 Task: Create a due date automation trigger when advanced on, on the tuesday of the week a card is due add fields without custom field "Resume" set to a date between 1 and 7 working days ago at 11:00 AM.
Action: Mouse moved to (1044, 331)
Screenshot: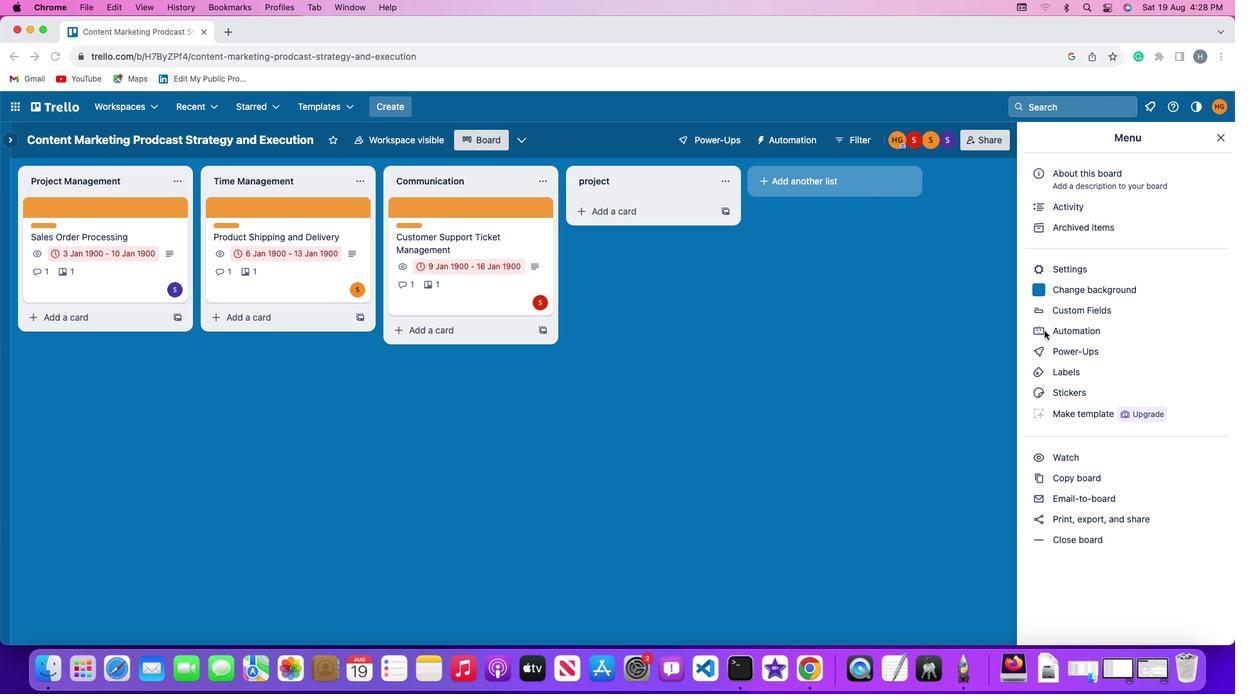
Action: Mouse pressed left at (1044, 331)
Screenshot: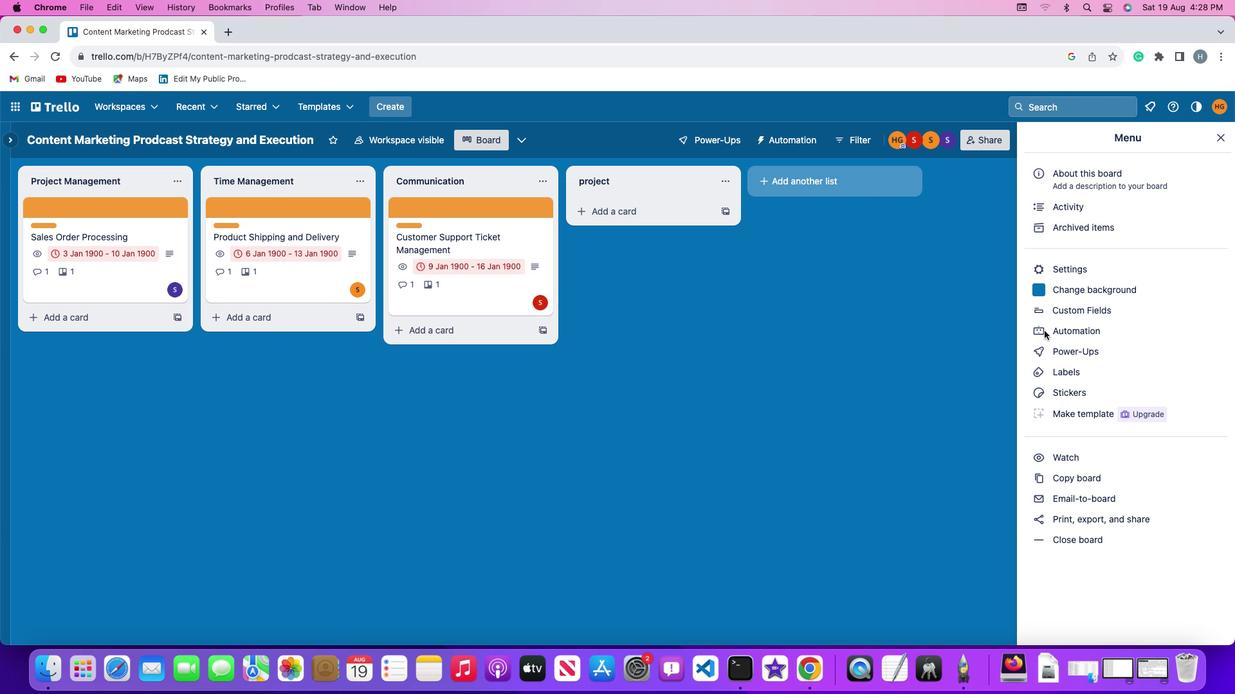 
Action: Mouse pressed left at (1044, 331)
Screenshot: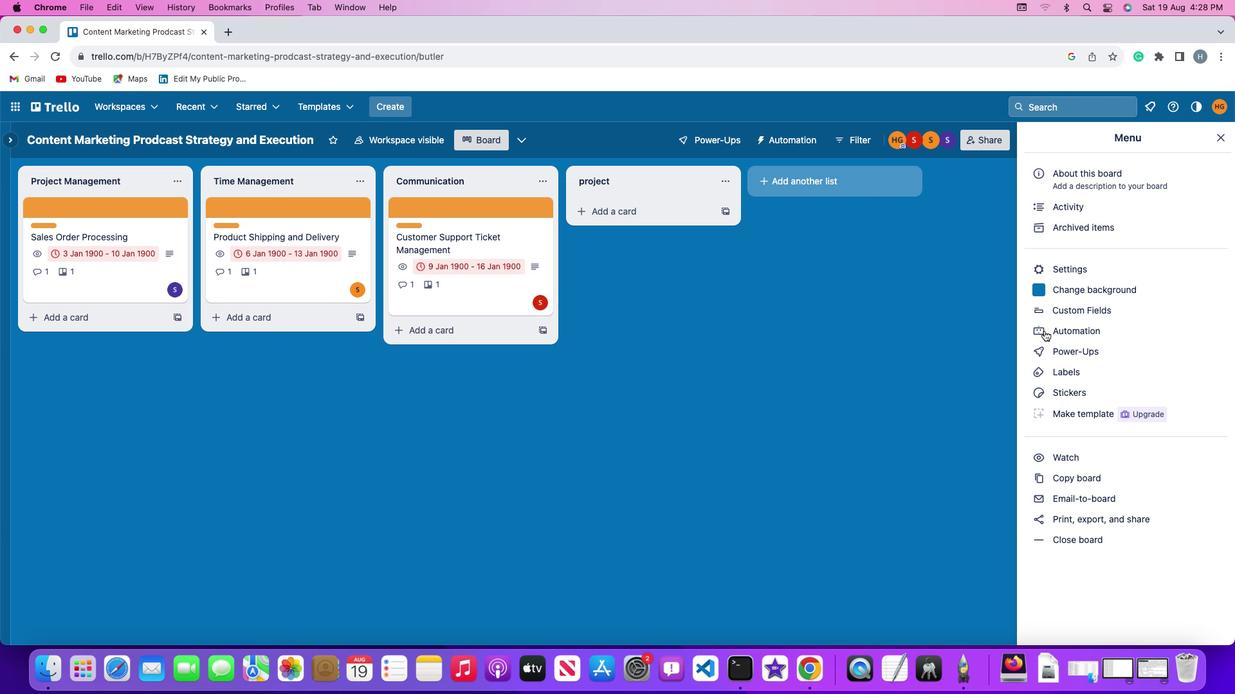 
Action: Mouse moved to (91, 299)
Screenshot: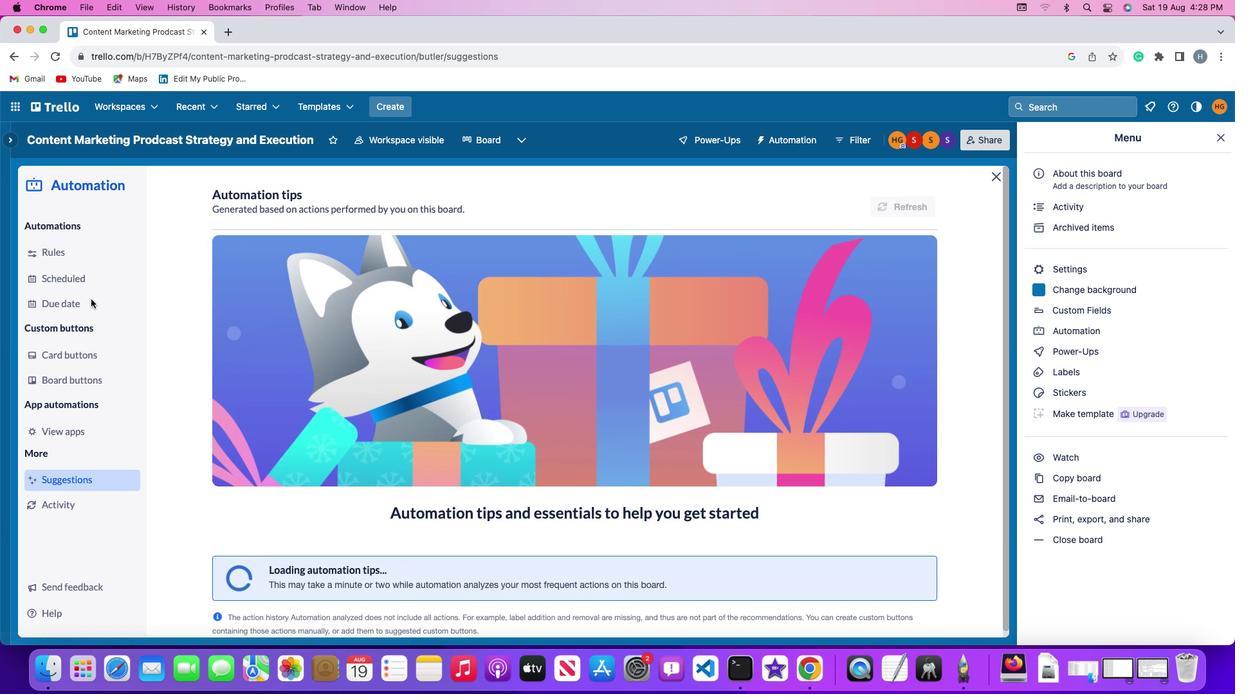 
Action: Mouse pressed left at (91, 299)
Screenshot: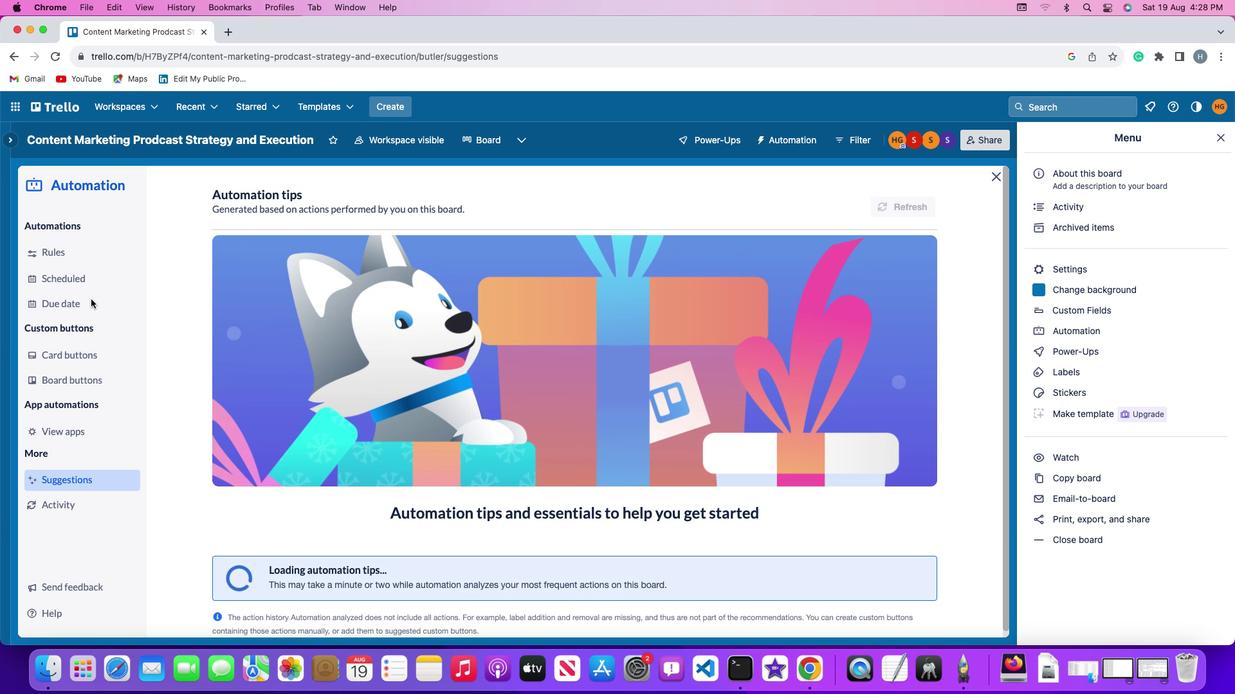 
Action: Mouse moved to (858, 197)
Screenshot: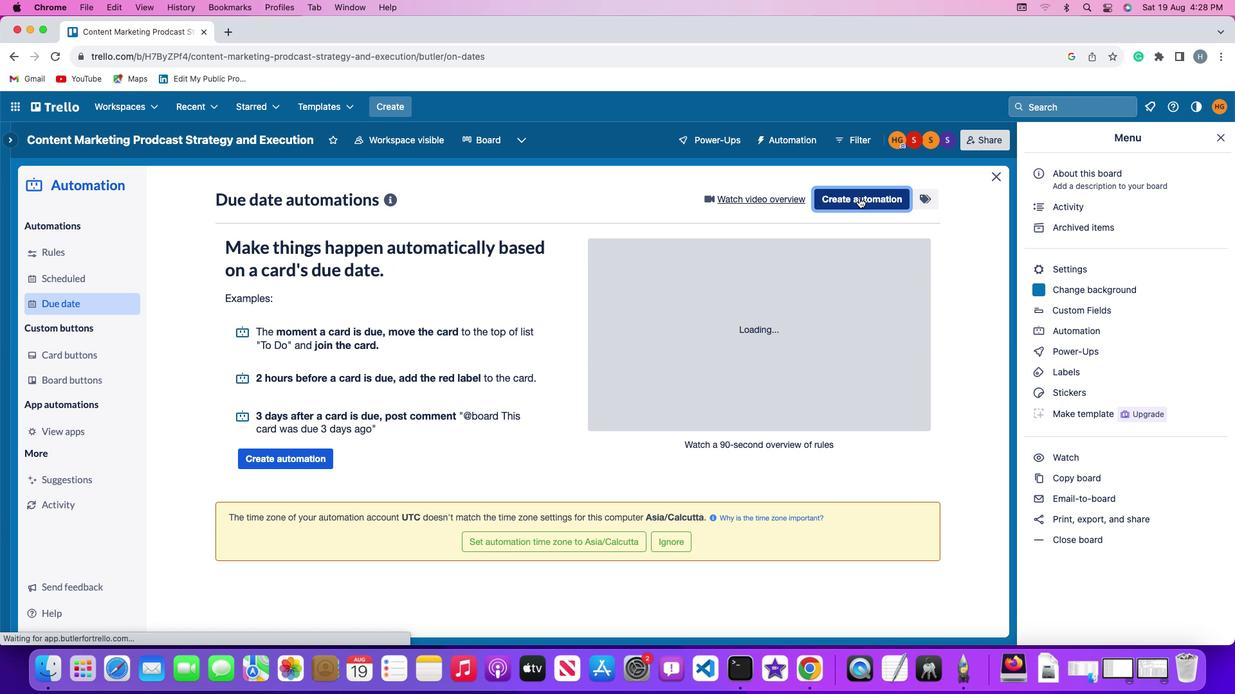 
Action: Mouse pressed left at (858, 197)
Screenshot: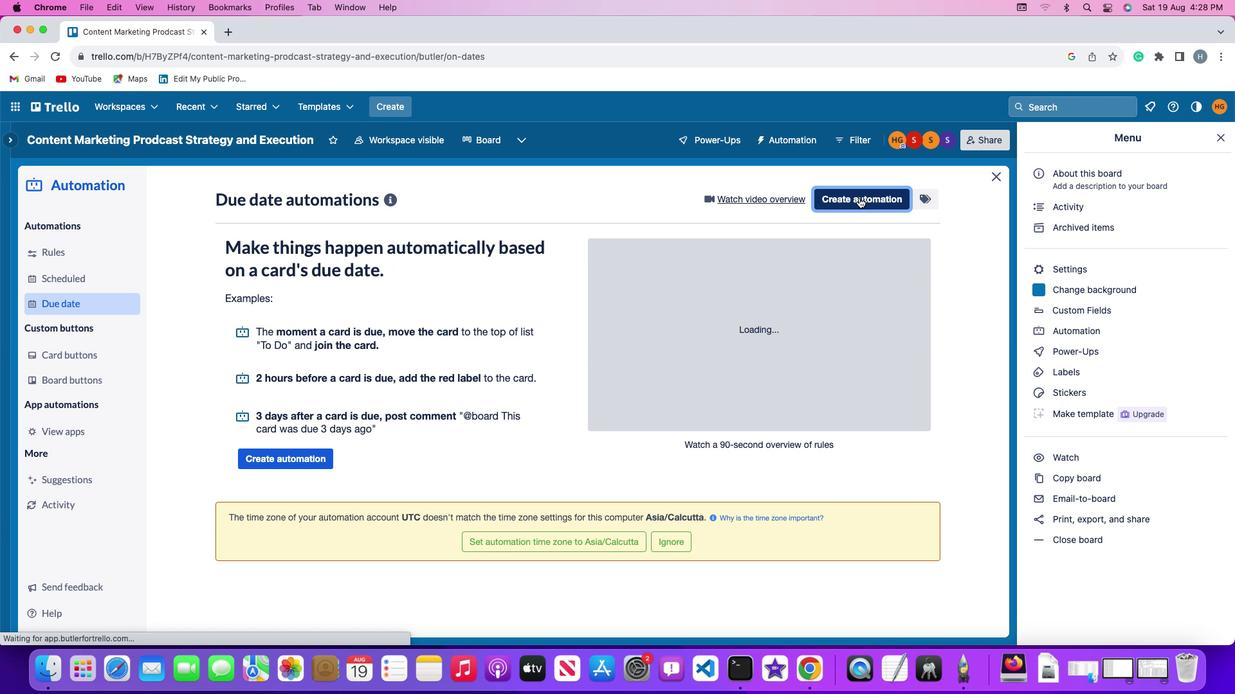 
Action: Mouse moved to (311, 322)
Screenshot: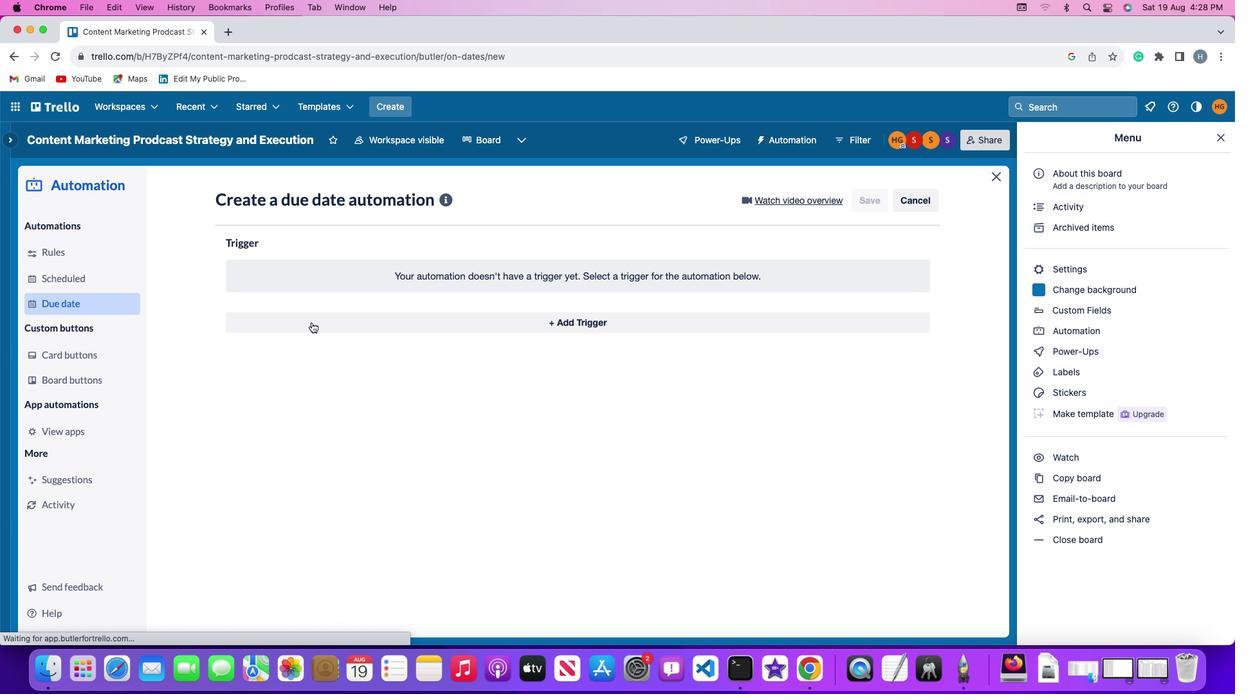 
Action: Mouse pressed left at (311, 322)
Screenshot: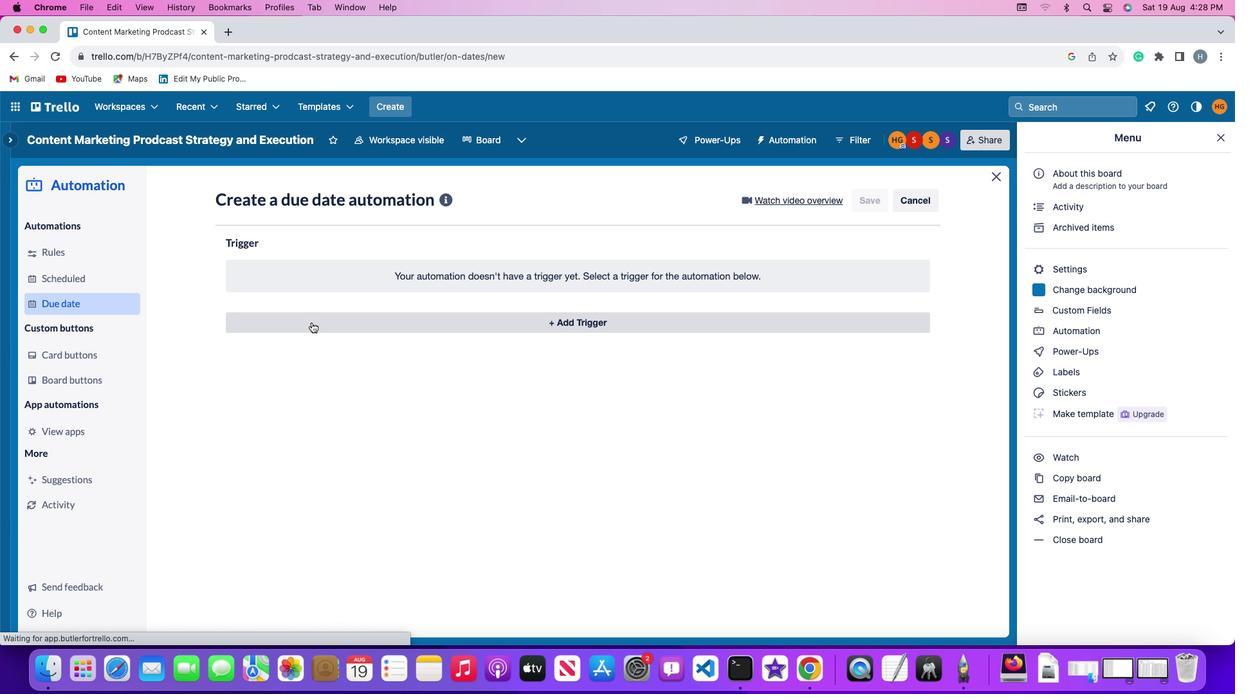 
Action: Mouse moved to (317, 413)
Screenshot: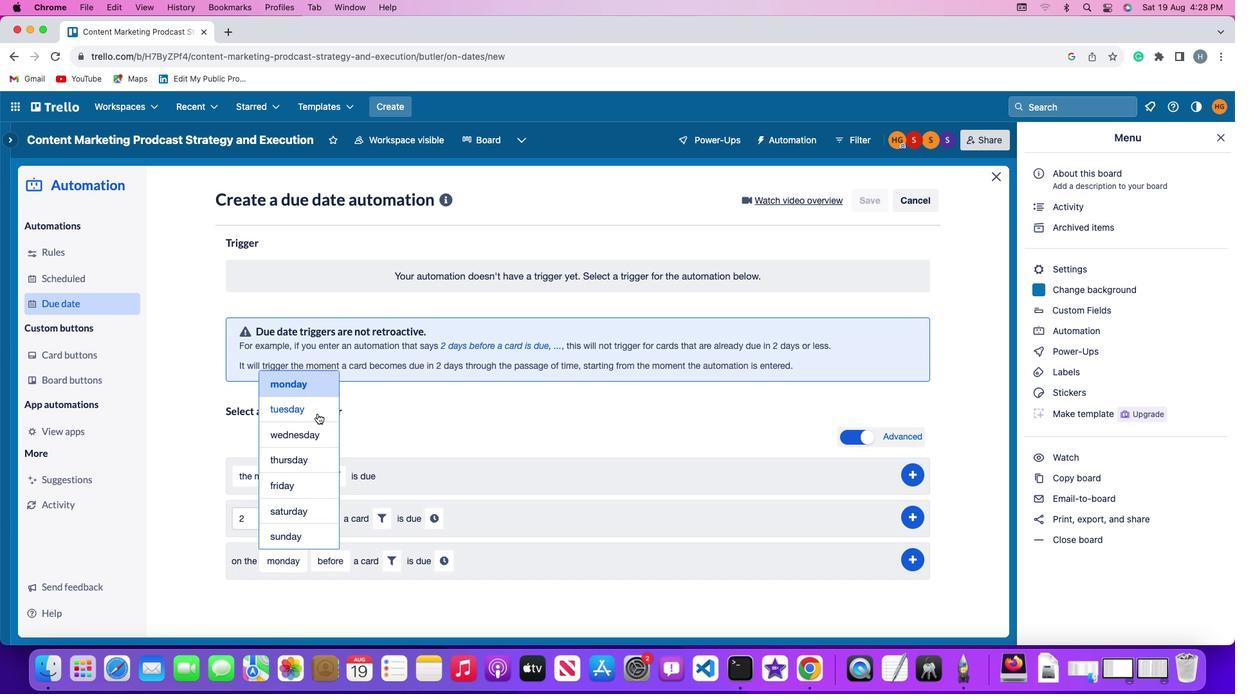 
Action: Mouse pressed left at (317, 413)
Screenshot: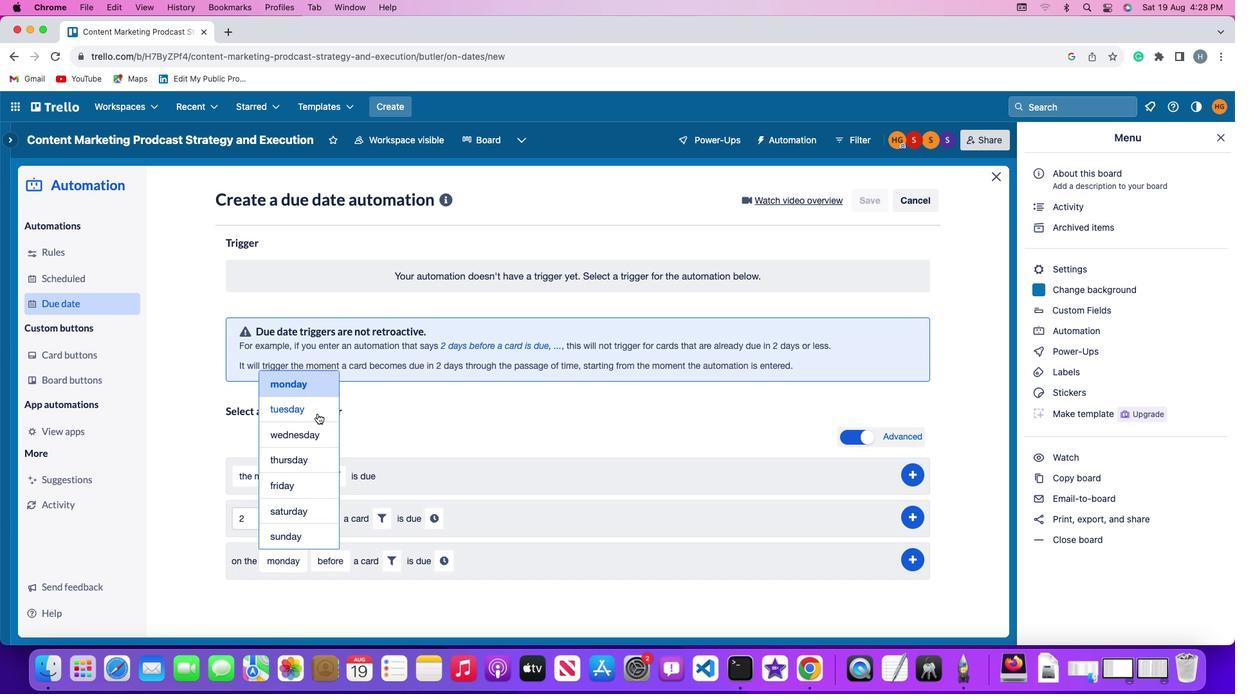 
Action: Mouse moved to (331, 560)
Screenshot: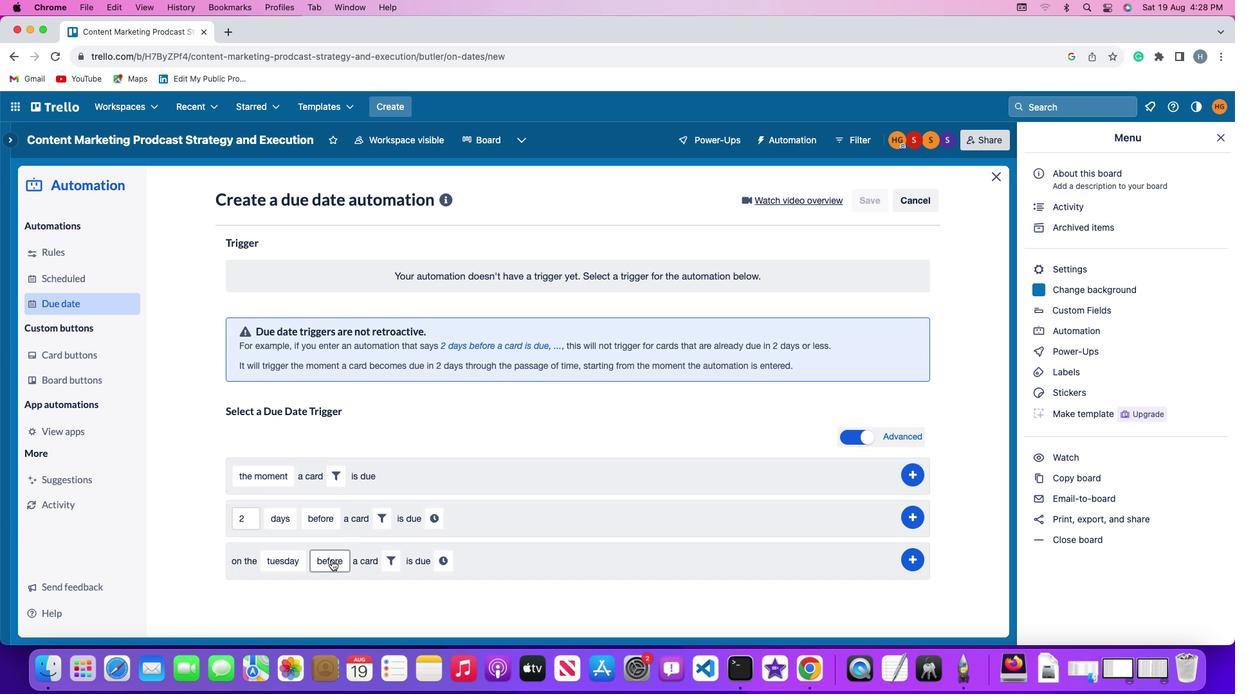 
Action: Mouse pressed left at (331, 560)
Screenshot: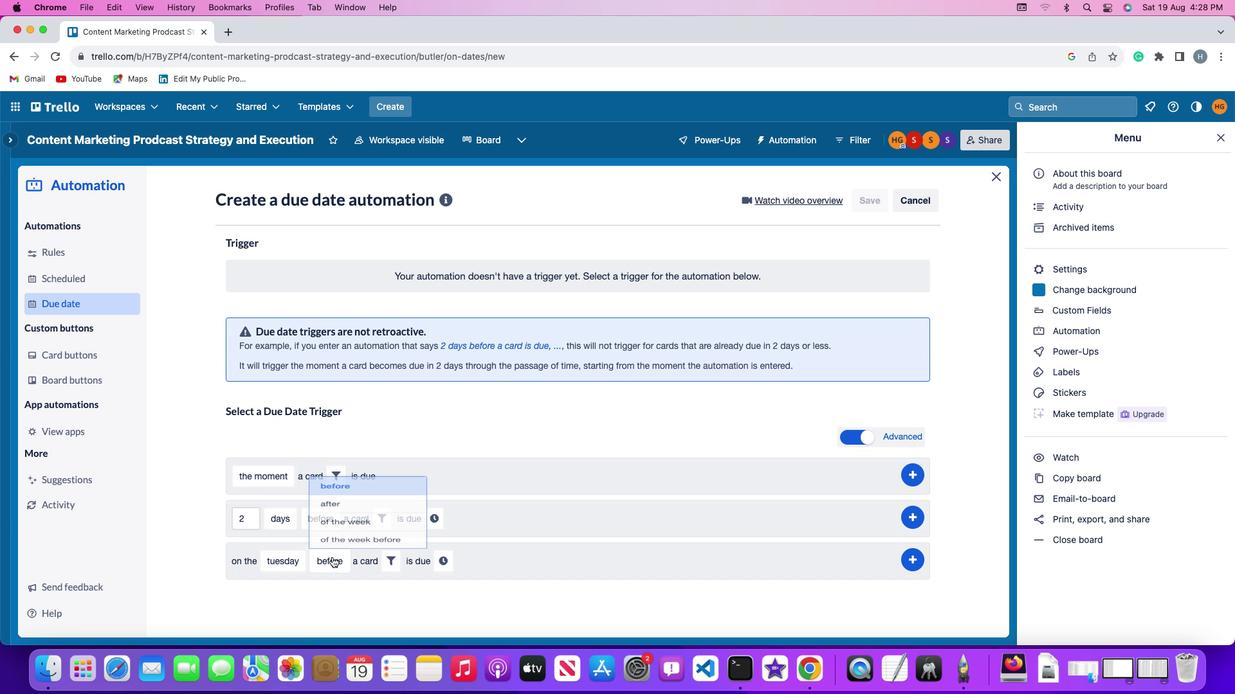 
Action: Mouse moved to (346, 512)
Screenshot: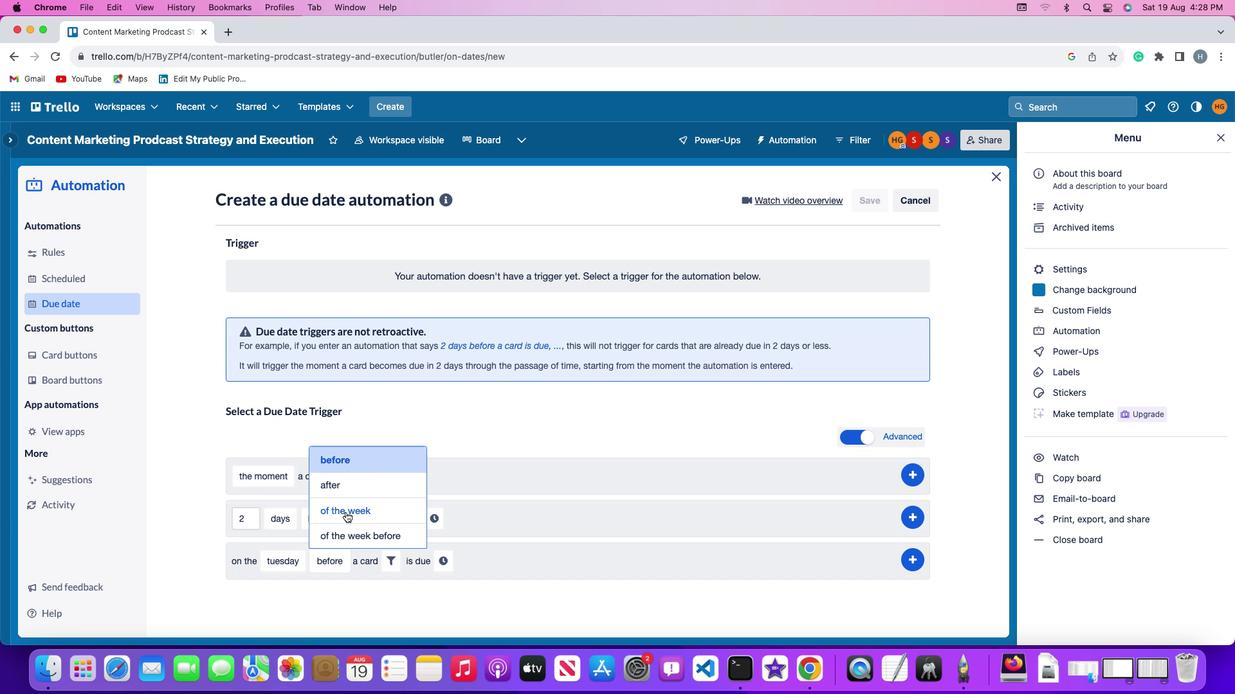 
Action: Mouse pressed left at (346, 512)
Screenshot: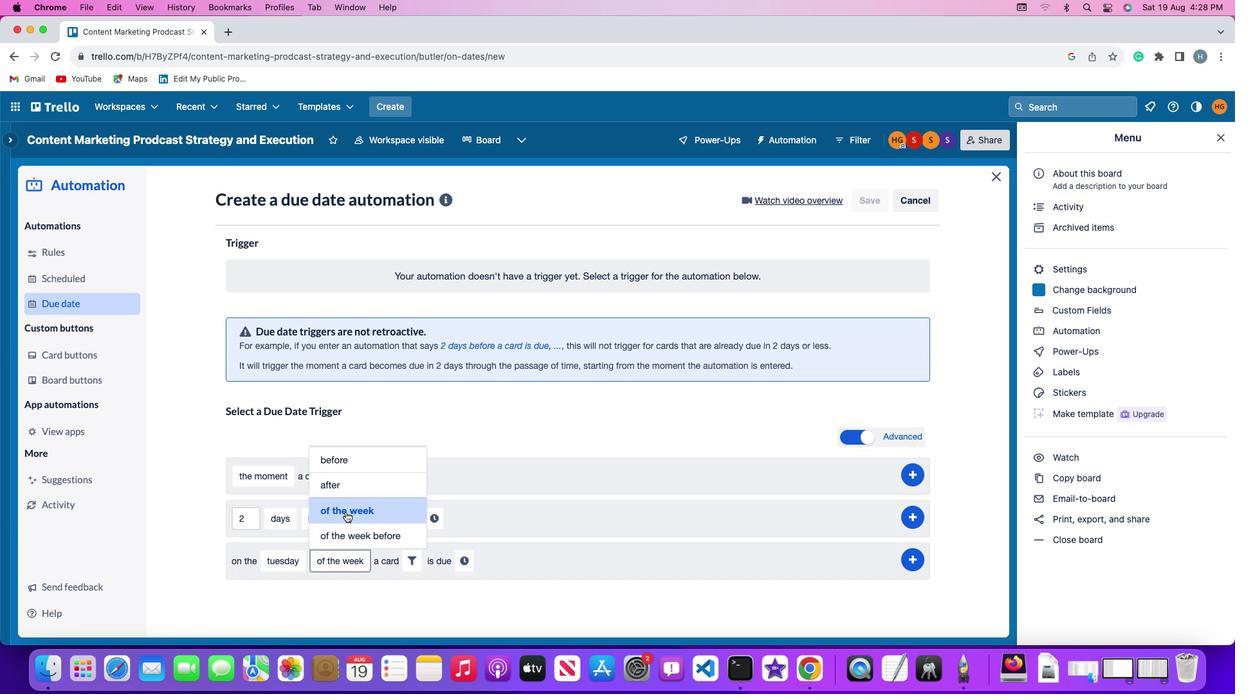 
Action: Mouse moved to (413, 558)
Screenshot: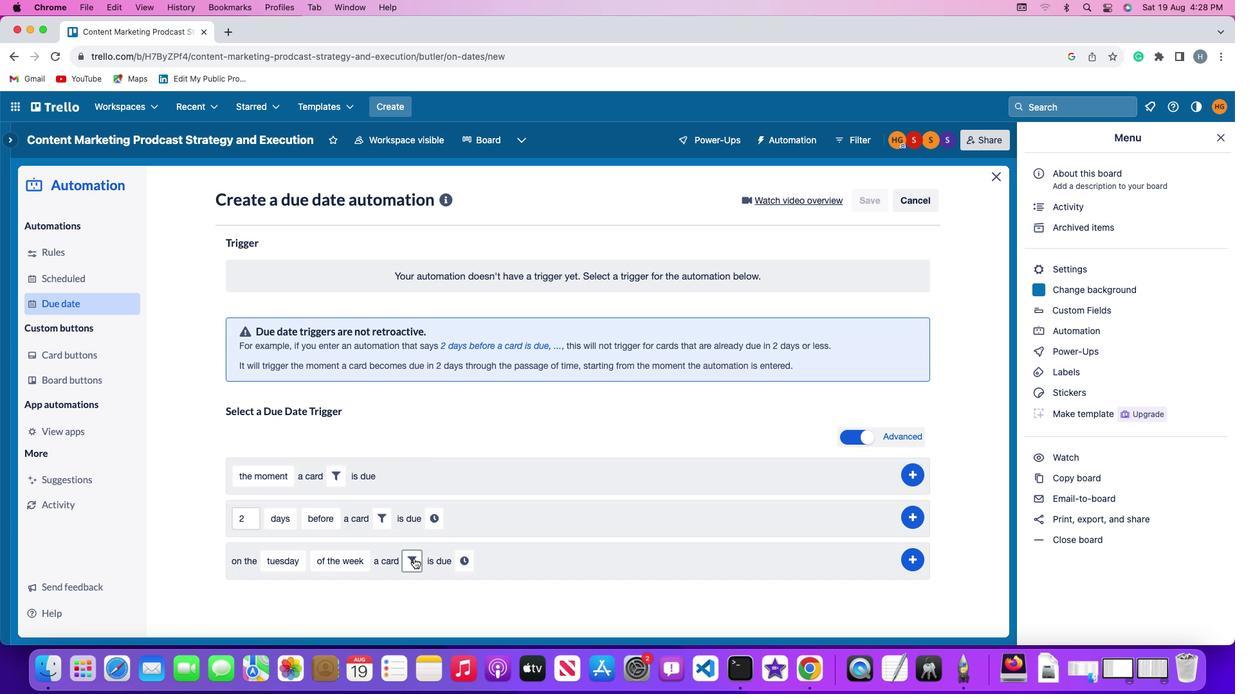 
Action: Mouse pressed left at (413, 558)
Screenshot: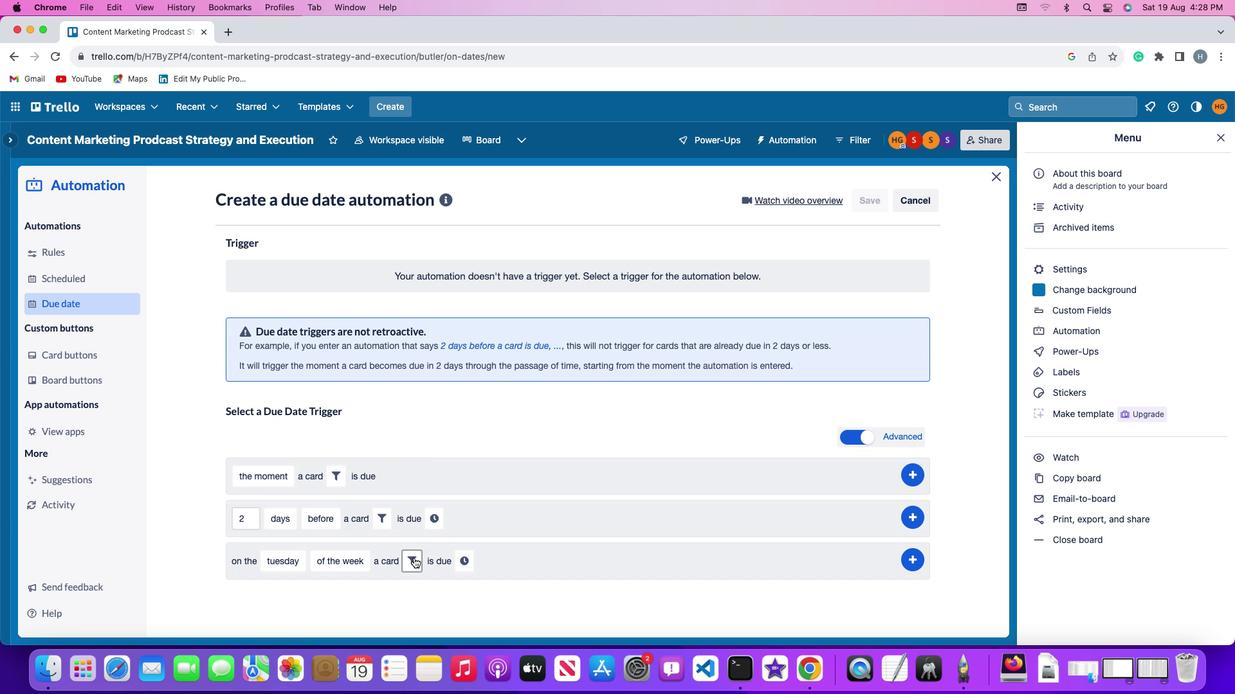 
Action: Mouse moved to (626, 596)
Screenshot: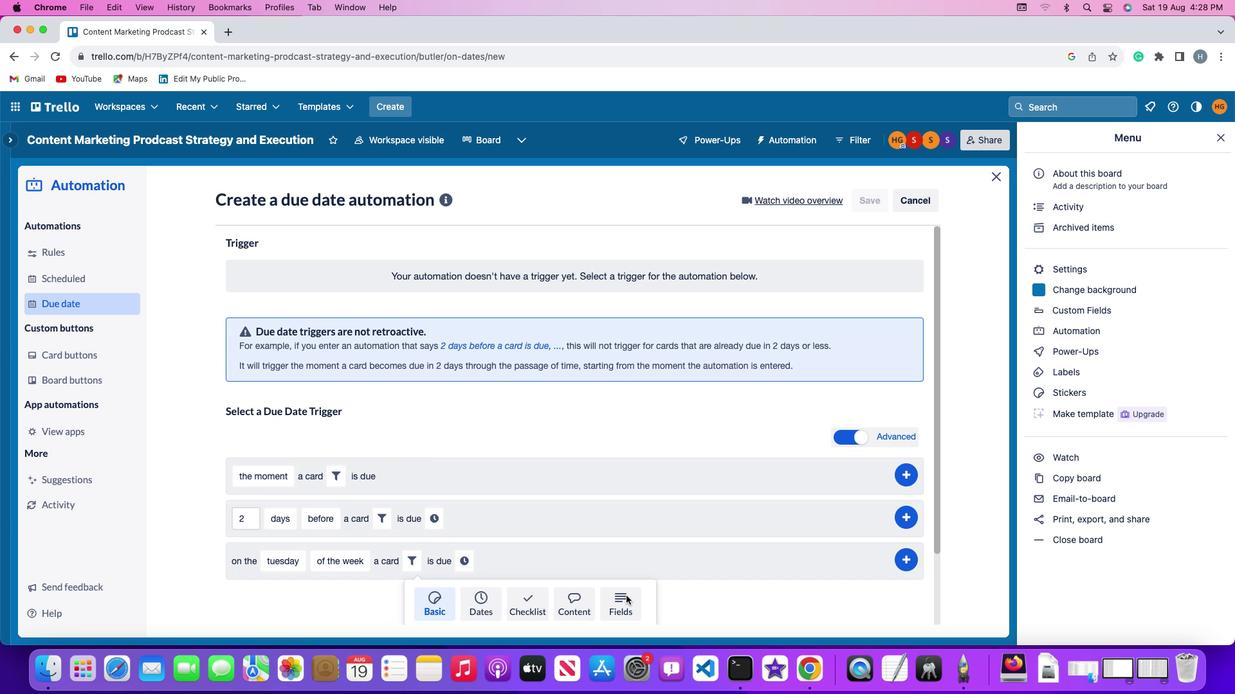 
Action: Mouse pressed left at (626, 596)
Screenshot: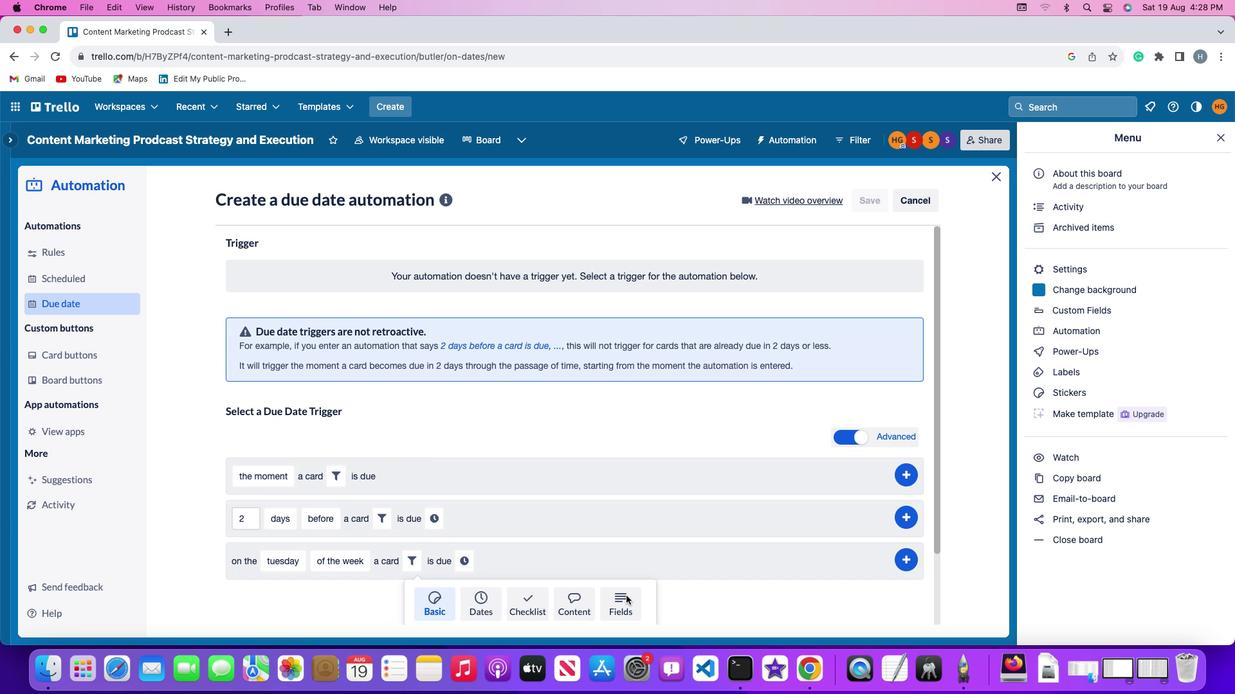 
Action: Mouse moved to (353, 596)
Screenshot: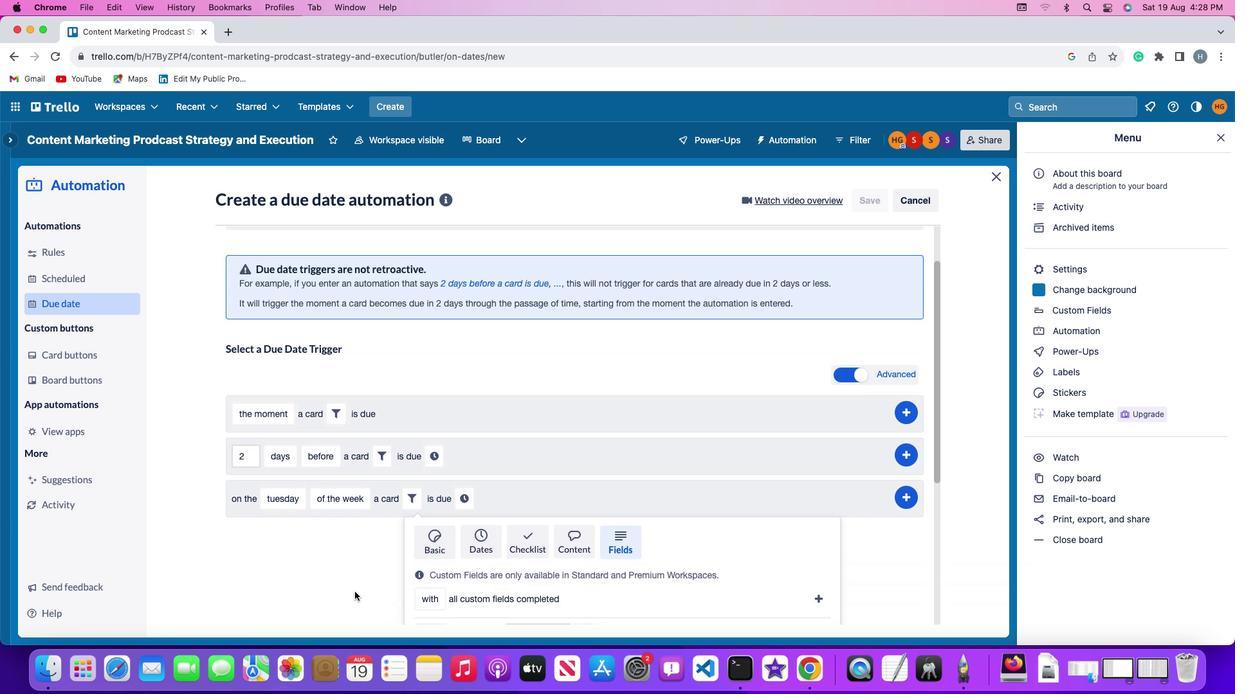 
Action: Mouse scrolled (353, 596) with delta (0, 0)
Screenshot: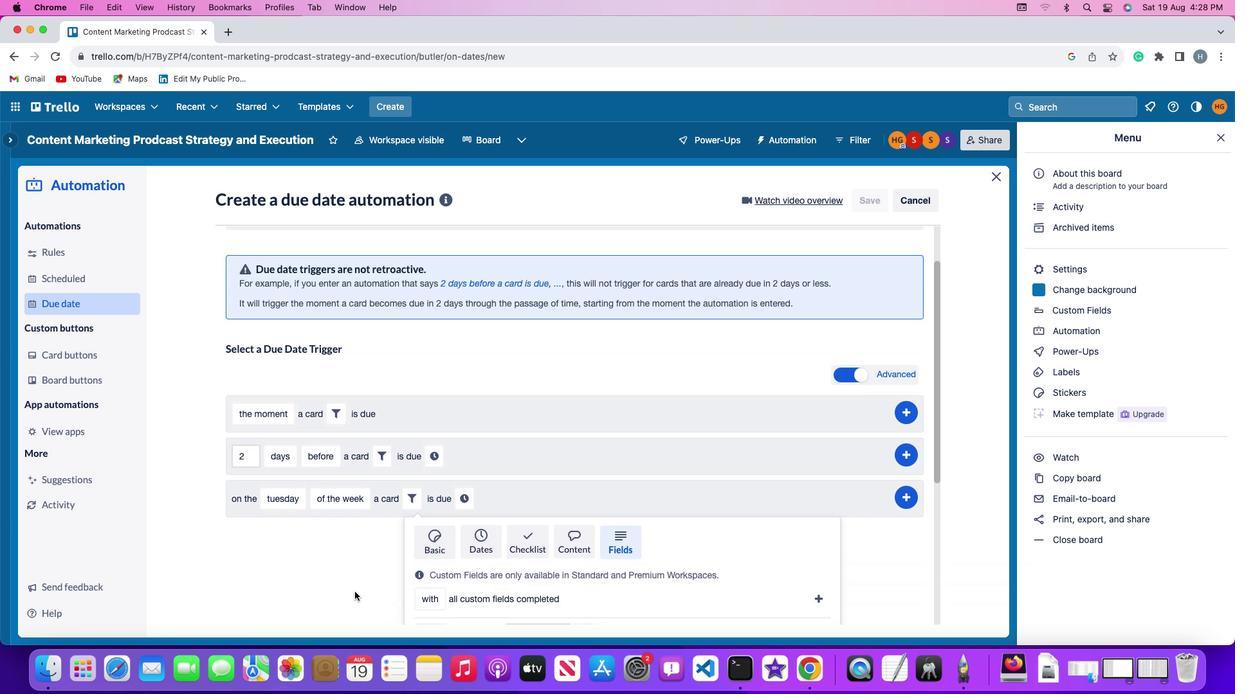 
Action: Mouse scrolled (353, 596) with delta (0, 0)
Screenshot: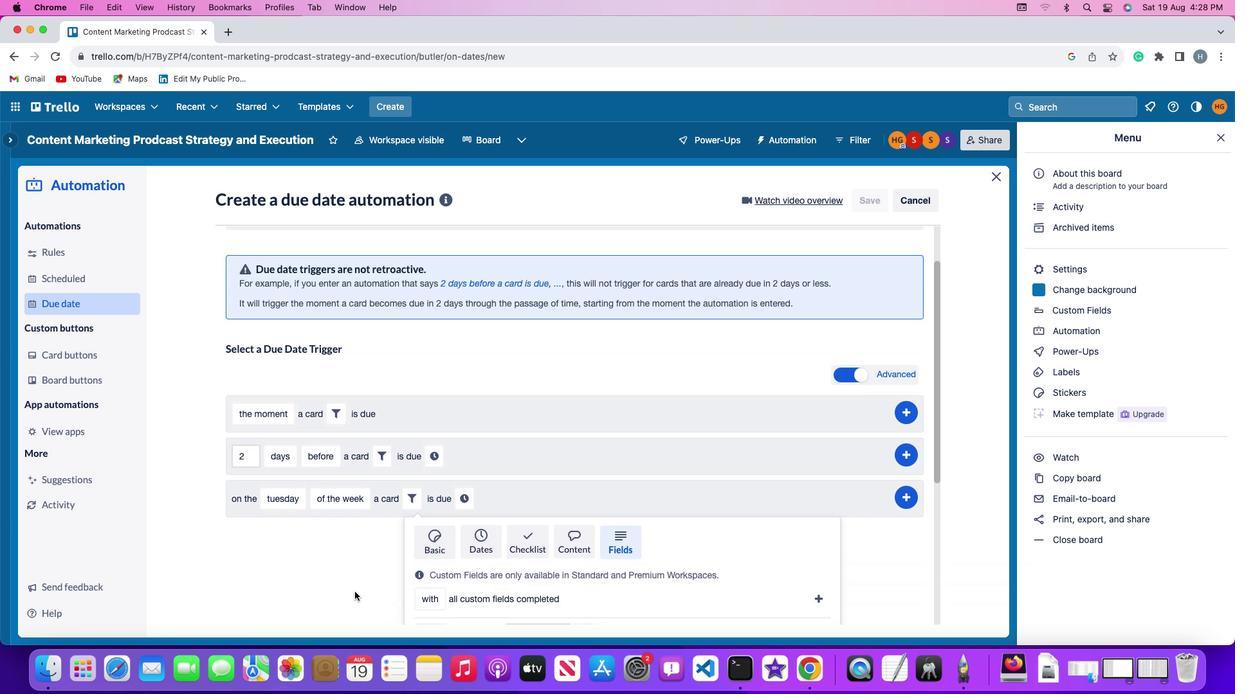 
Action: Mouse scrolled (353, 596) with delta (0, -2)
Screenshot: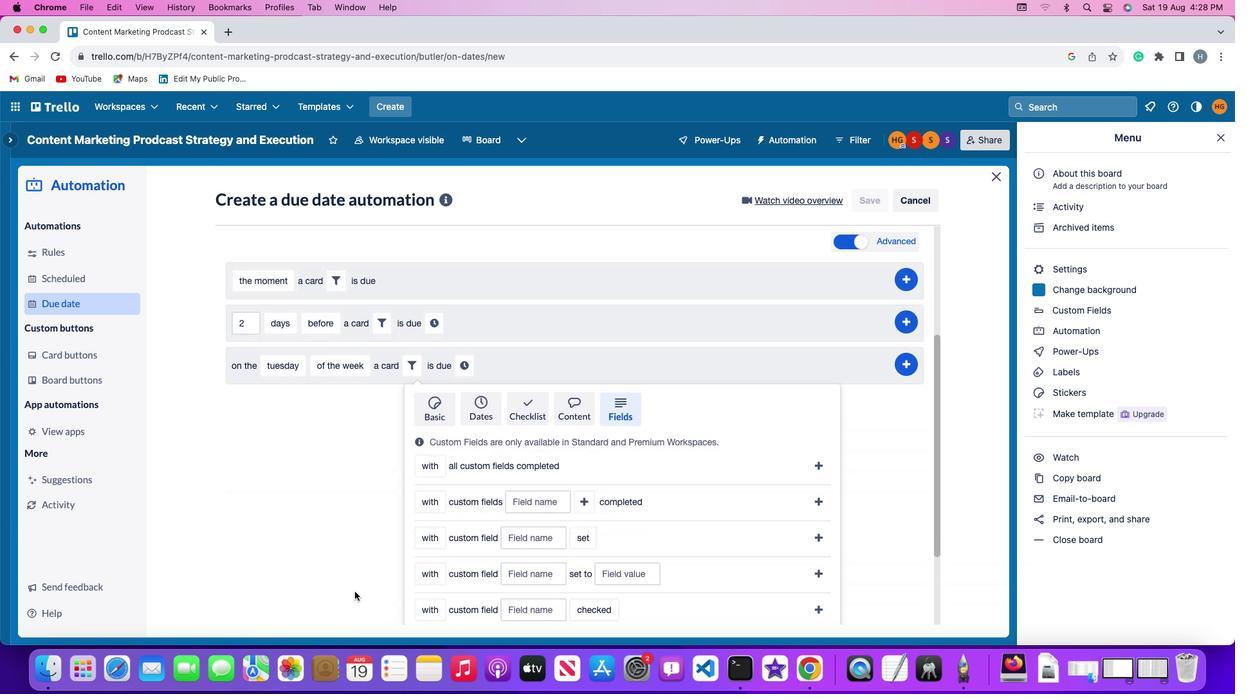 
Action: Mouse moved to (353, 595)
Screenshot: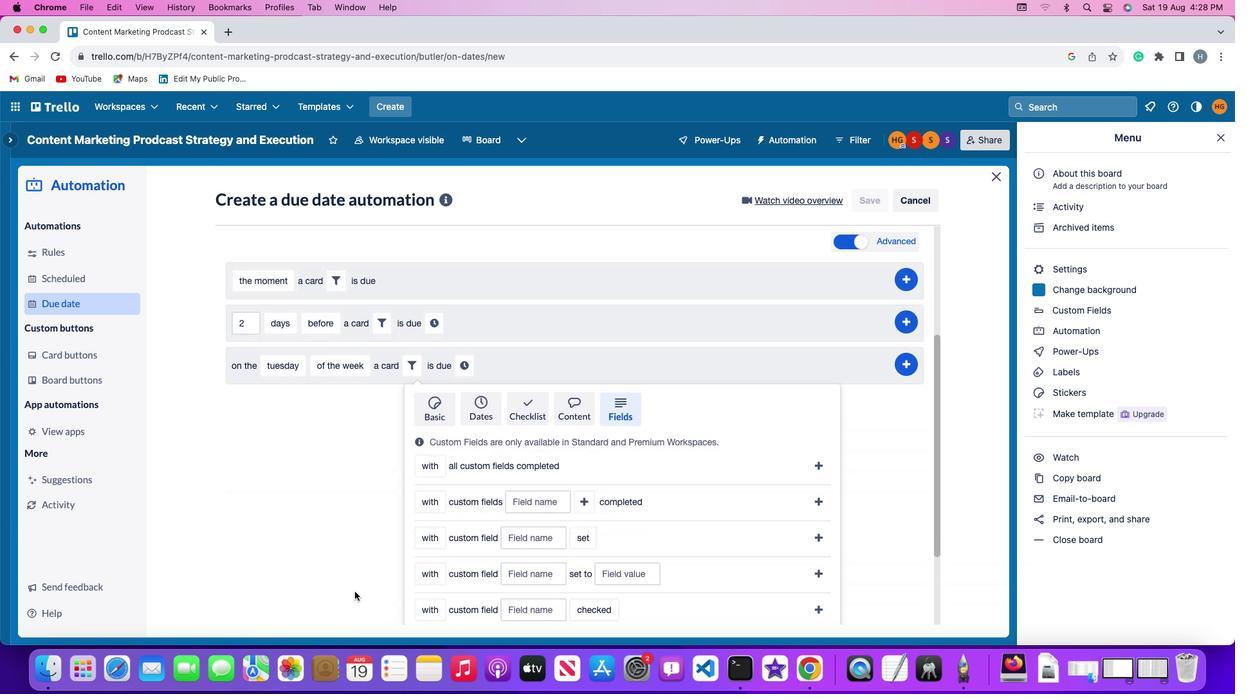 
Action: Mouse scrolled (353, 595) with delta (0, -3)
Screenshot: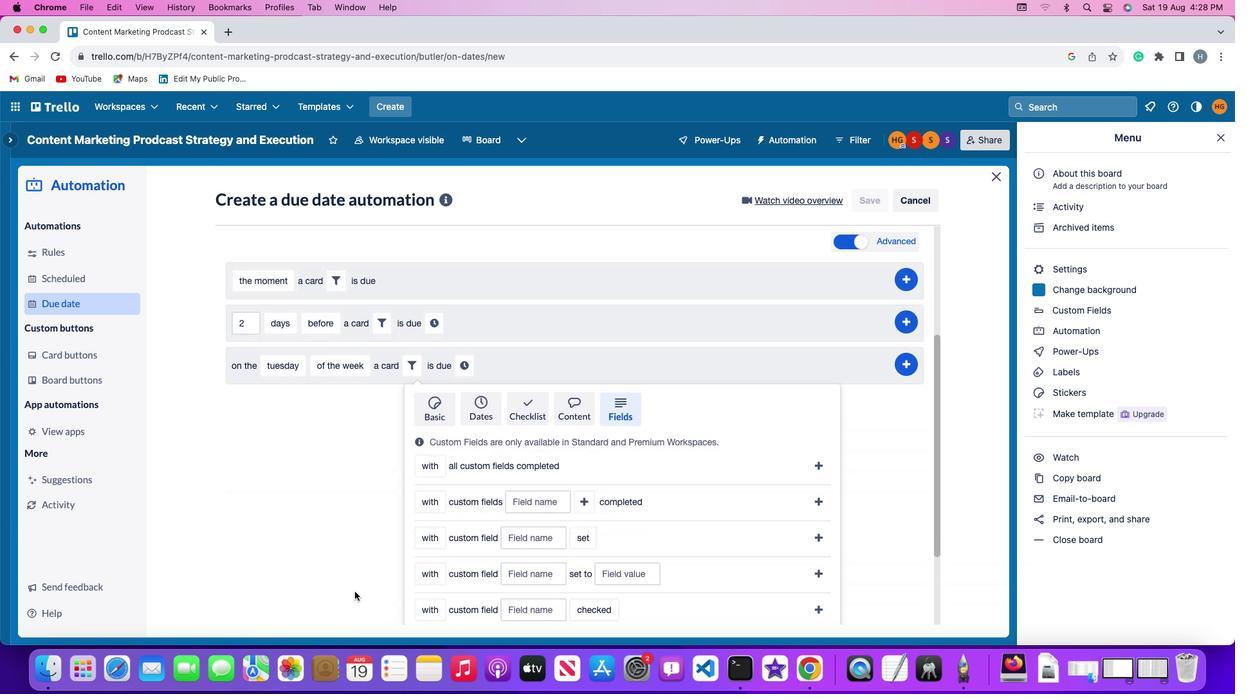 
Action: Mouse moved to (357, 591)
Screenshot: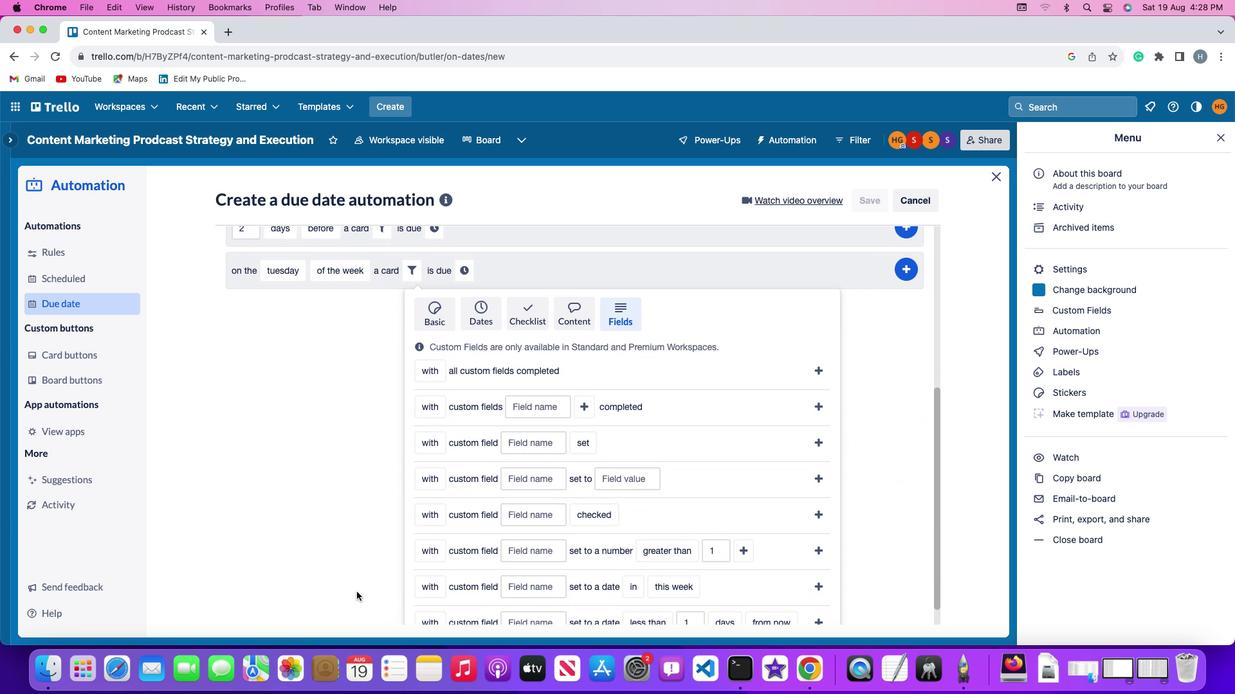 
Action: Mouse scrolled (357, 591) with delta (0, 0)
Screenshot: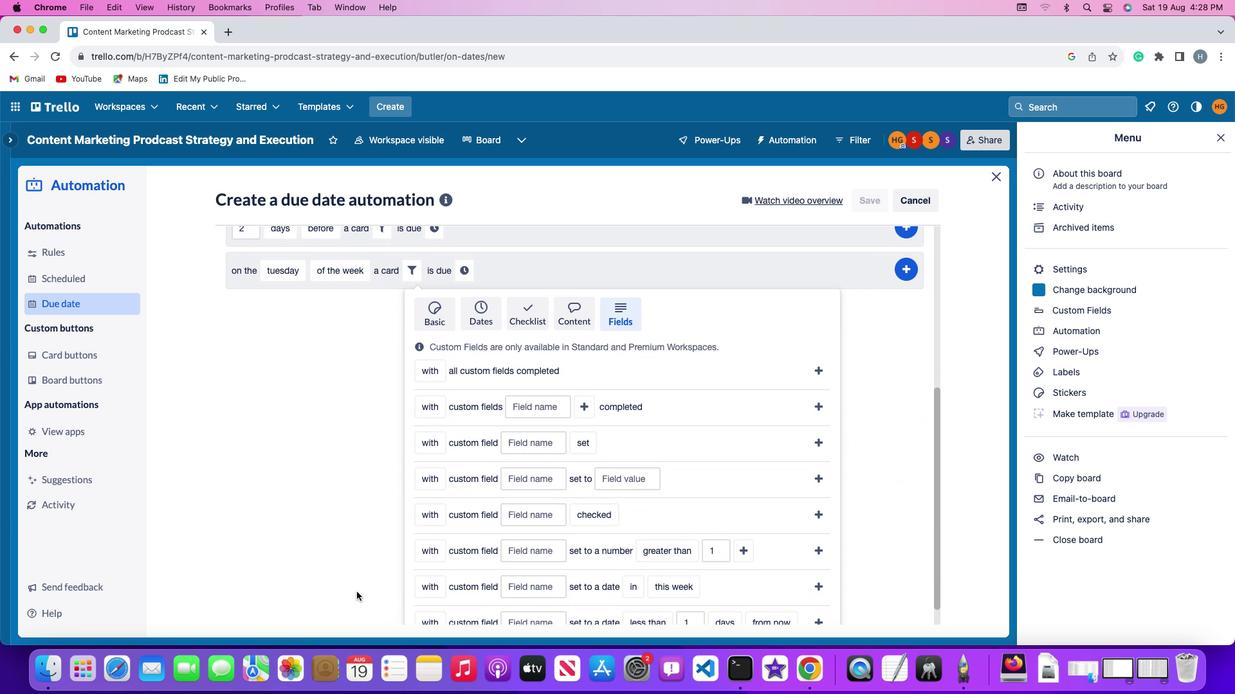 
Action: Mouse scrolled (357, 591) with delta (0, 0)
Screenshot: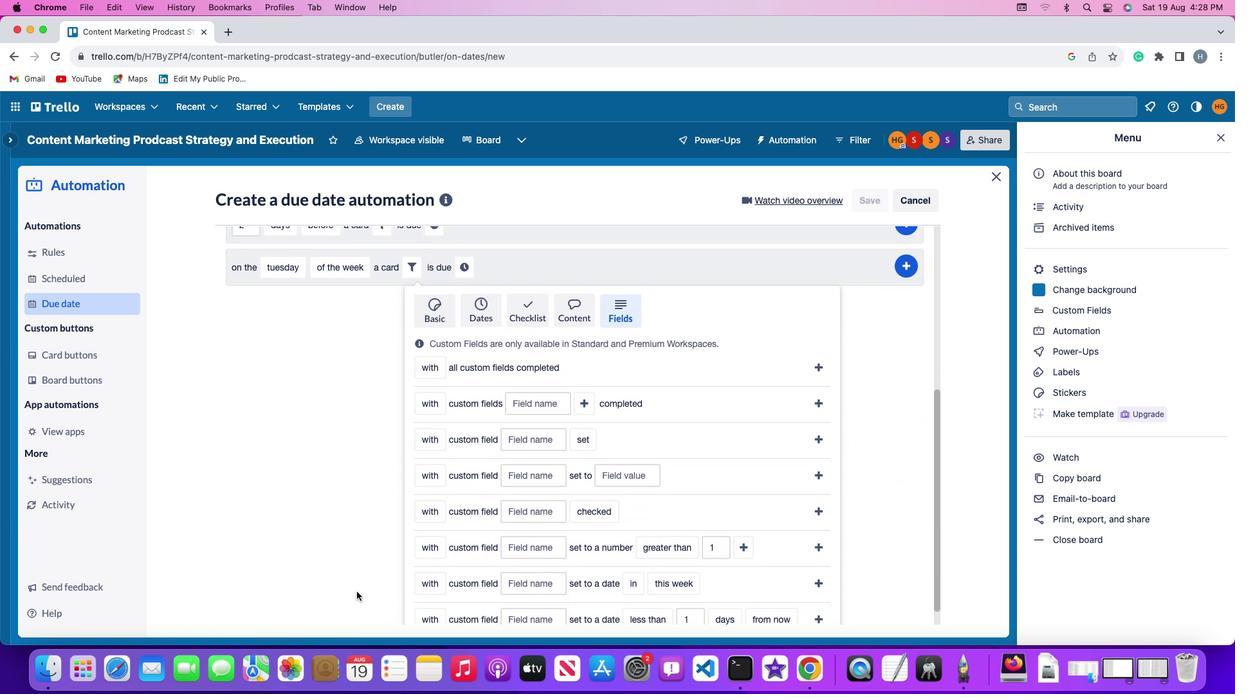 
Action: Mouse scrolled (357, 591) with delta (0, -1)
Screenshot: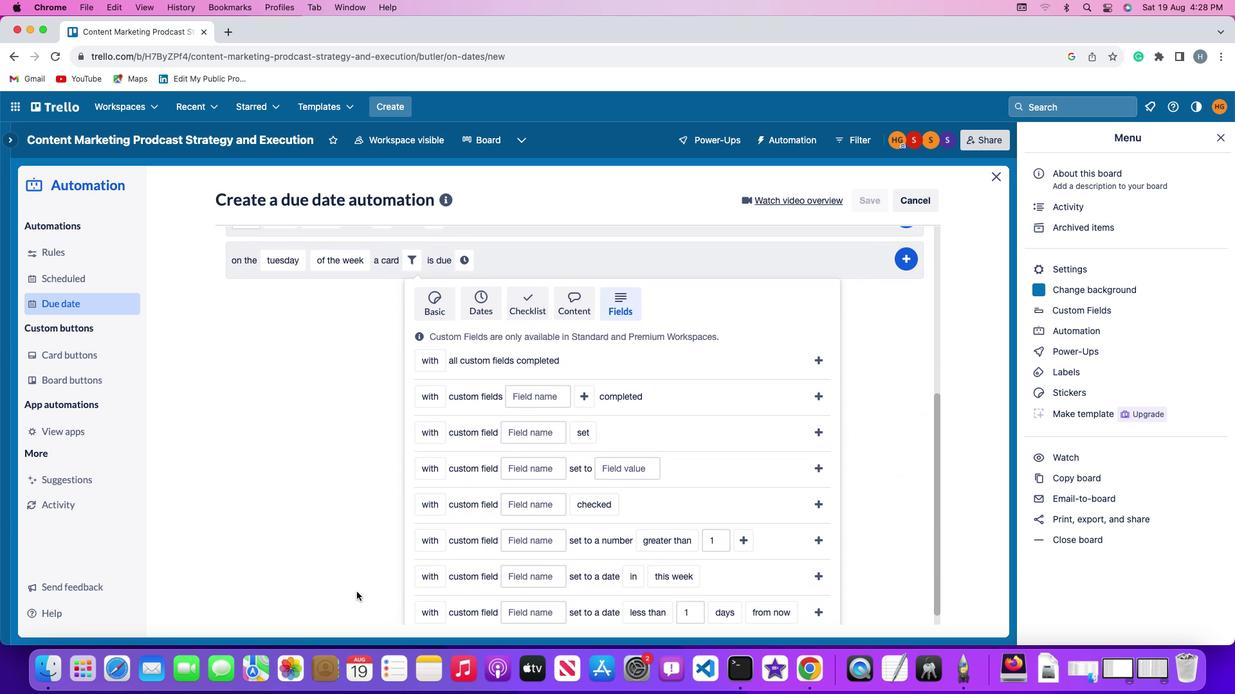 
Action: Mouse scrolled (357, 591) with delta (0, -3)
Screenshot: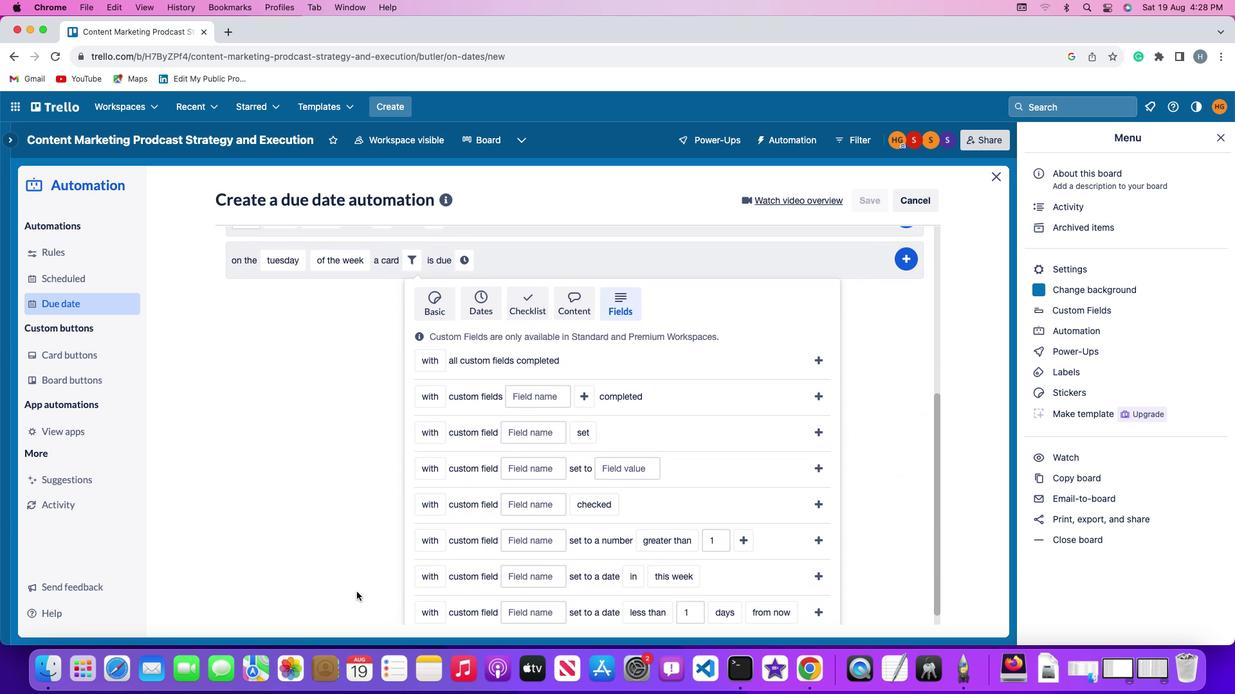 
Action: Mouse scrolled (357, 591) with delta (0, -3)
Screenshot: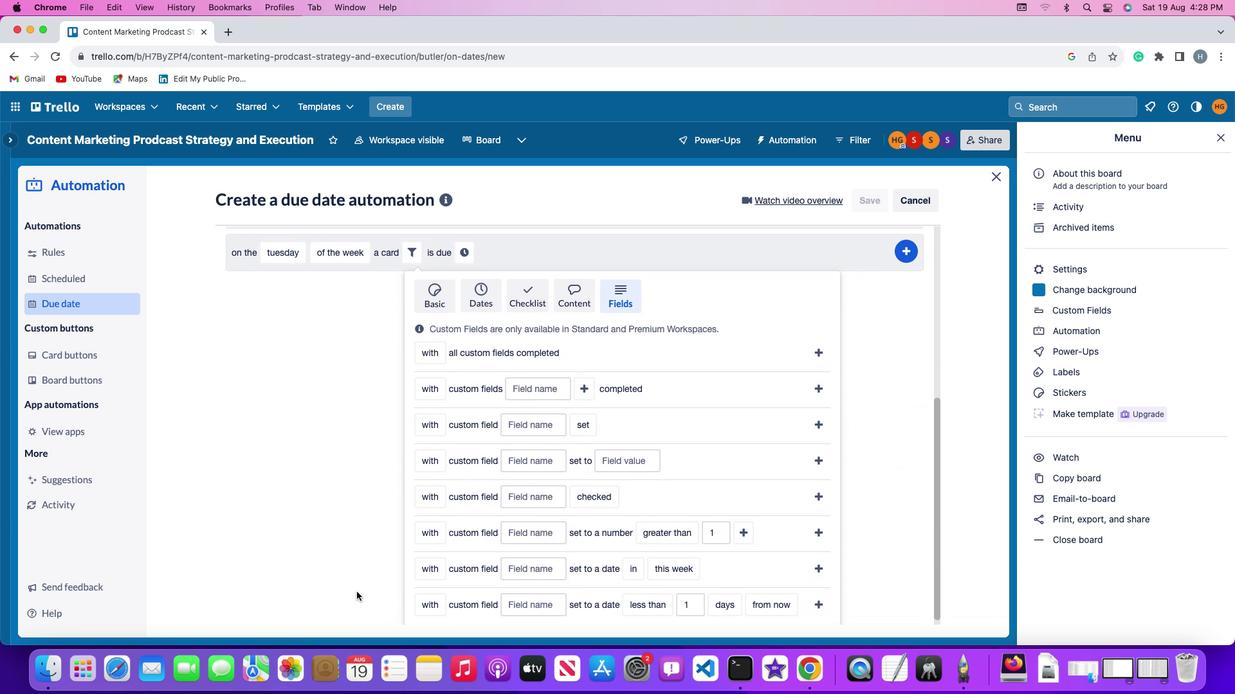 
Action: Mouse moved to (411, 601)
Screenshot: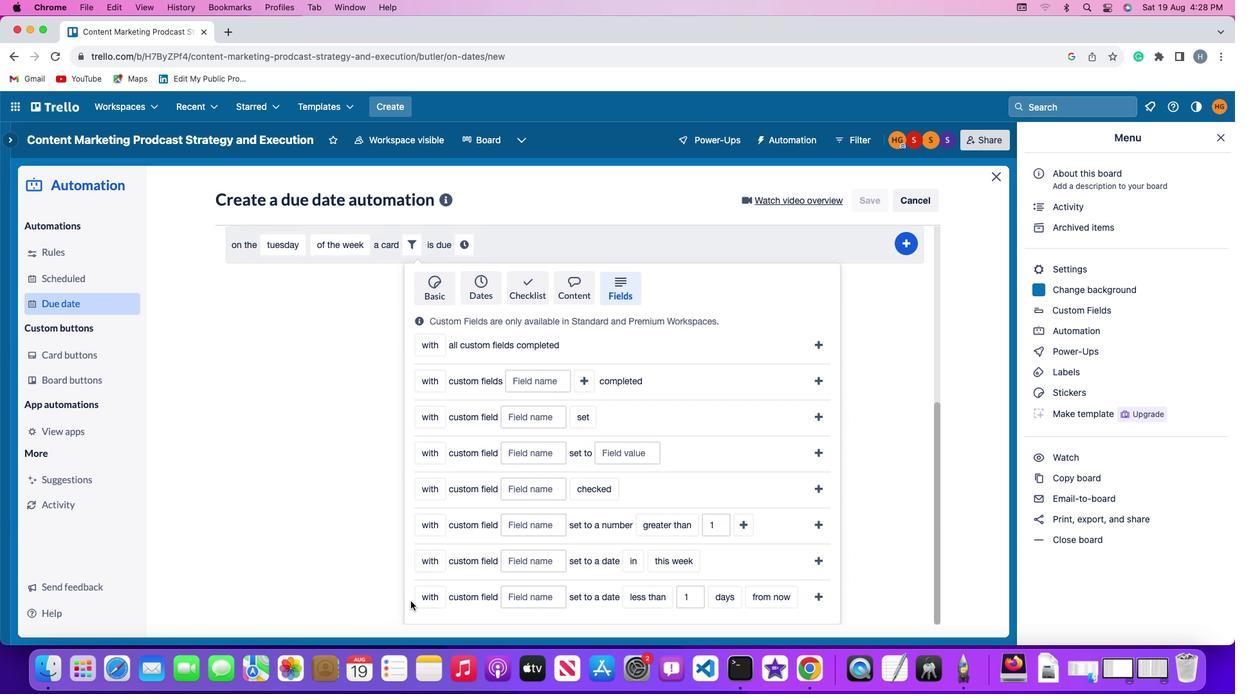 
Action: Mouse pressed left at (411, 601)
Screenshot: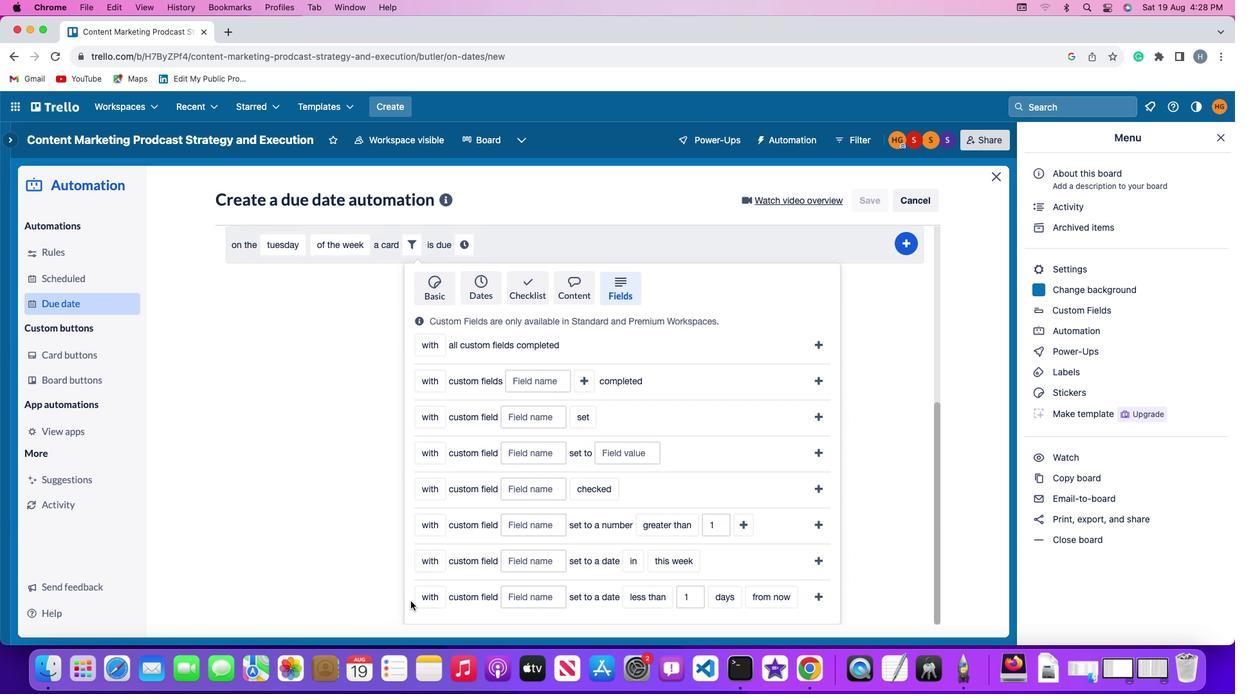 
Action: Mouse moved to (422, 595)
Screenshot: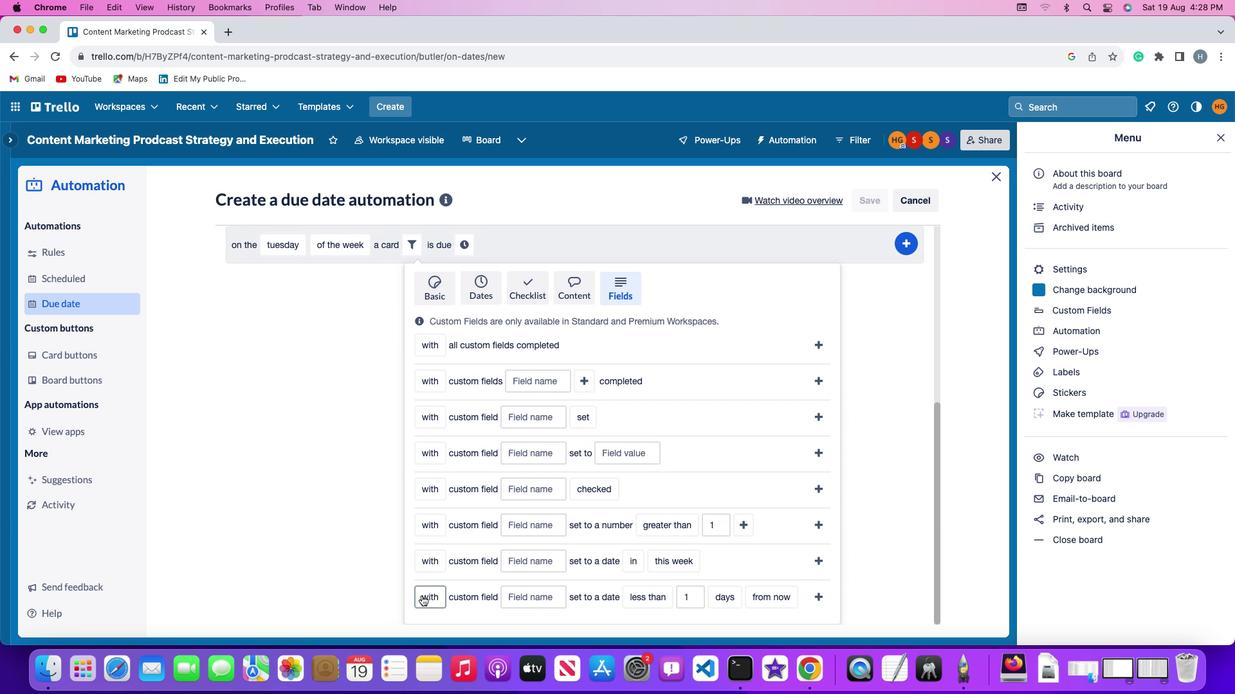 
Action: Mouse pressed left at (422, 595)
Screenshot: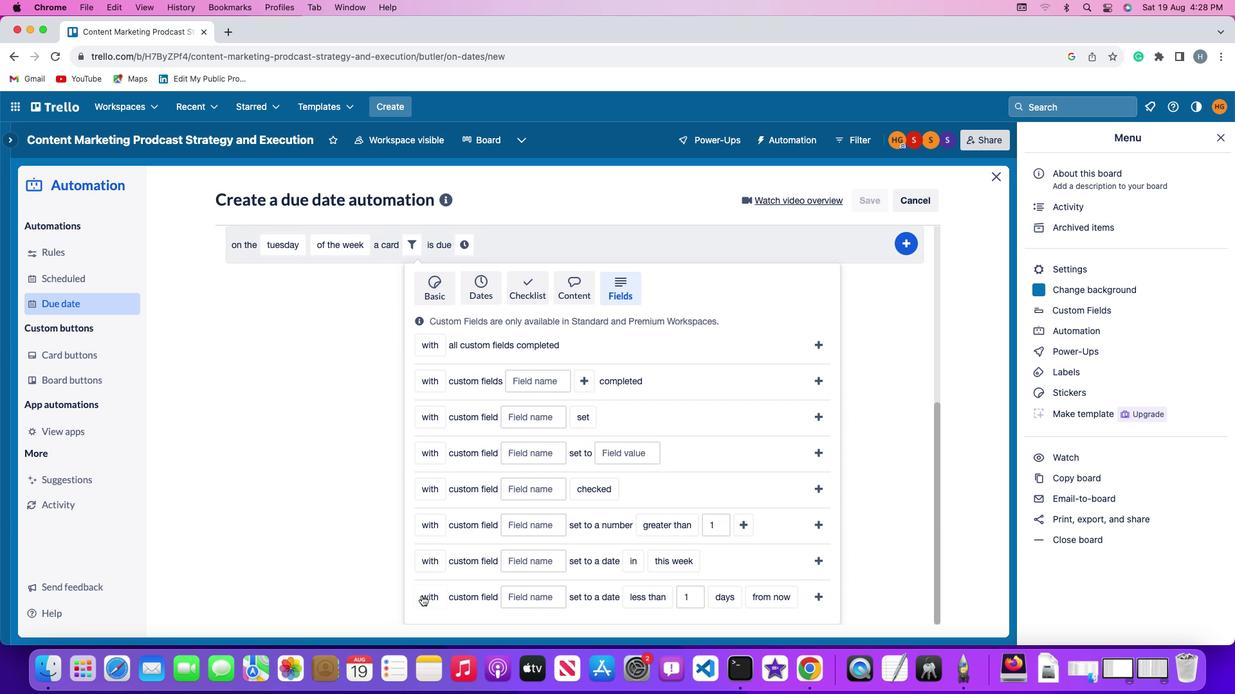 
Action: Mouse moved to (432, 576)
Screenshot: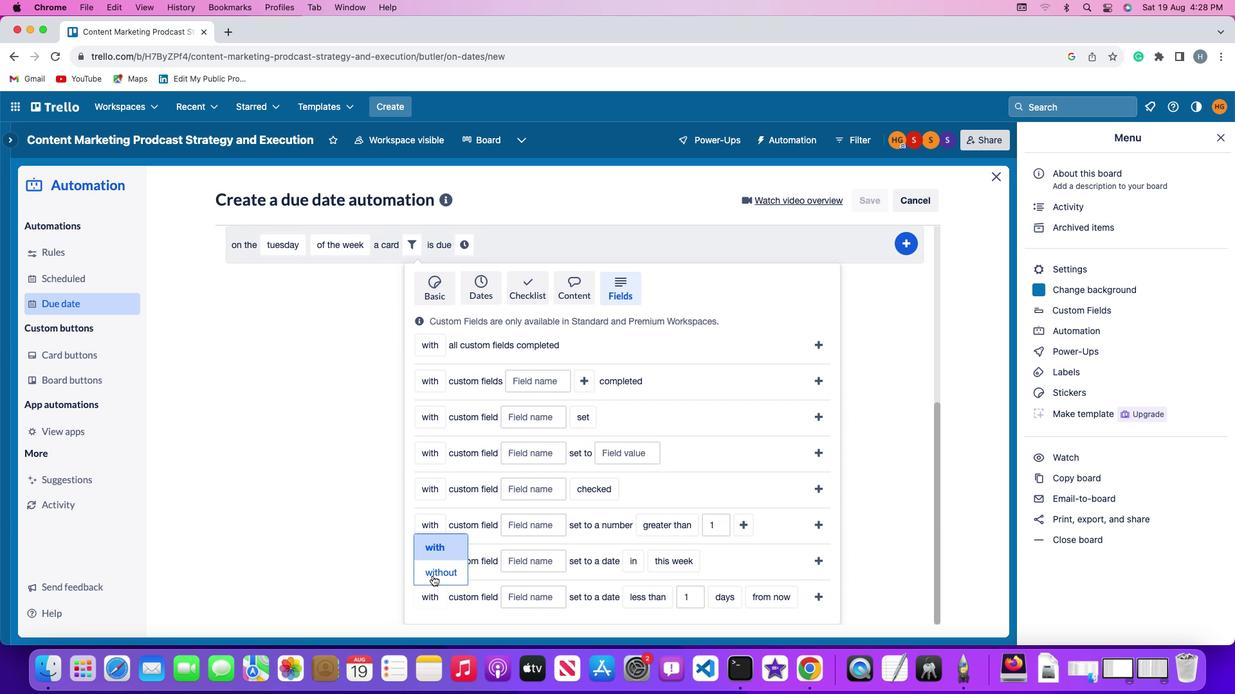 
Action: Mouse pressed left at (432, 576)
Screenshot: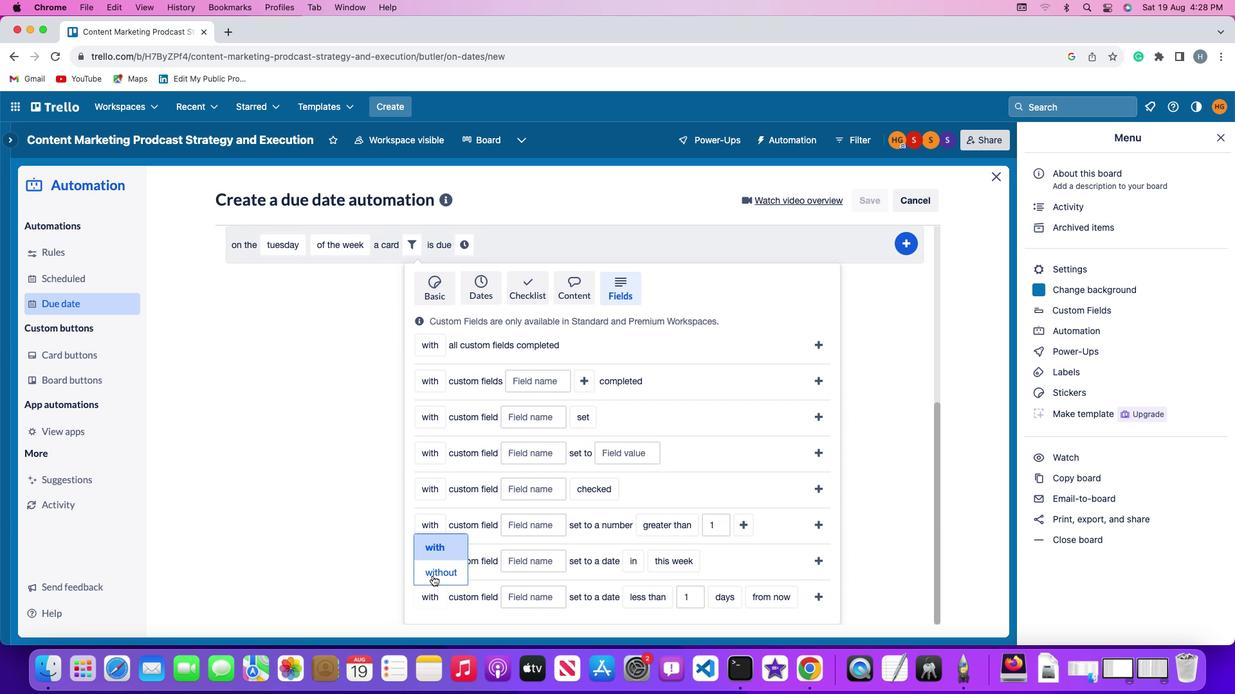 
Action: Mouse moved to (537, 598)
Screenshot: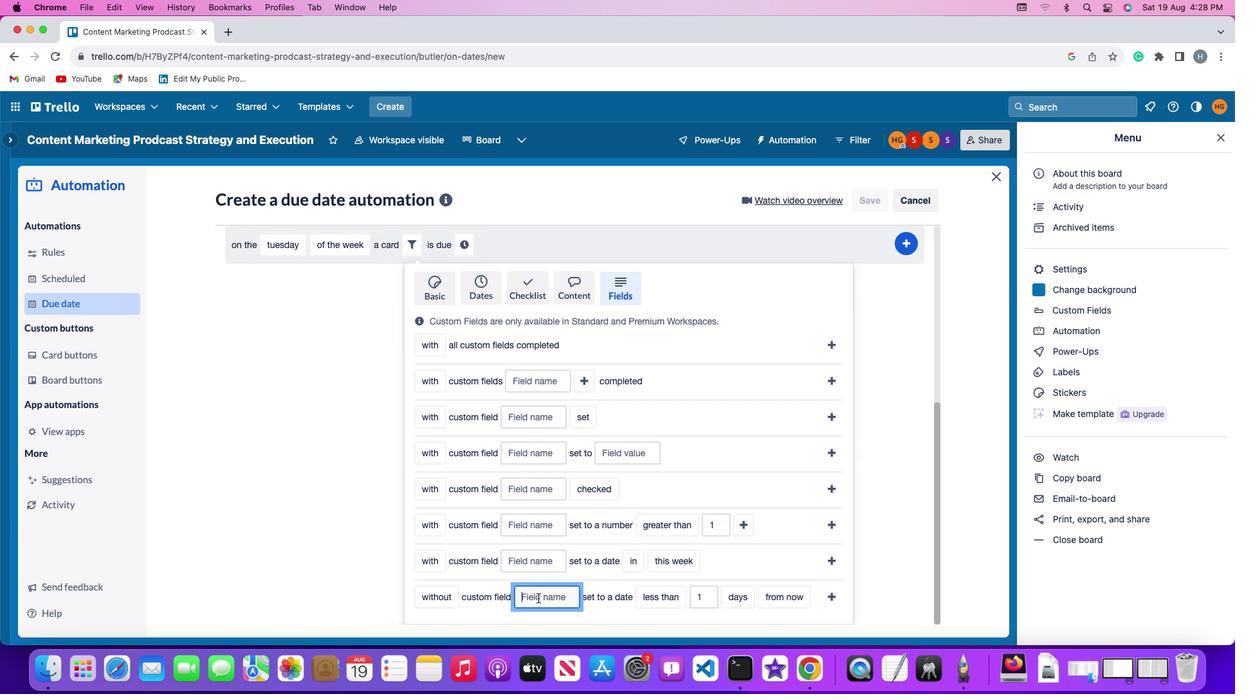 
Action: Mouse pressed left at (537, 598)
Screenshot: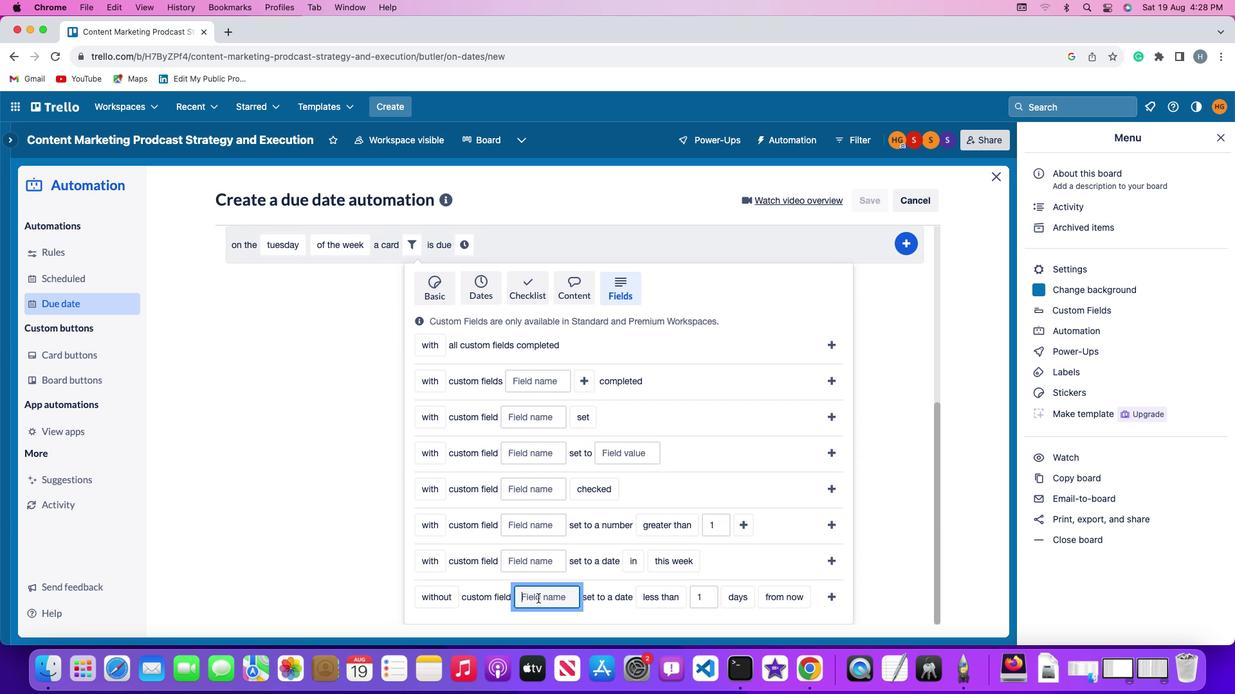 
Action: Mouse moved to (539, 598)
Screenshot: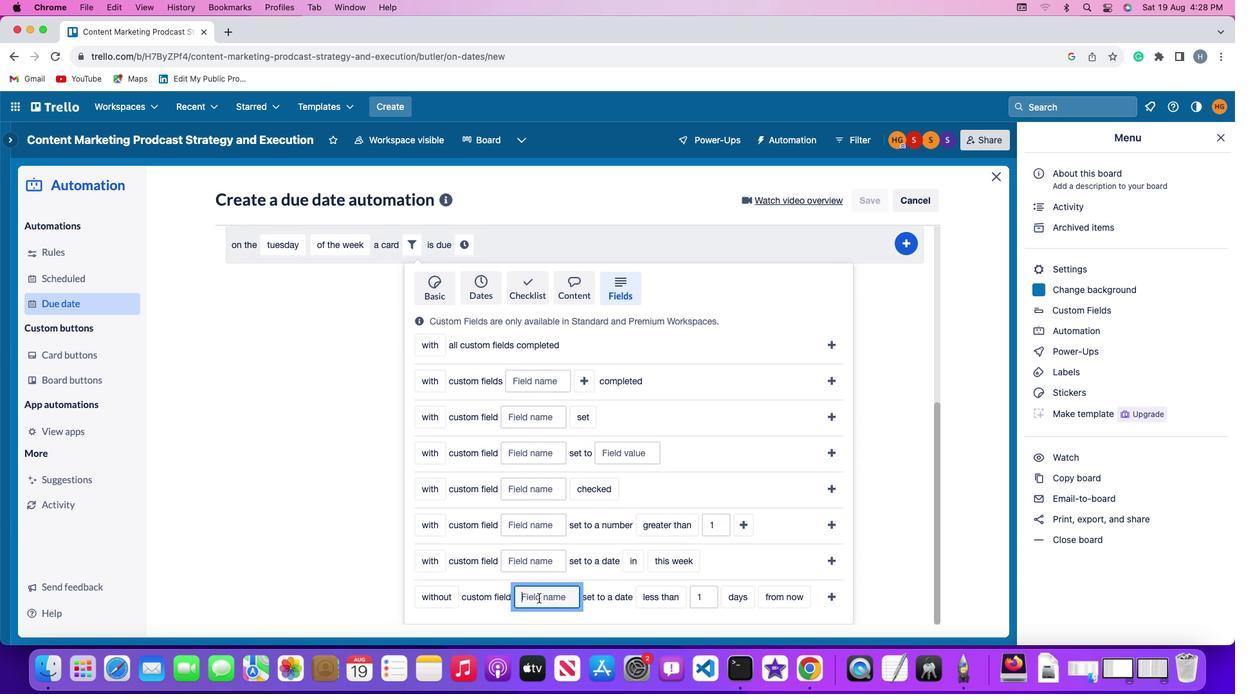 
Action: Key pressed Key.shift'R''e''s''u''m''e'
Screenshot: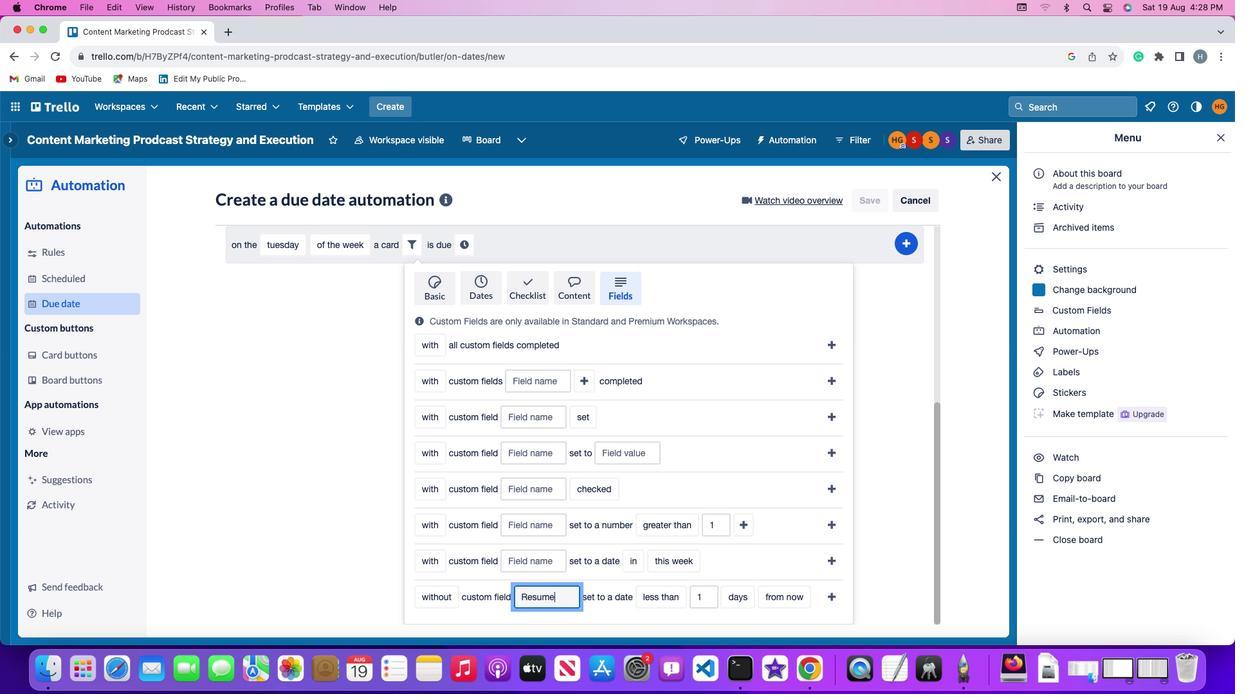 
Action: Mouse moved to (666, 599)
Screenshot: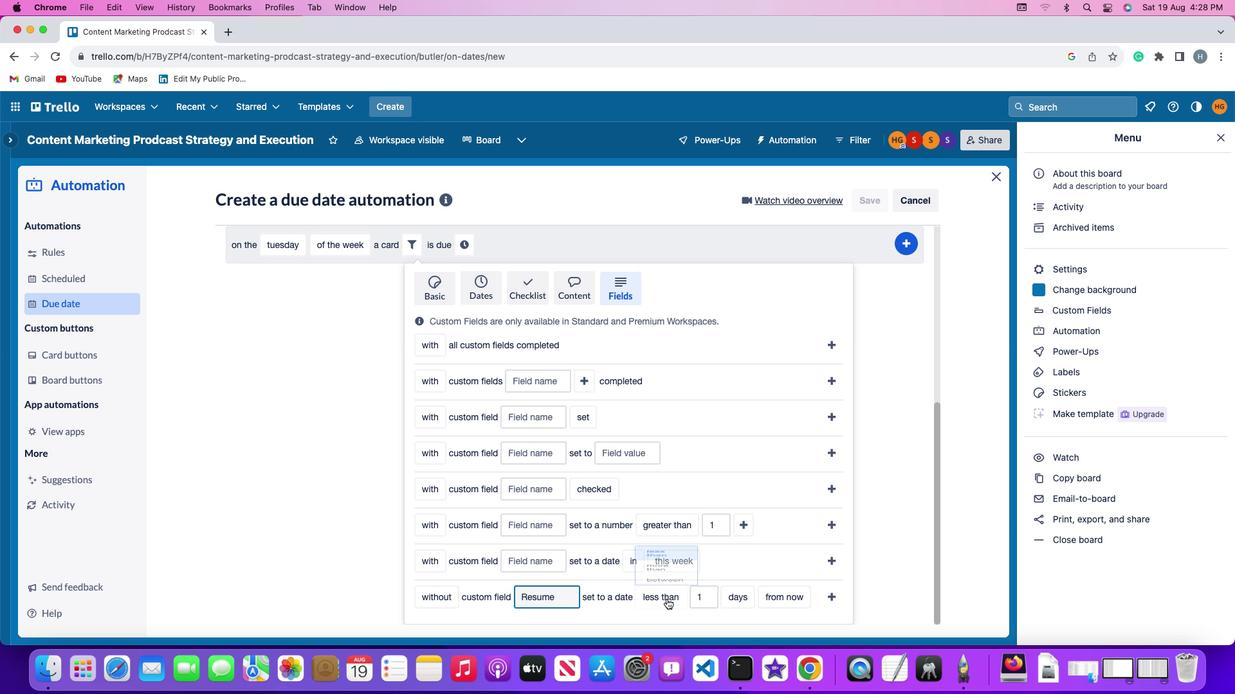 
Action: Mouse pressed left at (666, 599)
Screenshot: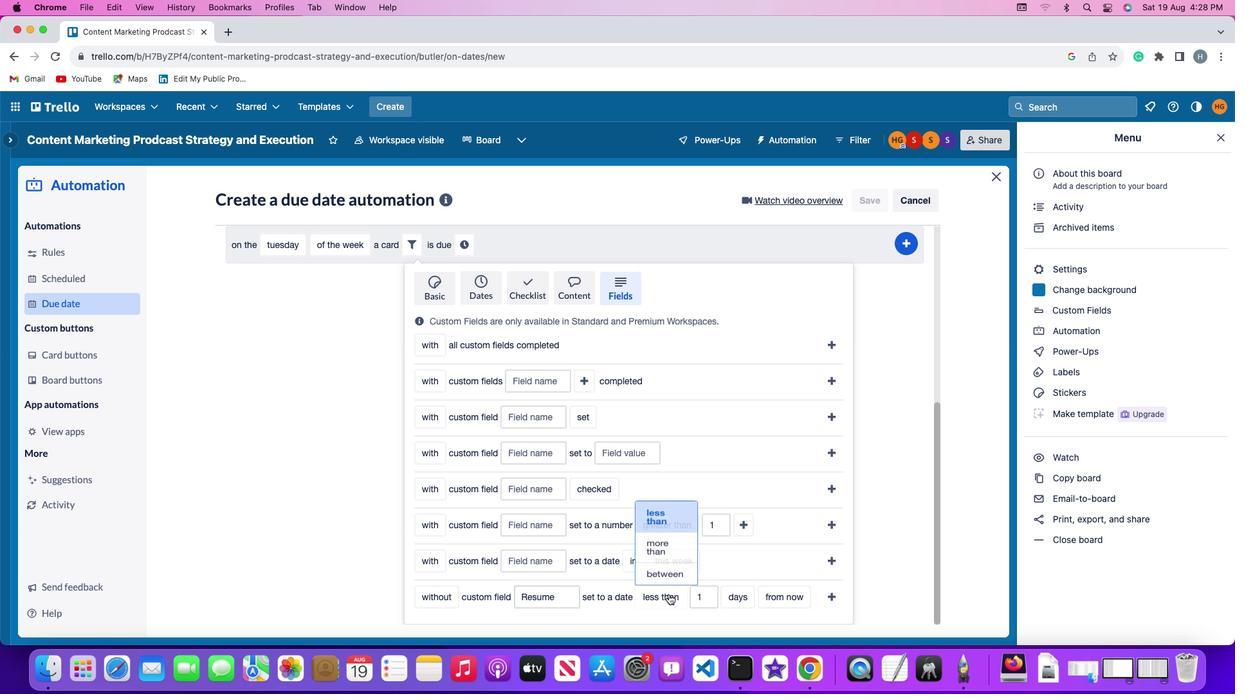 
Action: Mouse moved to (663, 569)
Screenshot: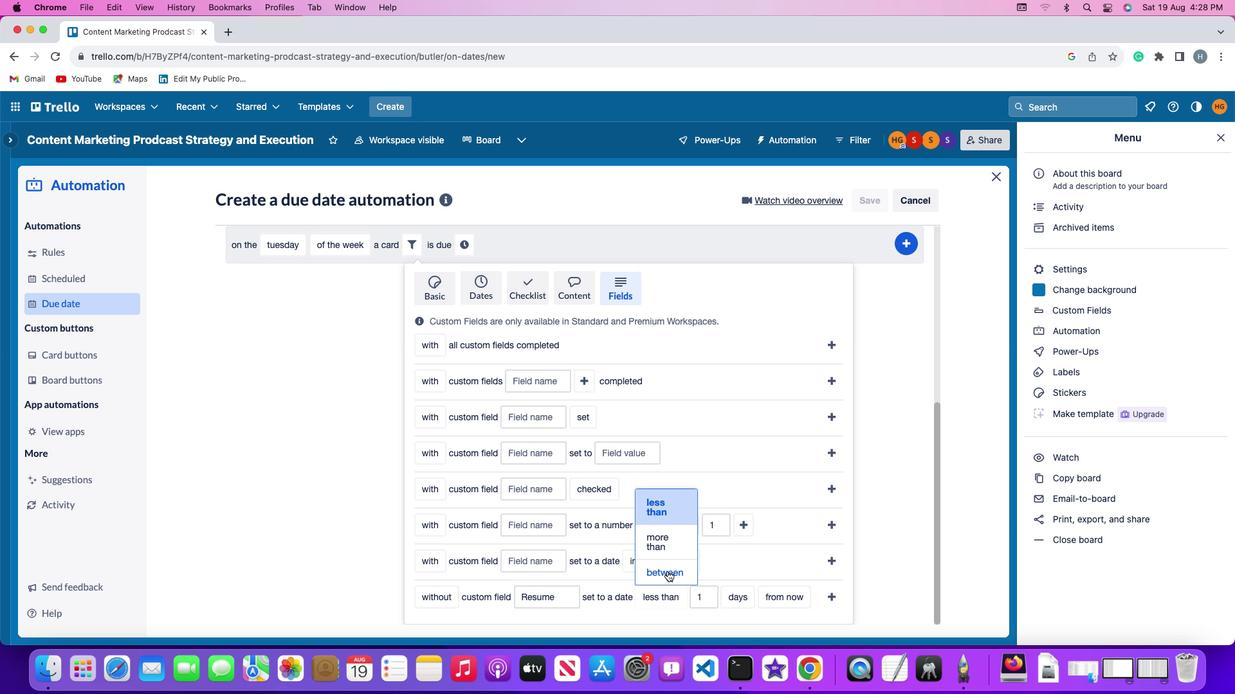 
Action: Mouse pressed left at (663, 569)
Screenshot: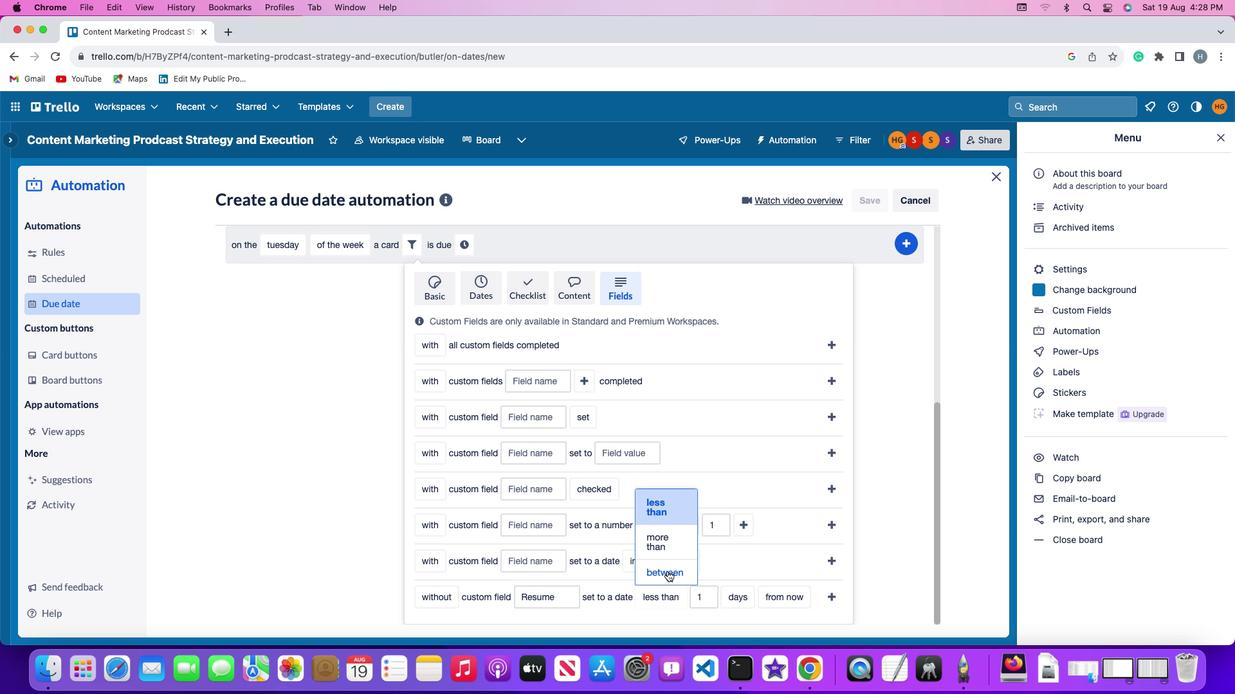 
Action: Mouse moved to (710, 595)
Screenshot: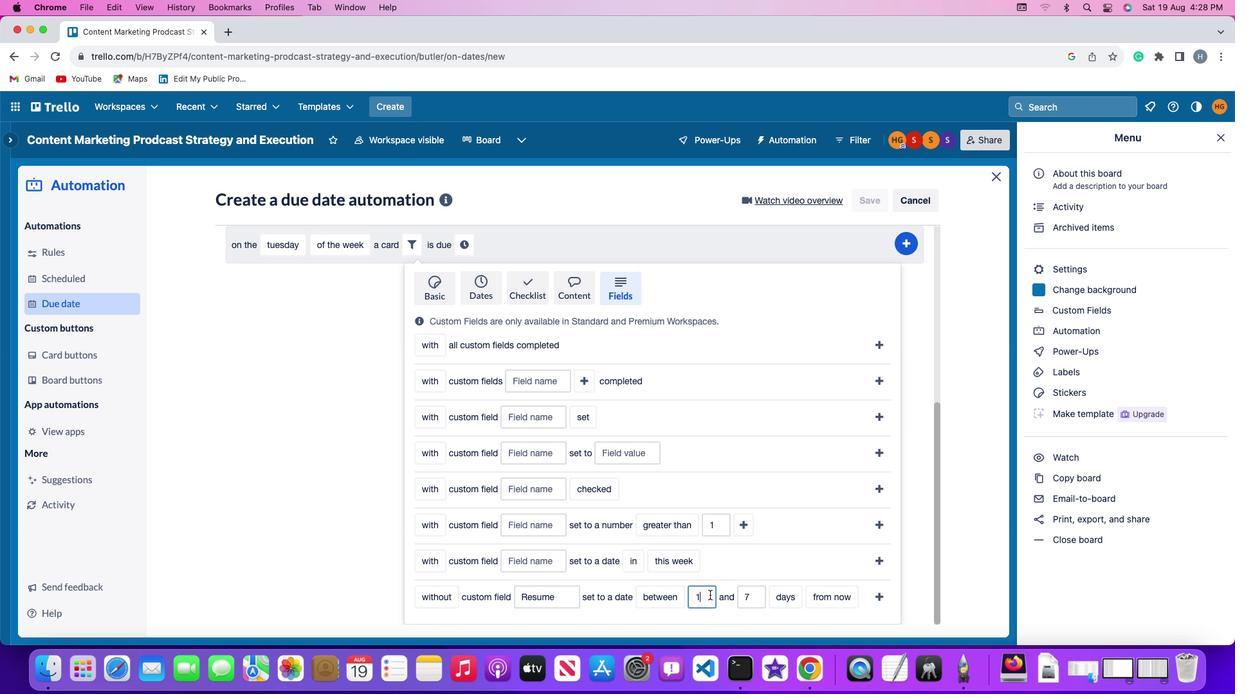 
Action: Mouse pressed left at (710, 595)
Screenshot: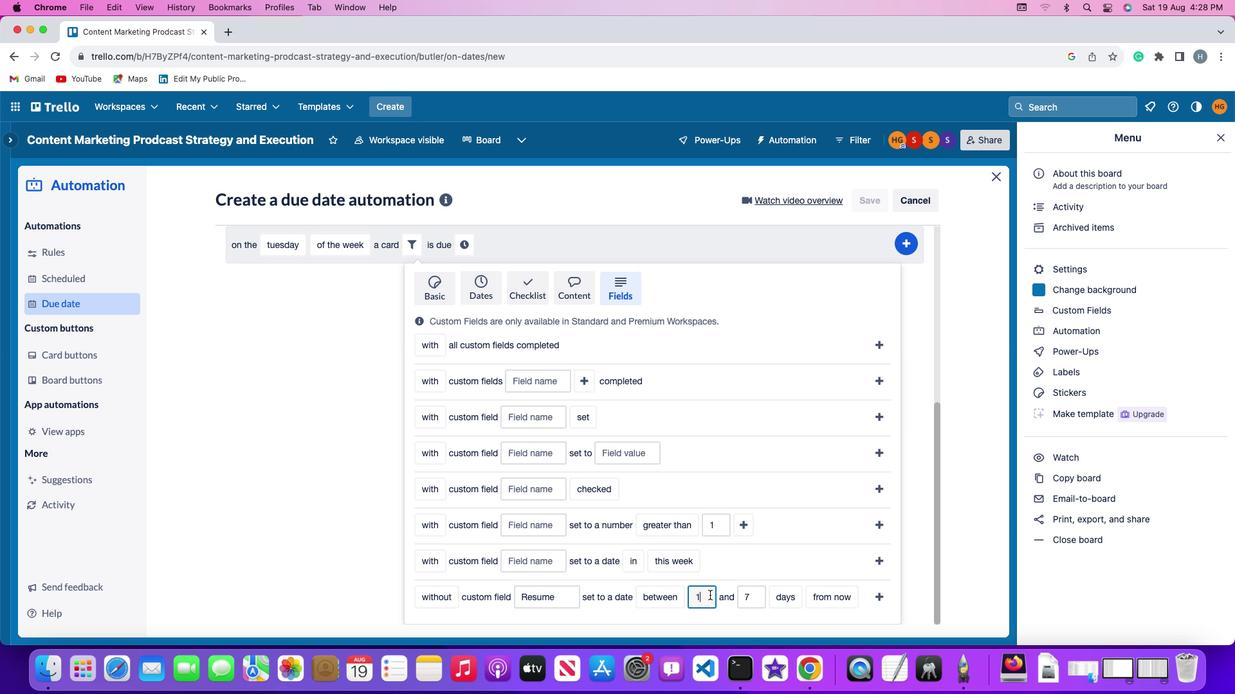 
Action: Mouse moved to (709, 595)
Screenshot: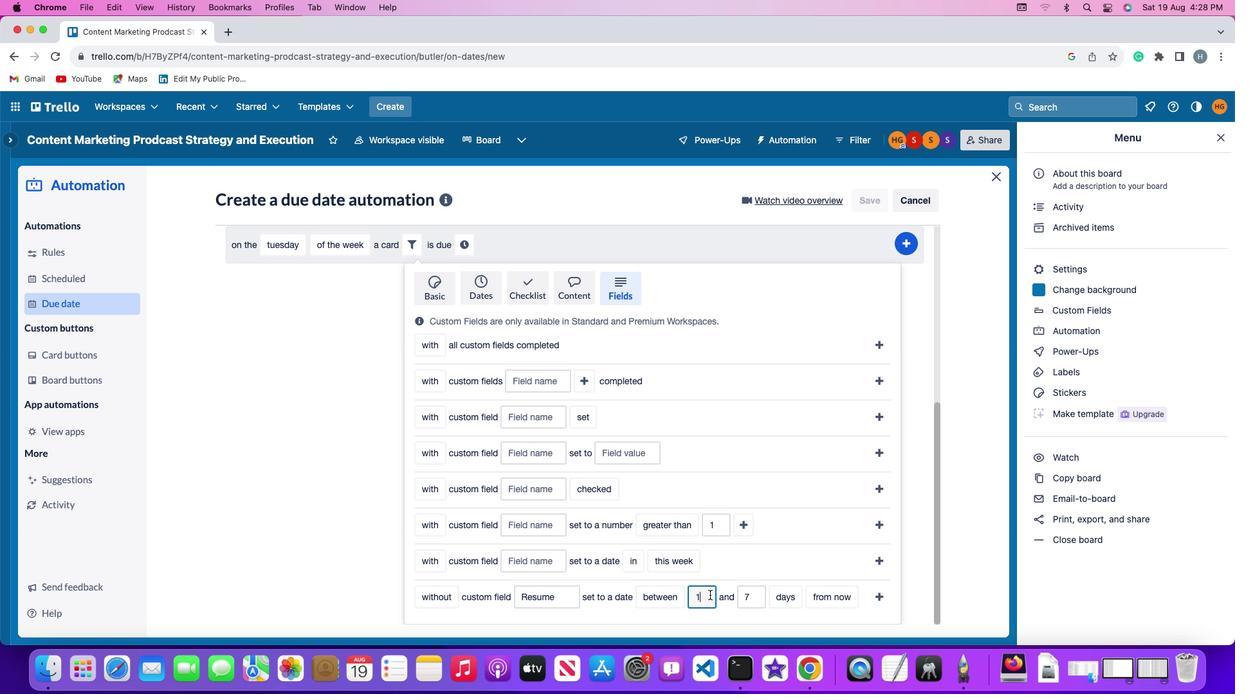 
Action: Key pressed Key.backspace
Screenshot: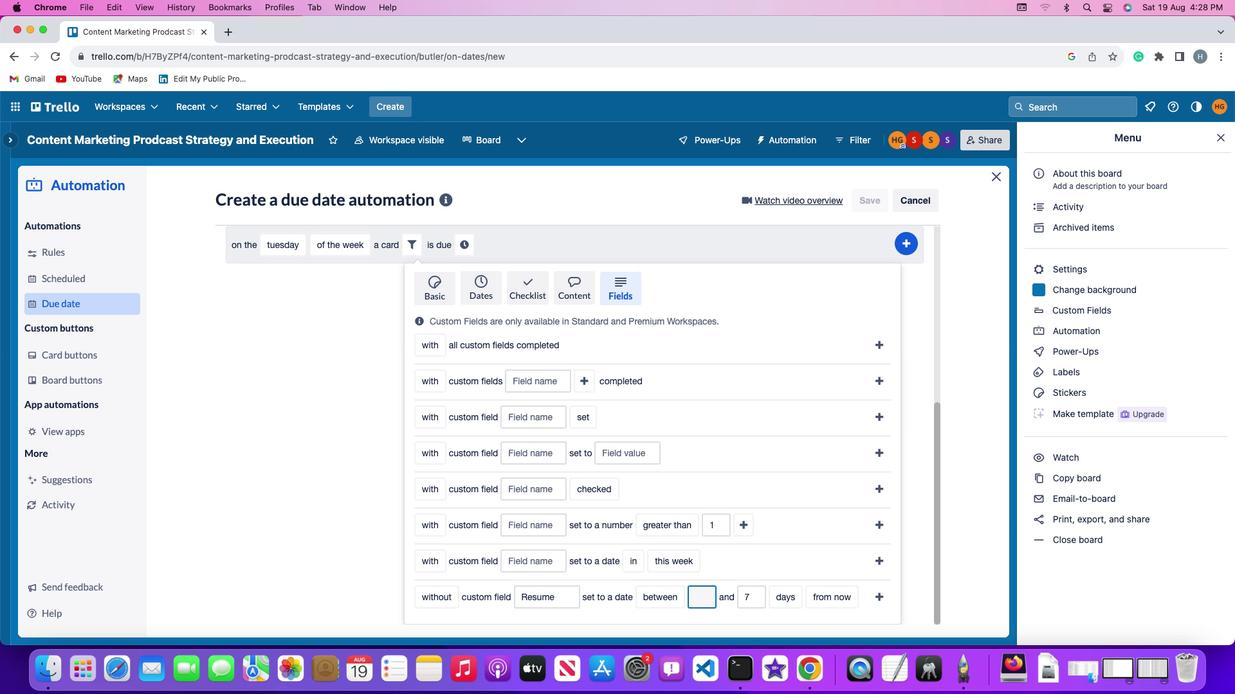 
Action: Mouse moved to (709, 595)
Screenshot: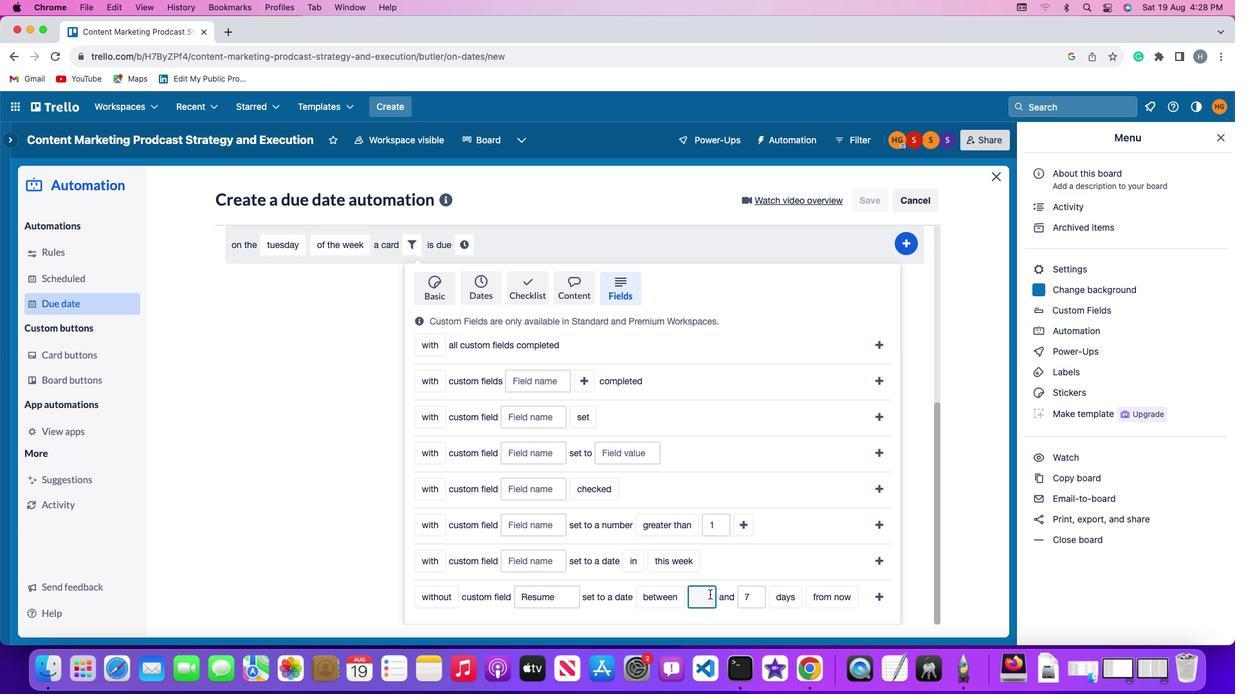 
Action: Key pressed '1'
Screenshot: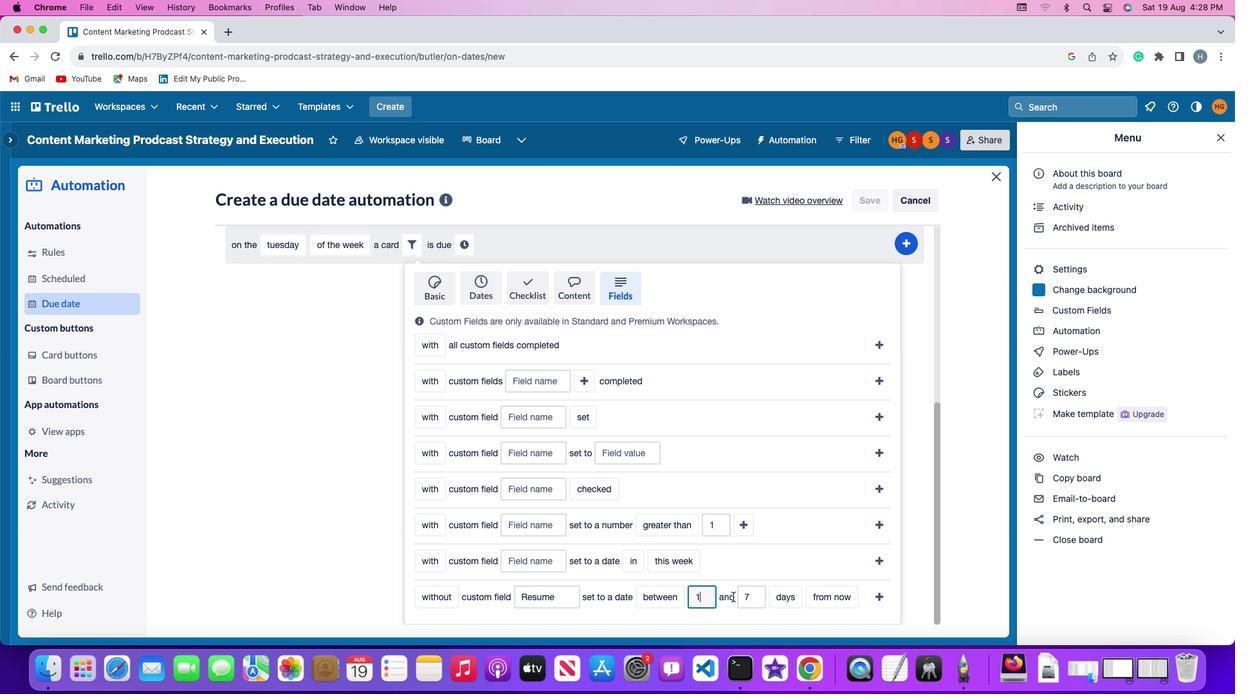 
Action: Mouse moved to (757, 595)
Screenshot: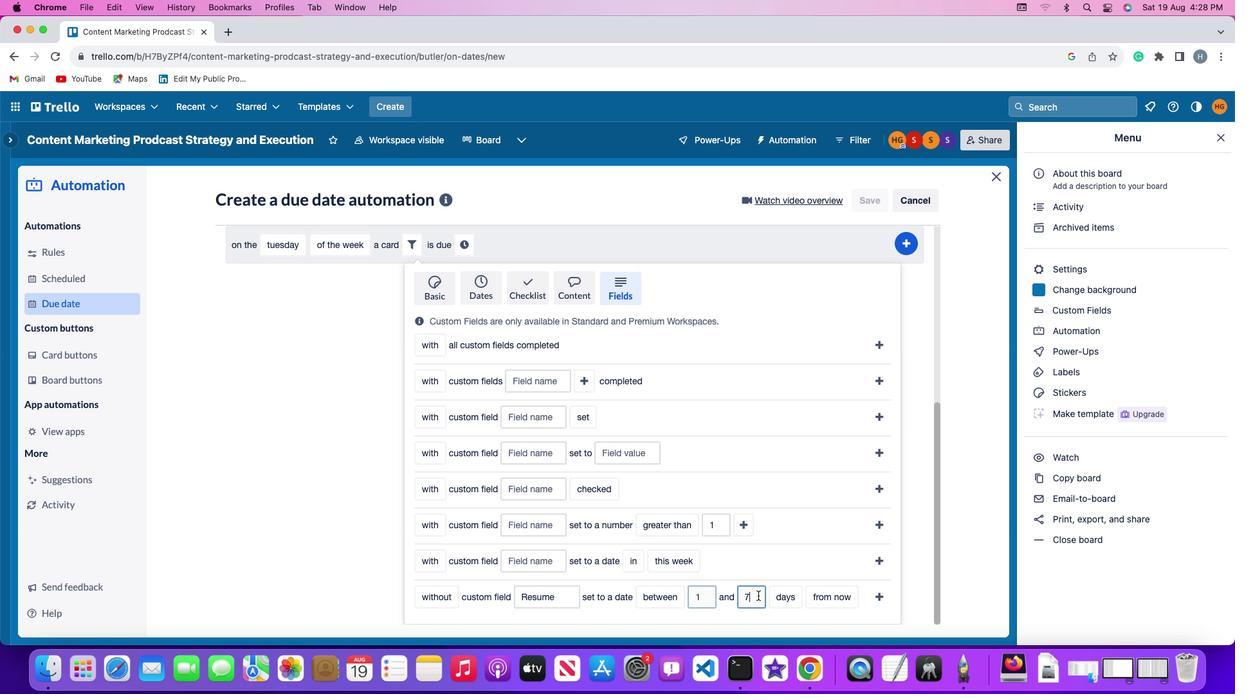 
Action: Mouse pressed left at (757, 595)
Screenshot: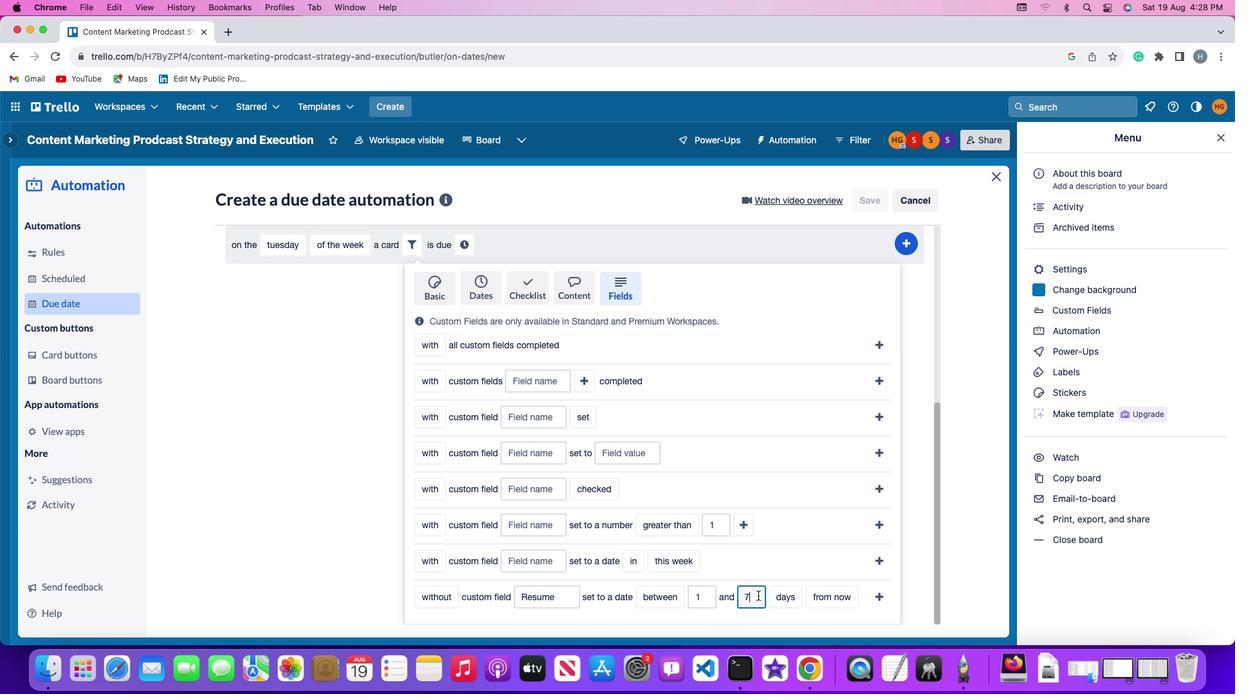 
Action: Key pressed Key.backspace'7'
Screenshot: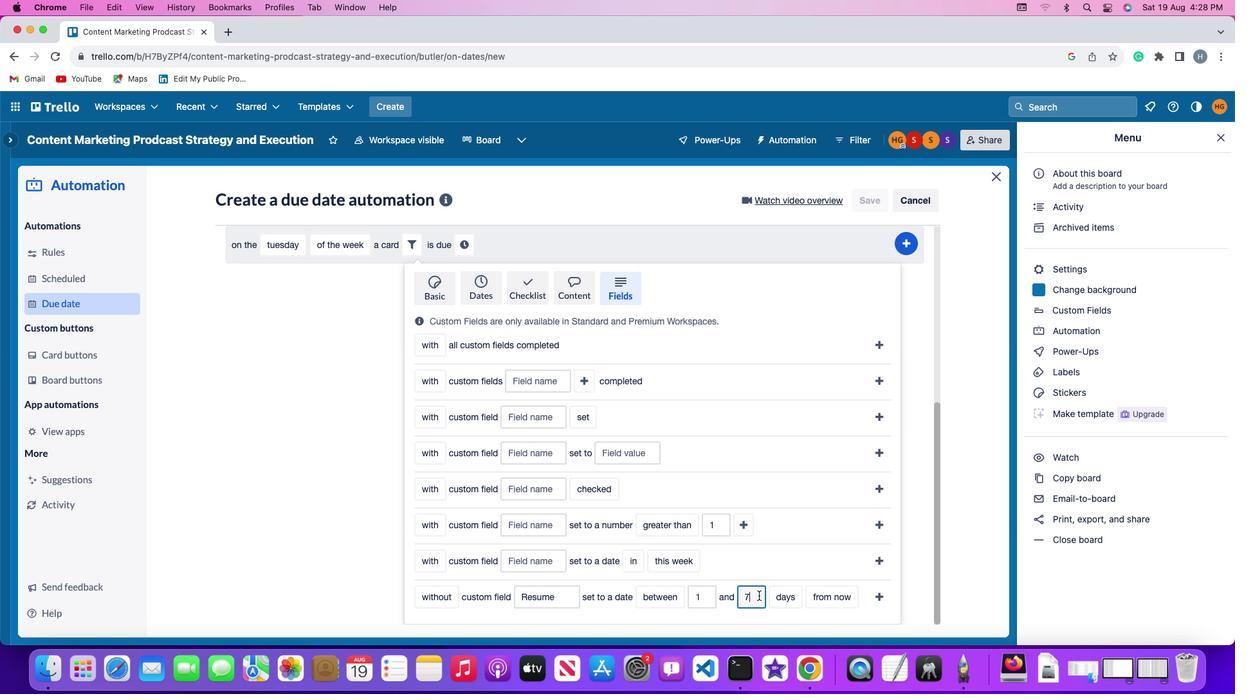 
Action: Mouse moved to (785, 595)
Screenshot: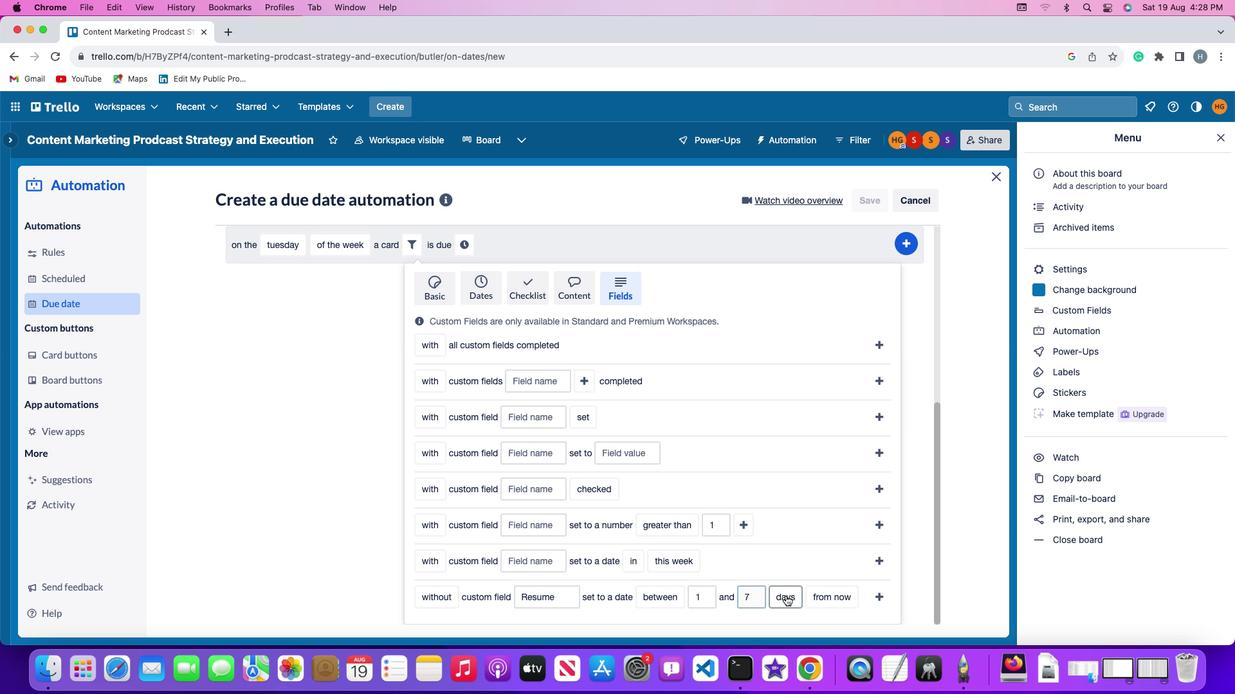 
Action: Mouse pressed left at (785, 595)
Screenshot: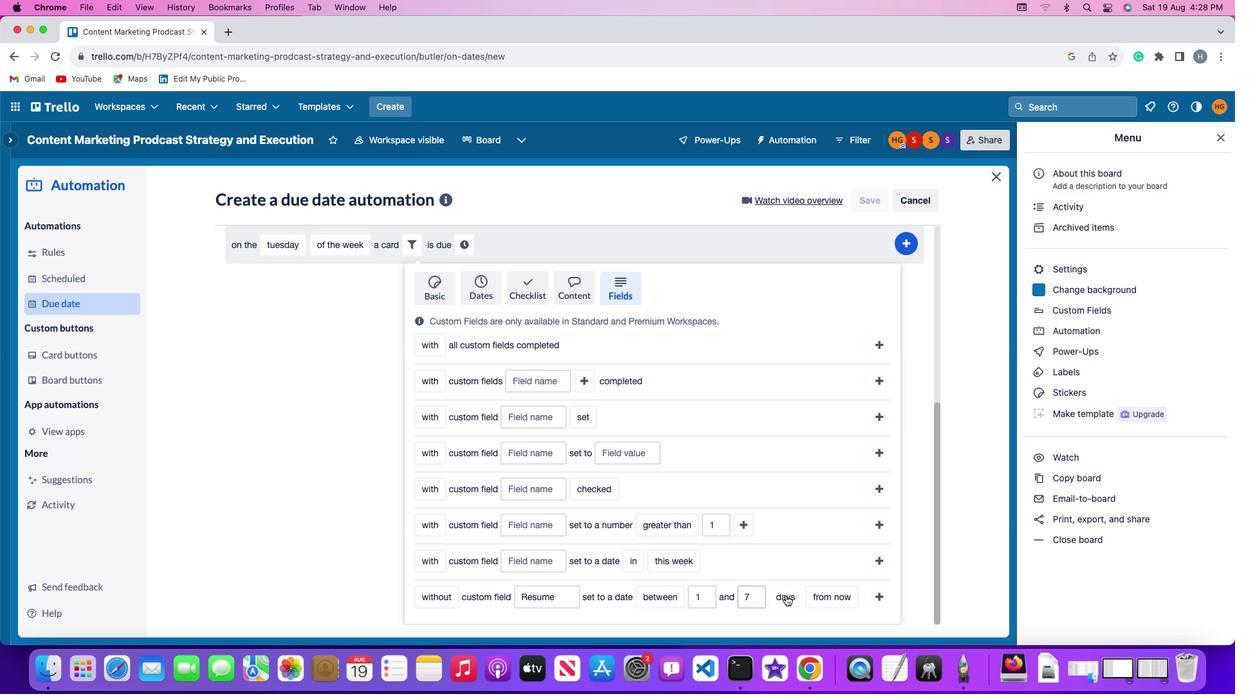 
Action: Mouse moved to (788, 576)
Screenshot: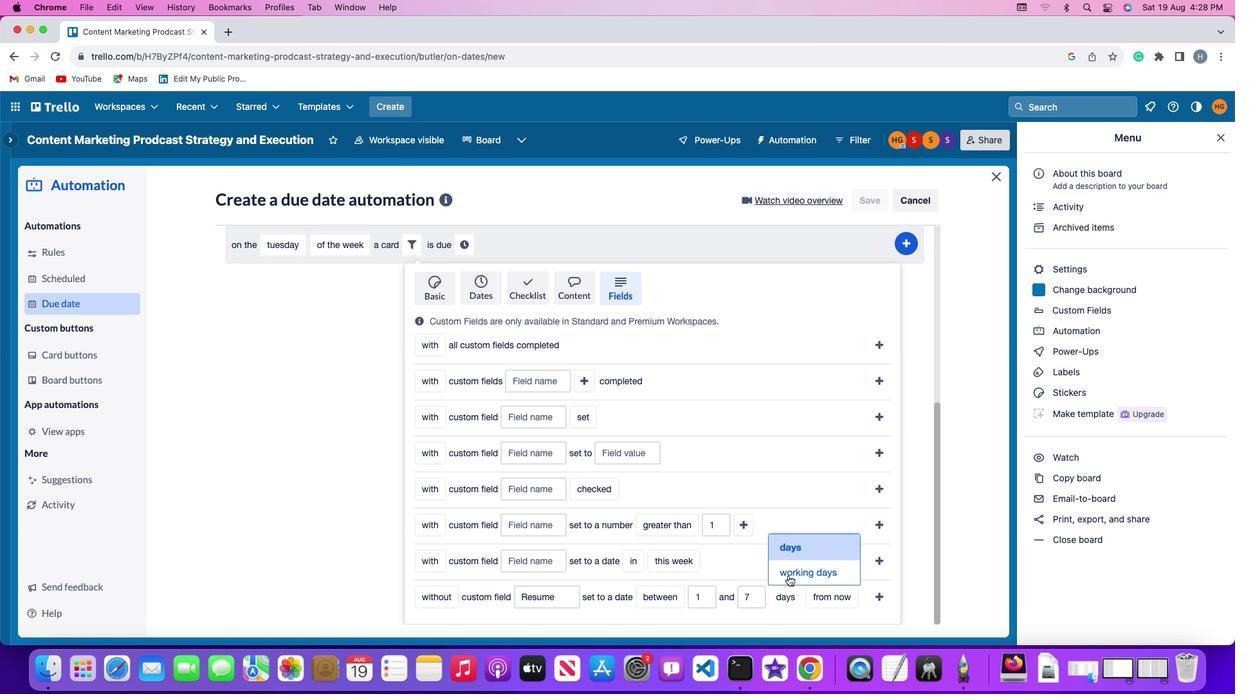 
Action: Mouse pressed left at (788, 576)
Screenshot: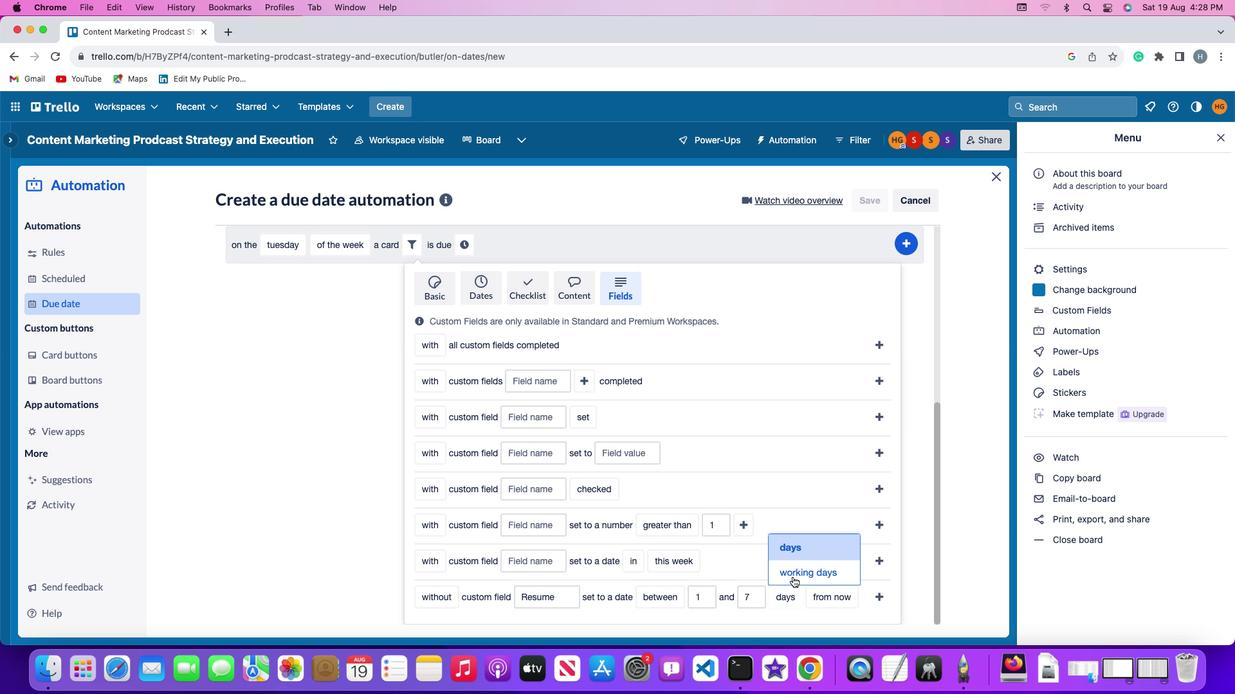 
Action: Mouse moved to (840, 593)
Screenshot: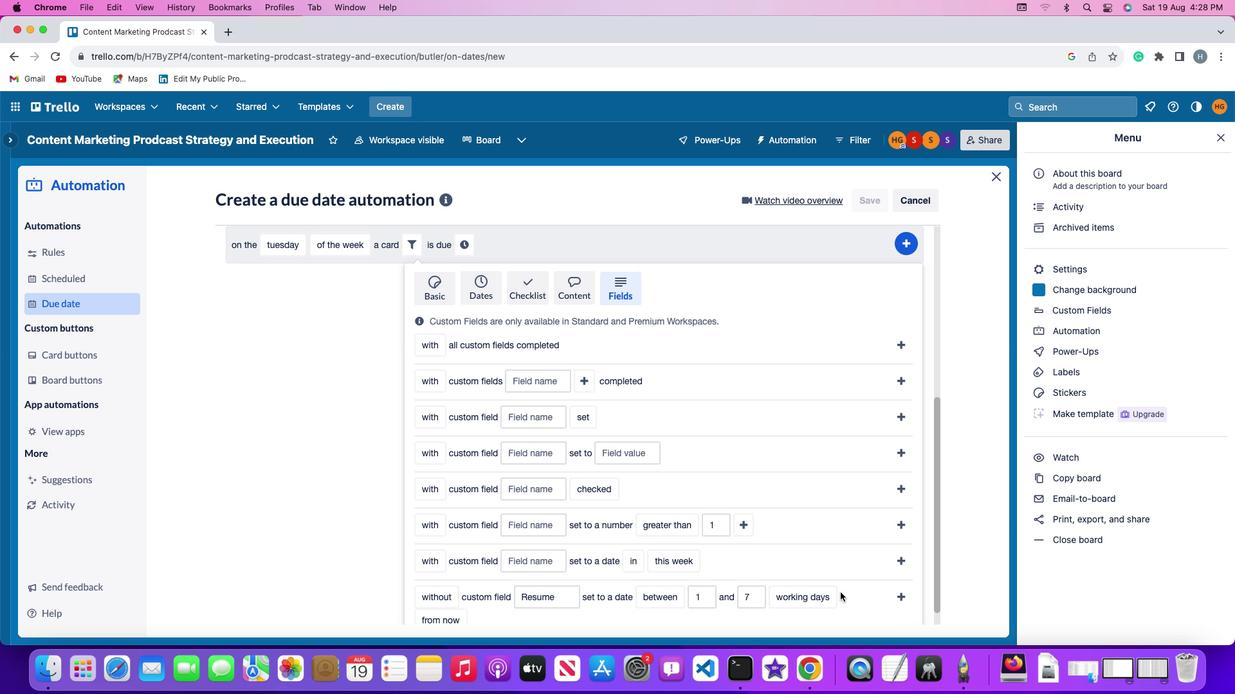 
Action: Mouse pressed left at (840, 593)
Screenshot: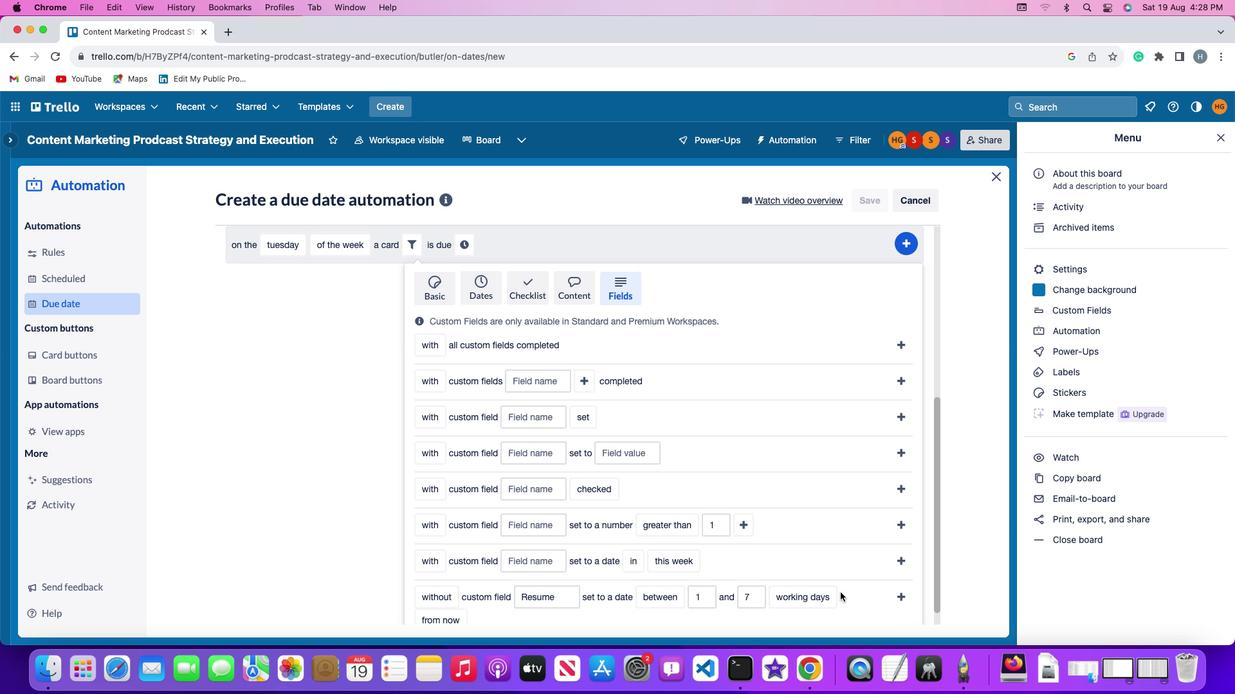 
Action: Mouse moved to (445, 616)
Screenshot: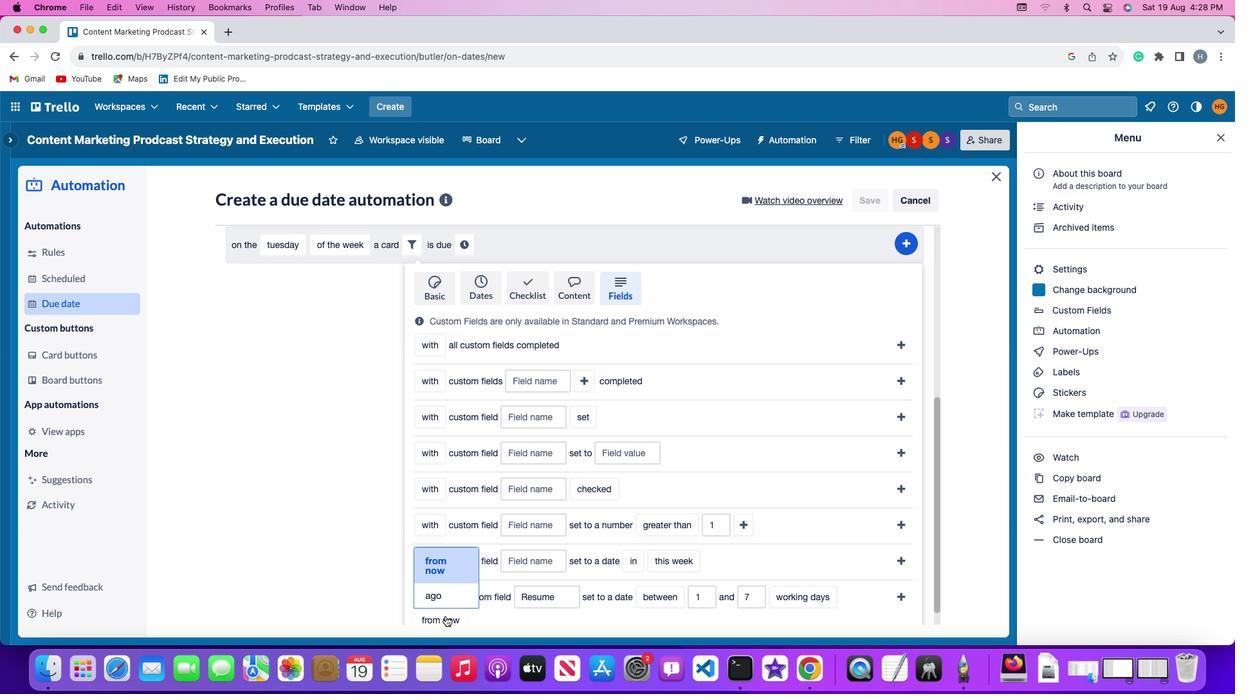 
Action: Mouse pressed left at (445, 616)
Screenshot: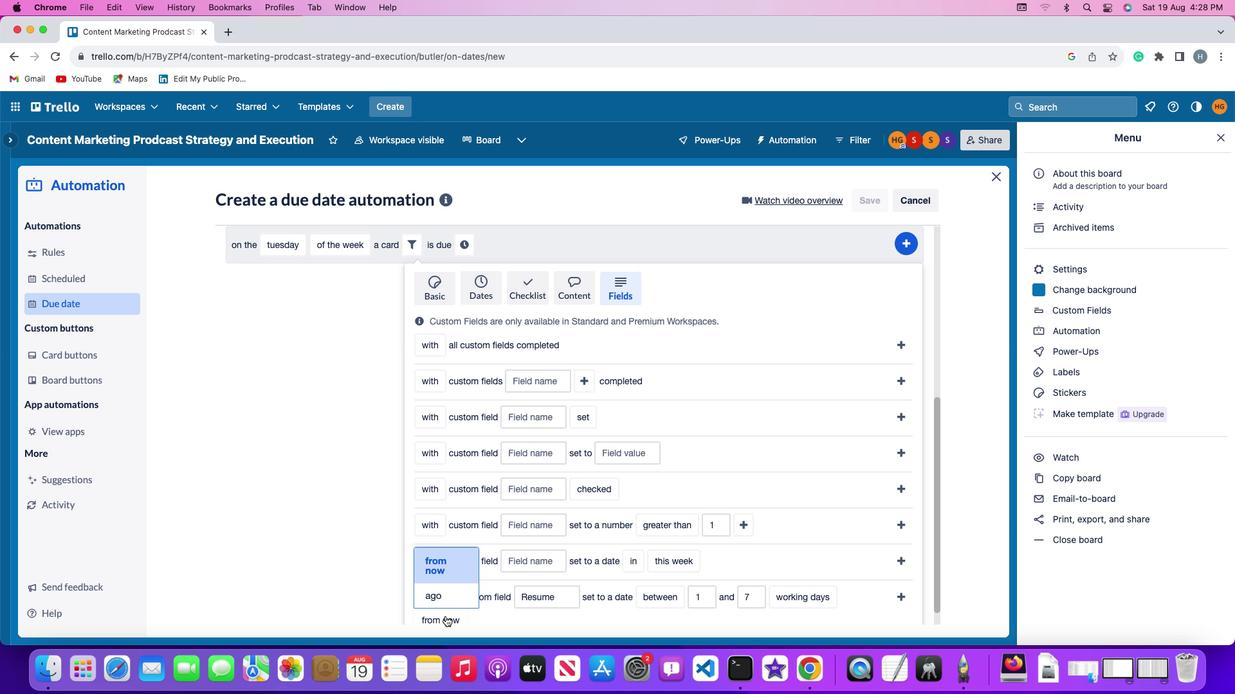 
Action: Mouse moved to (453, 590)
Screenshot: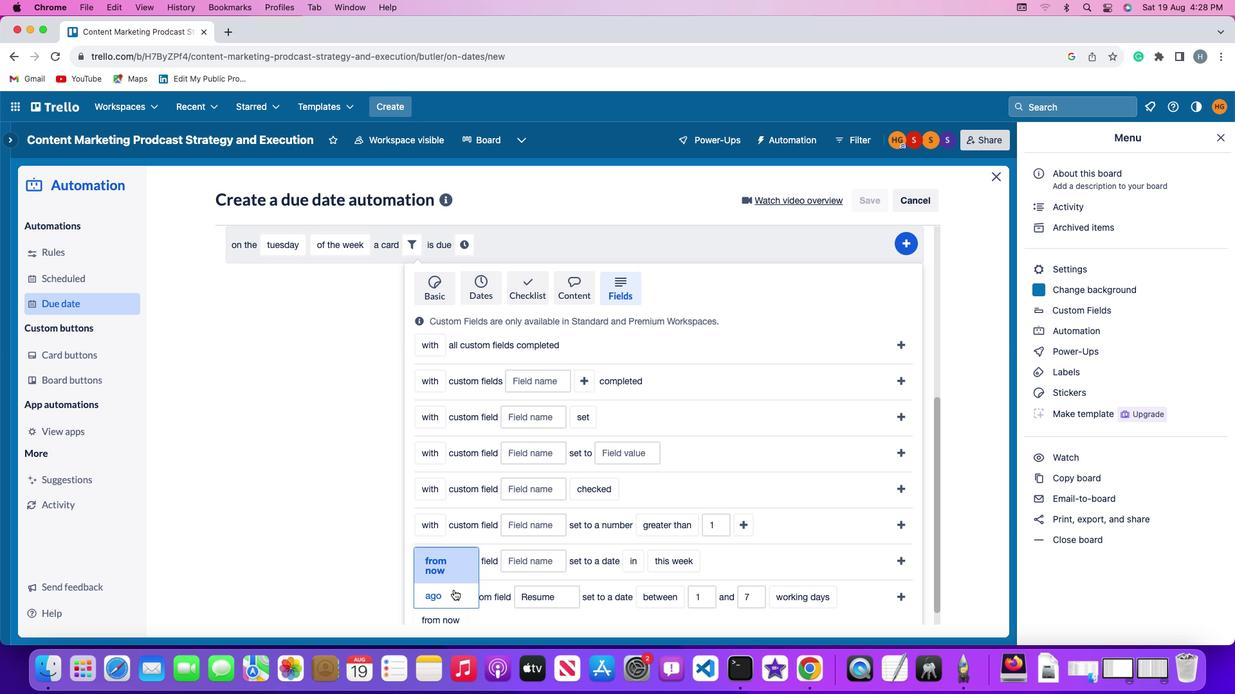 
Action: Mouse pressed left at (453, 590)
Screenshot: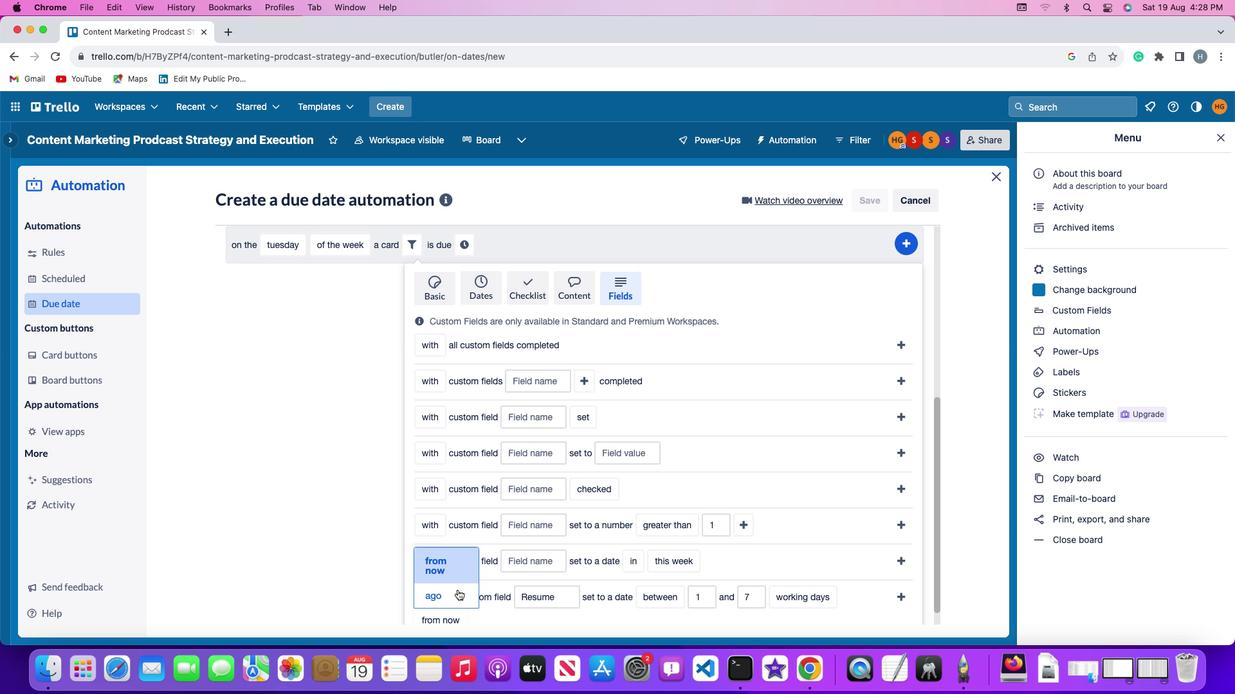 
Action: Mouse moved to (889, 593)
Screenshot: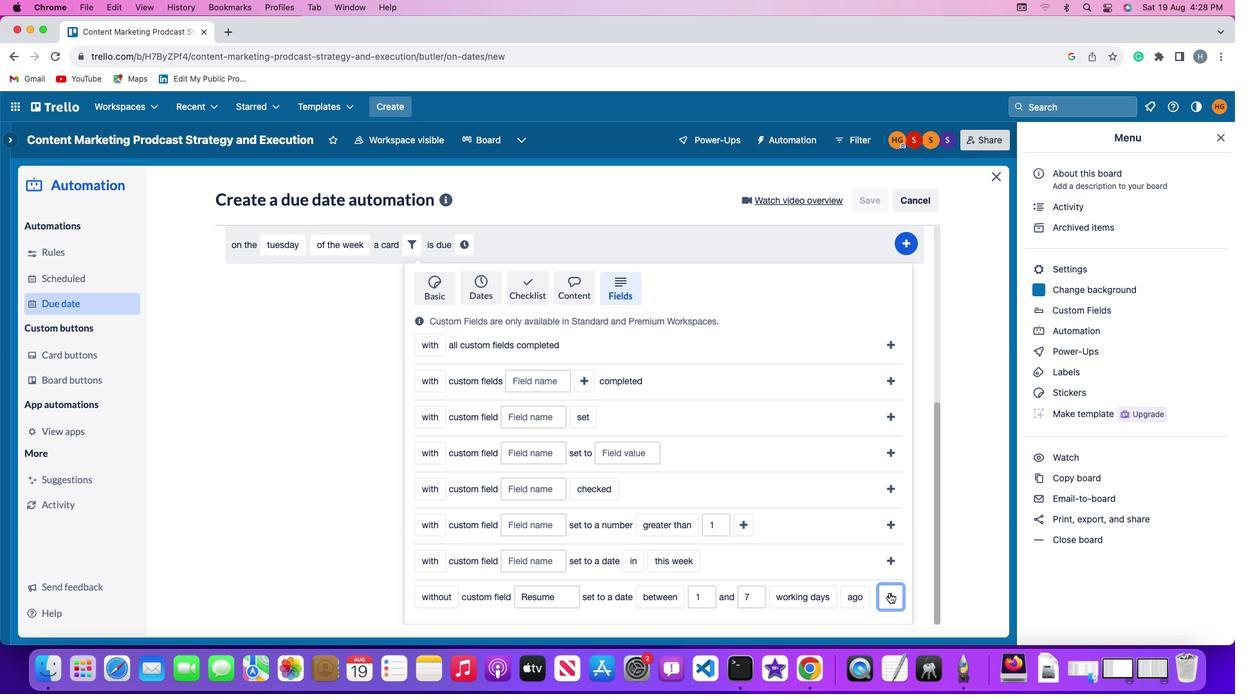 
Action: Mouse pressed left at (889, 593)
Screenshot: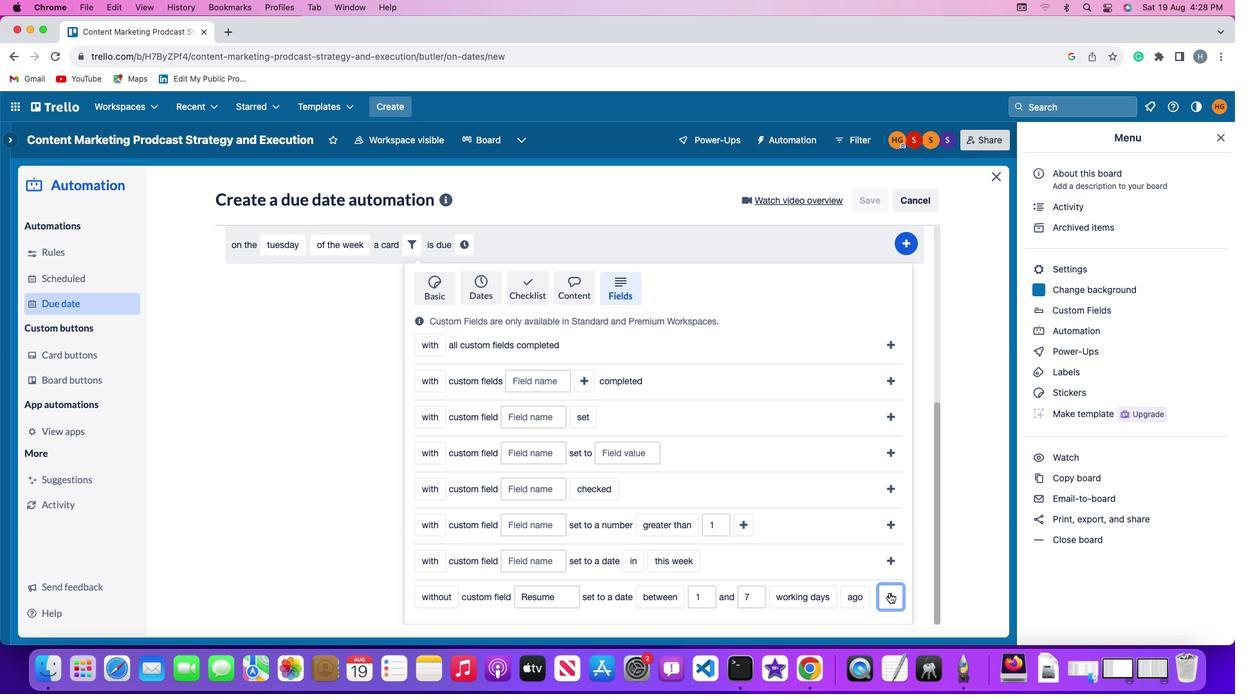 
Action: Mouse moved to (816, 559)
Screenshot: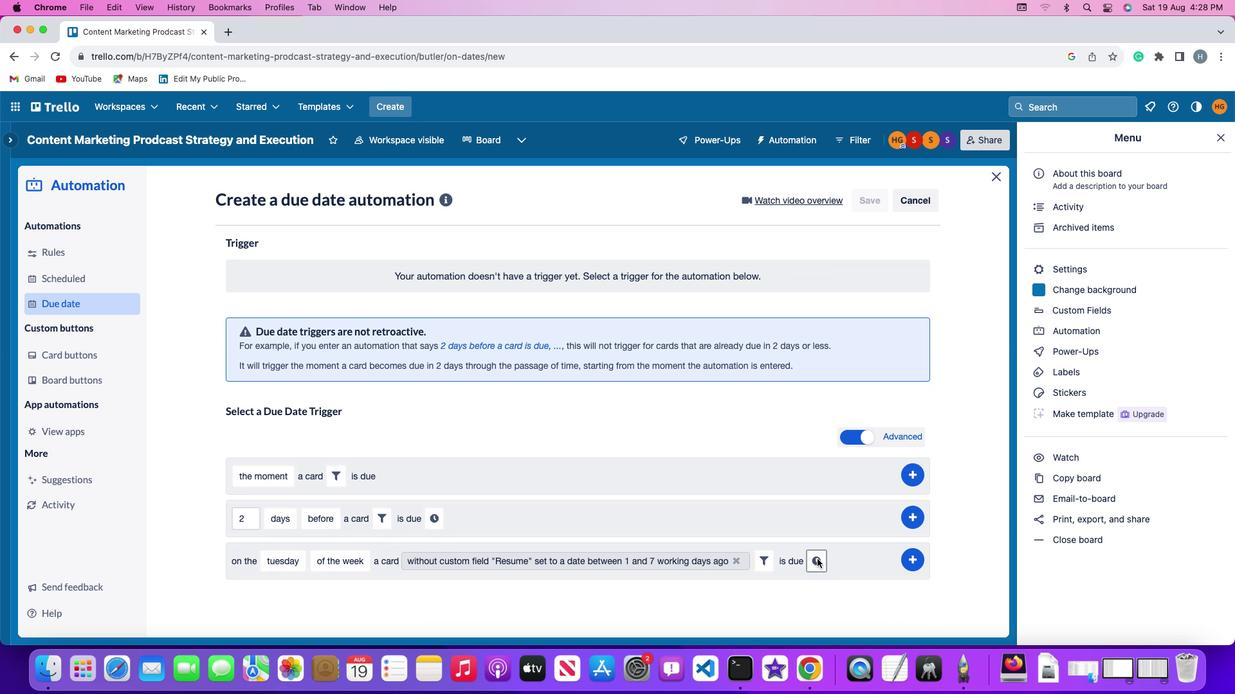 
Action: Mouse pressed left at (816, 559)
Screenshot: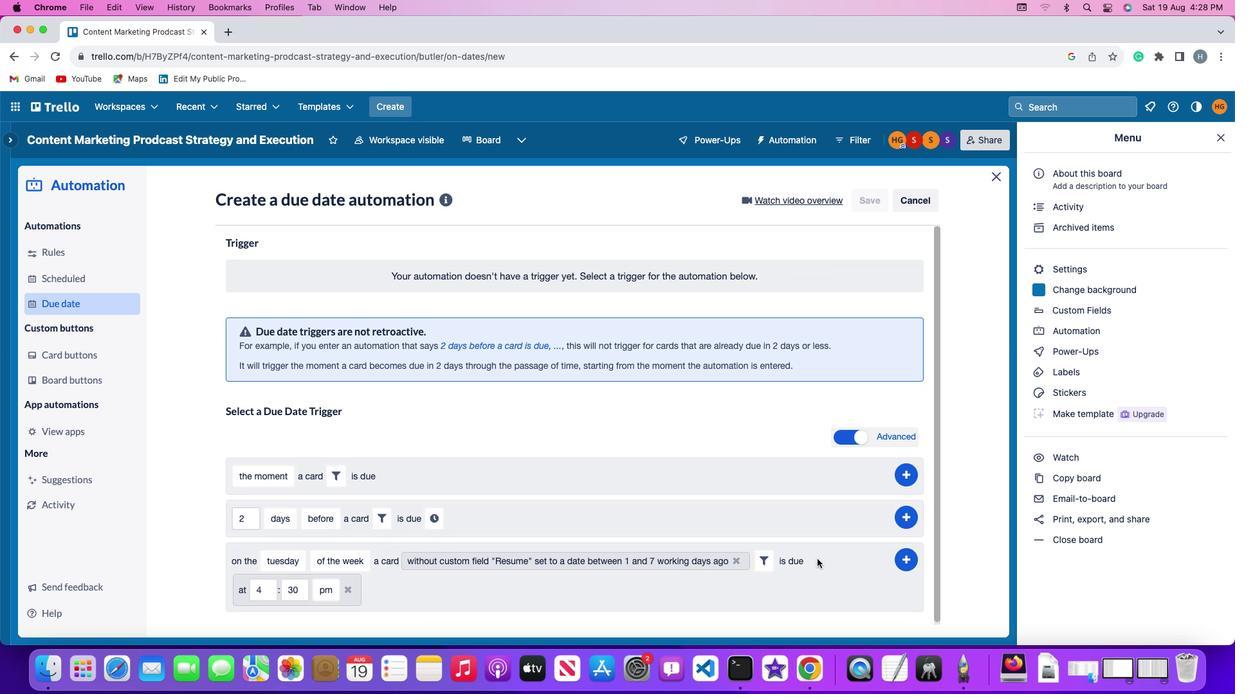 
Action: Mouse moved to (263, 591)
Screenshot: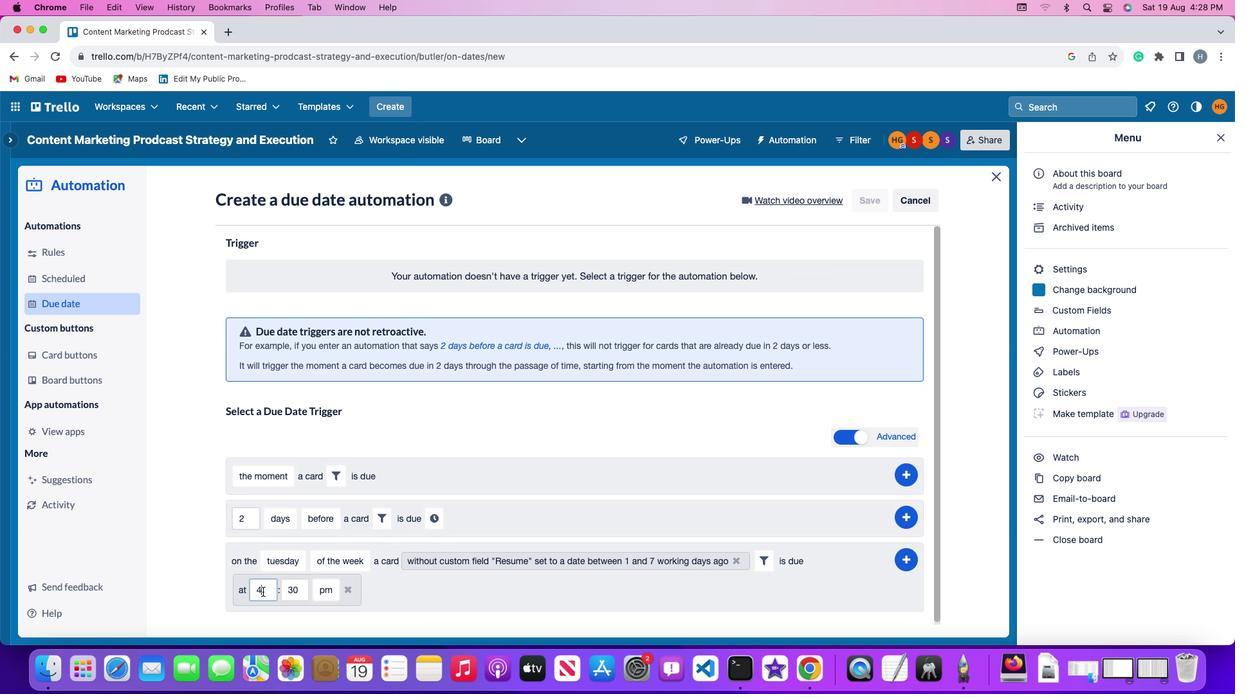 
Action: Mouse pressed left at (263, 591)
Screenshot: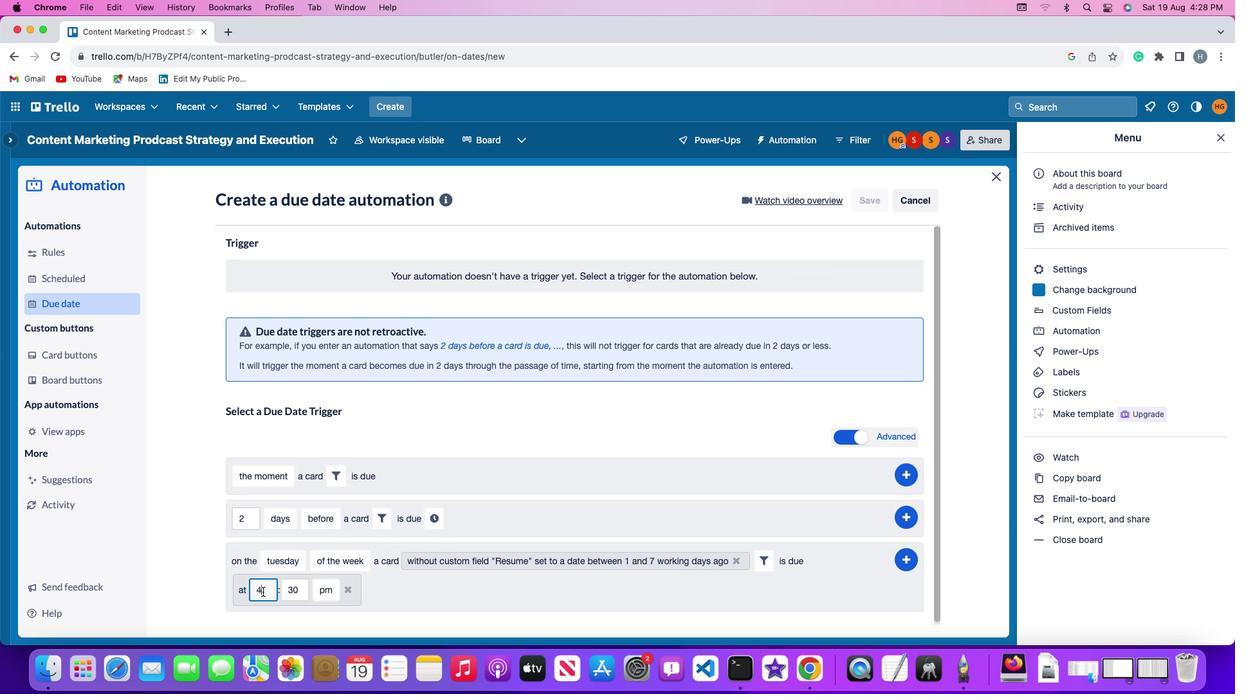 
Action: Key pressed Key.backspace'1''1'
Screenshot: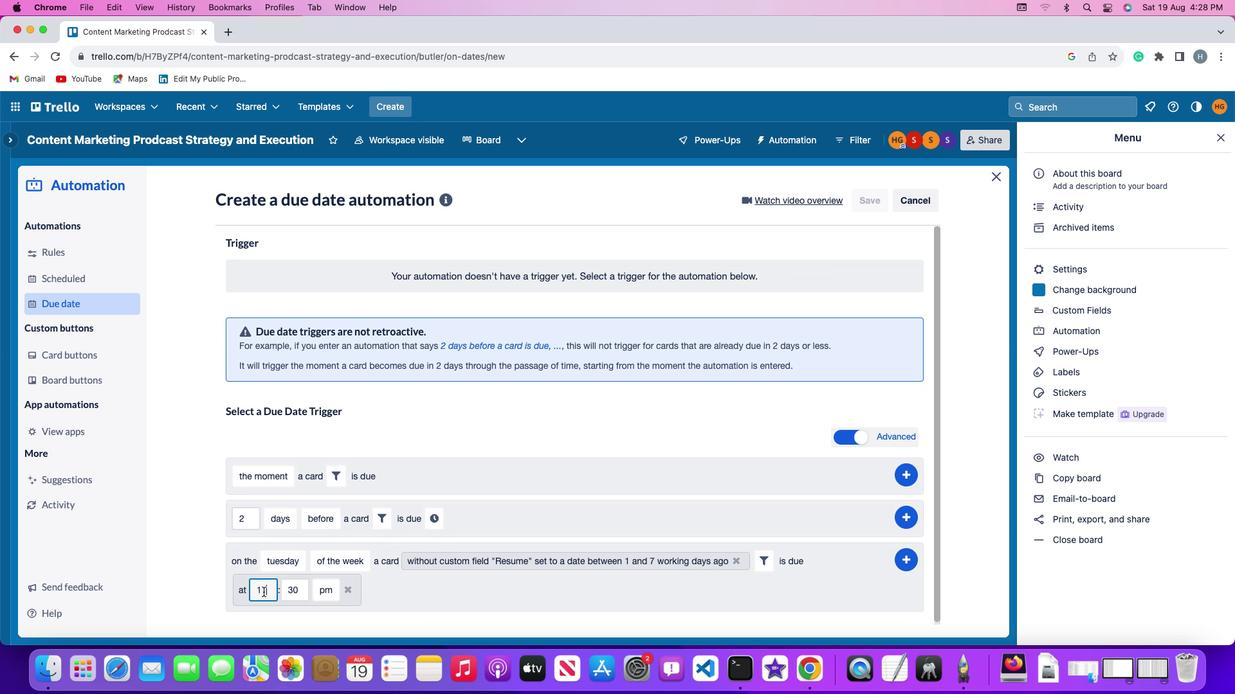 
Action: Mouse moved to (299, 589)
Screenshot: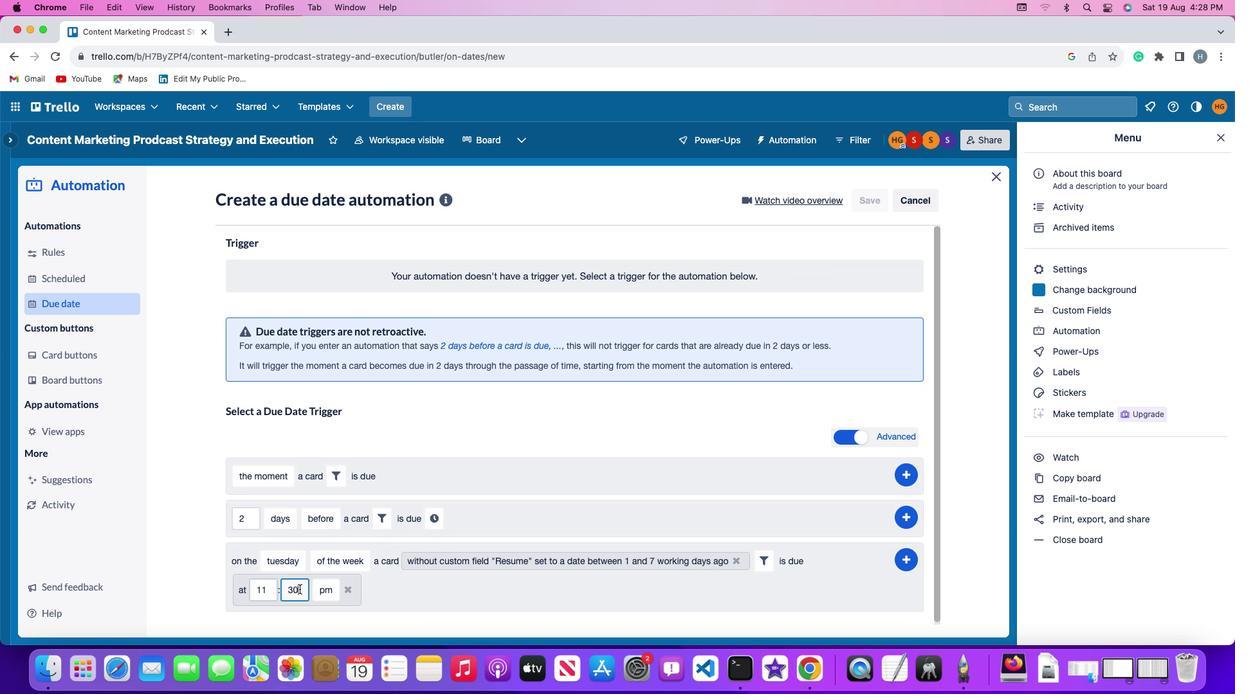 
Action: Mouse pressed left at (299, 589)
Screenshot: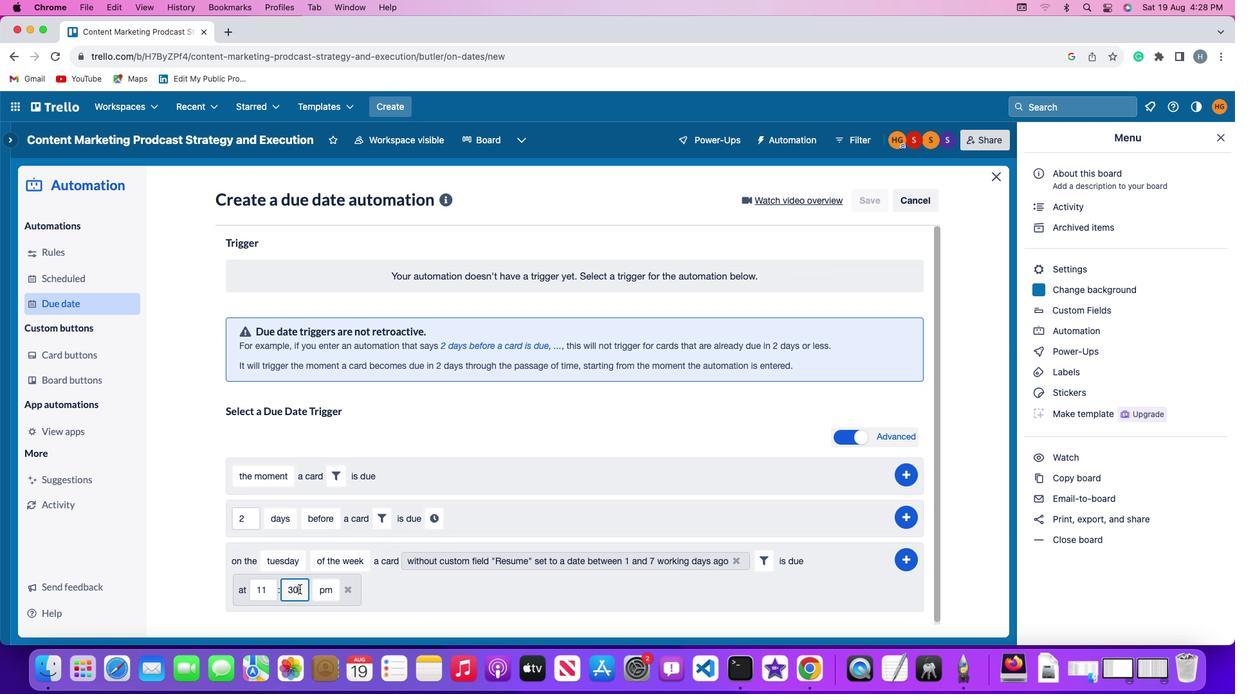 
Action: Key pressed Key.backspaceKey.backspace'0''0'
Screenshot: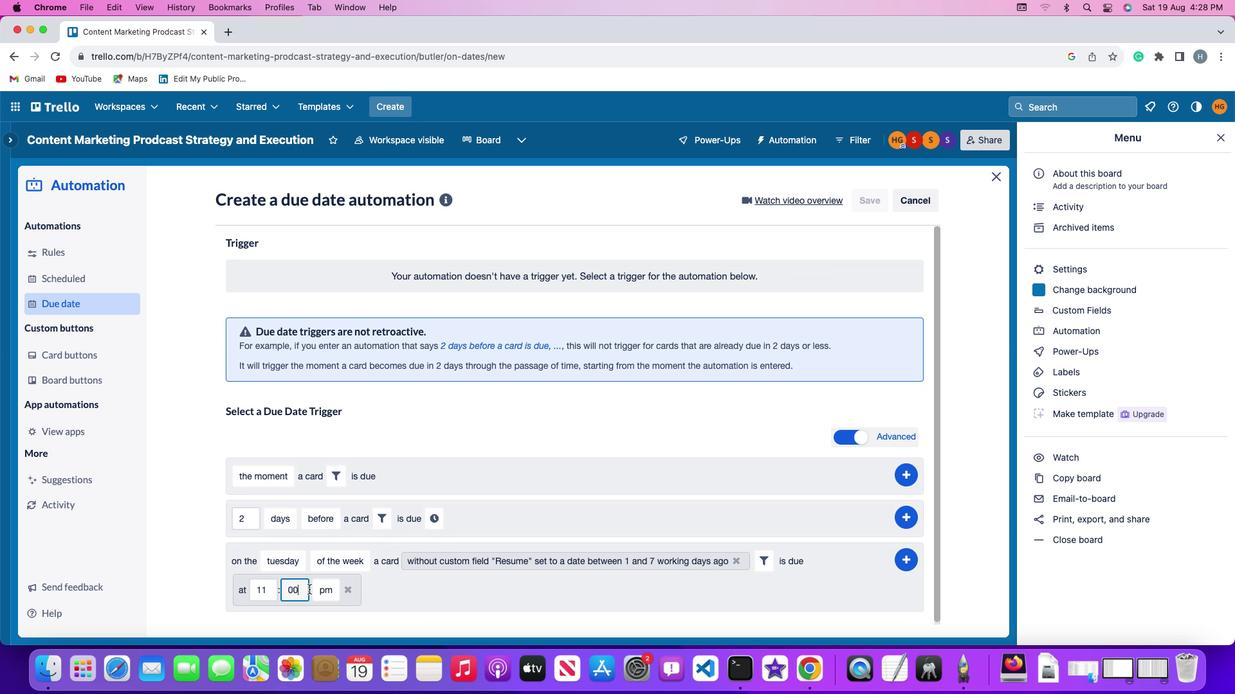 
Action: Mouse moved to (328, 588)
Screenshot: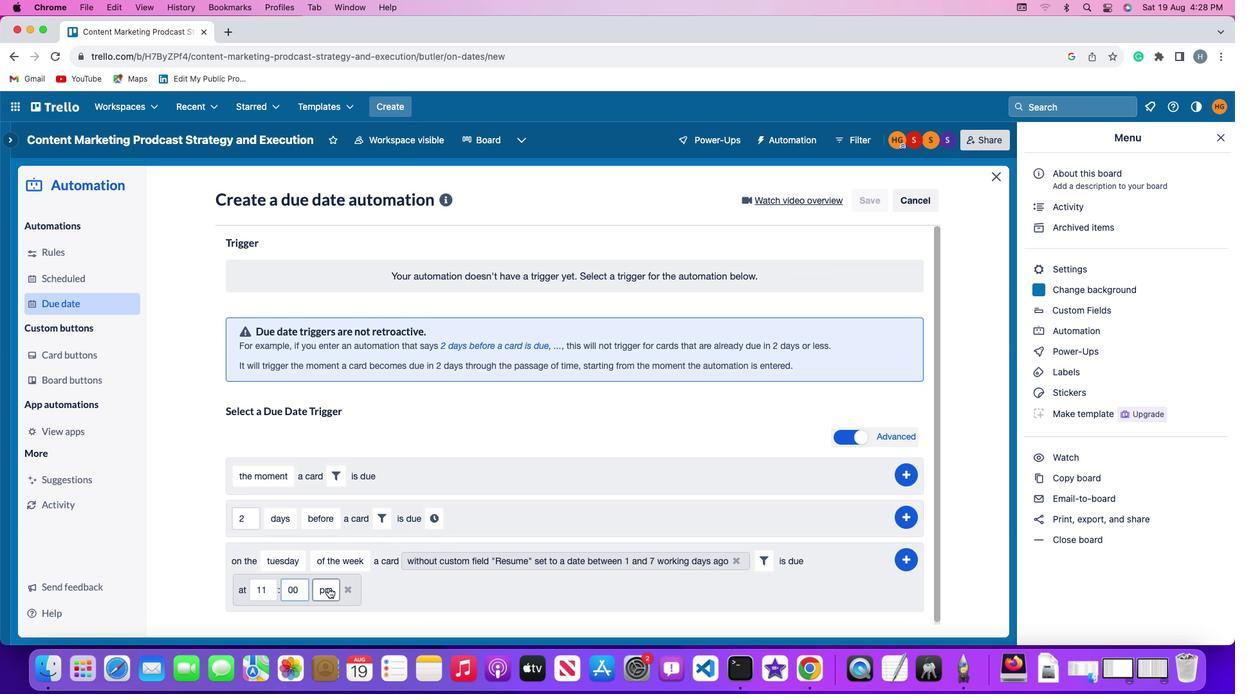 
Action: Mouse pressed left at (328, 588)
Screenshot: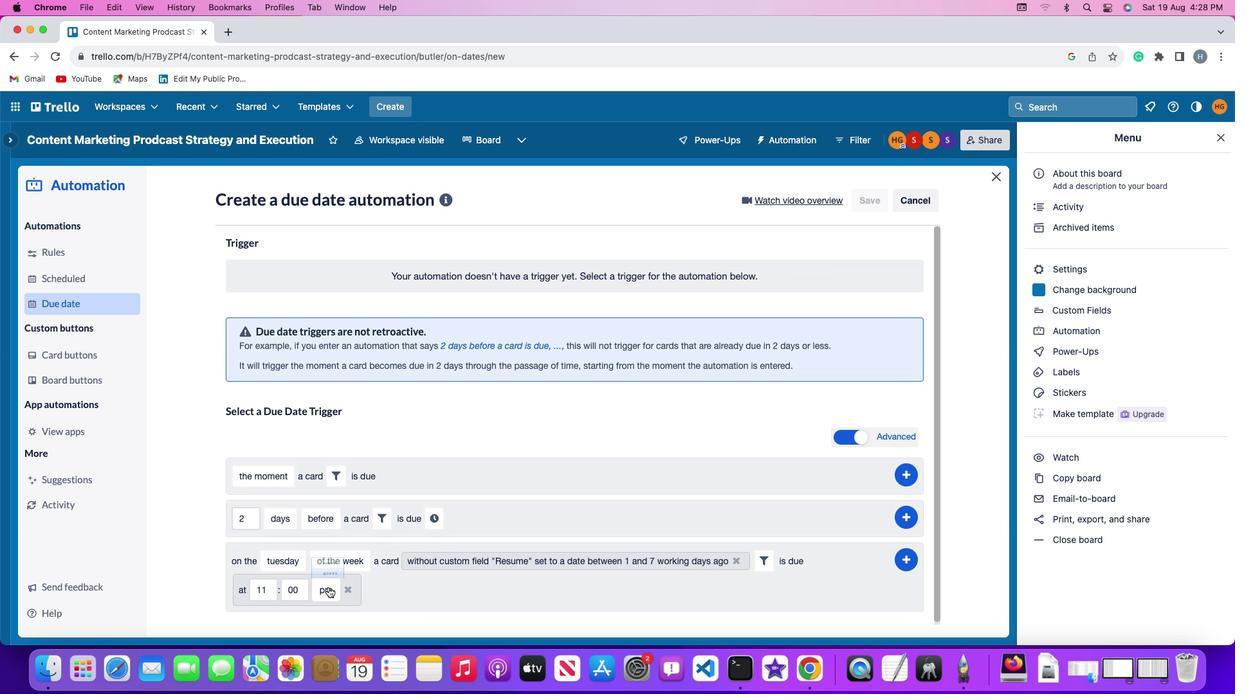
Action: Mouse moved to (332, 543)
Screenshot: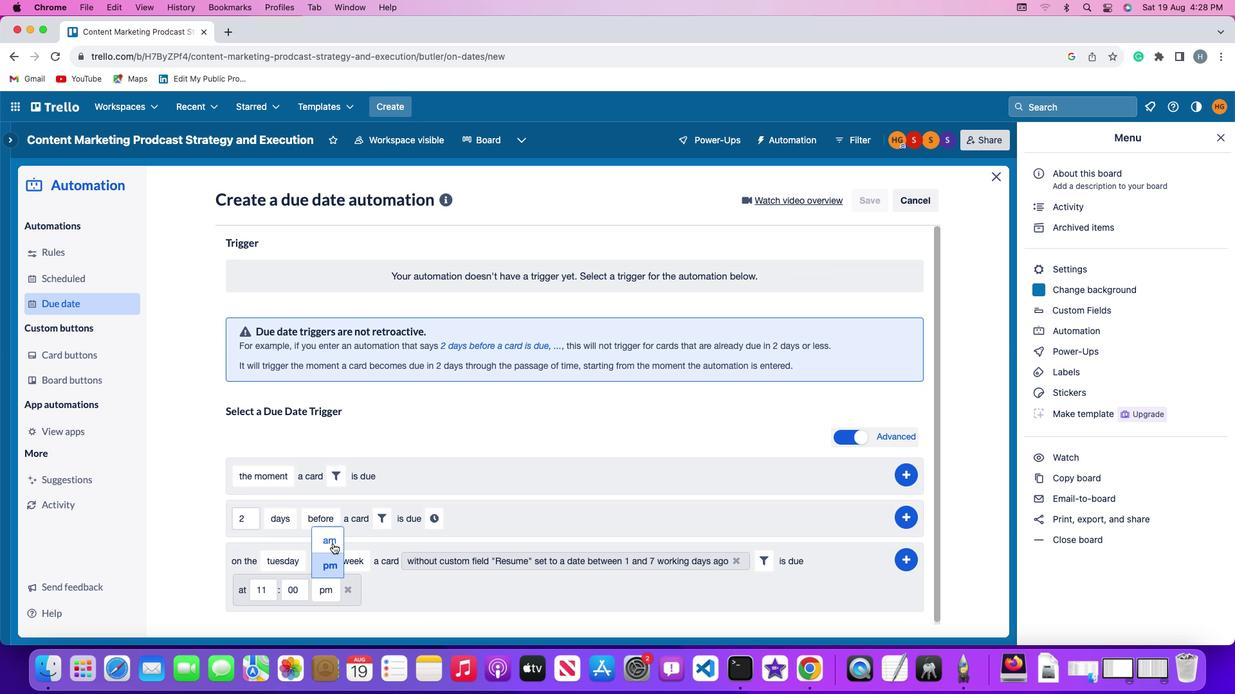 
Action: Mouse pressed left at (332, 543)
Screenshot: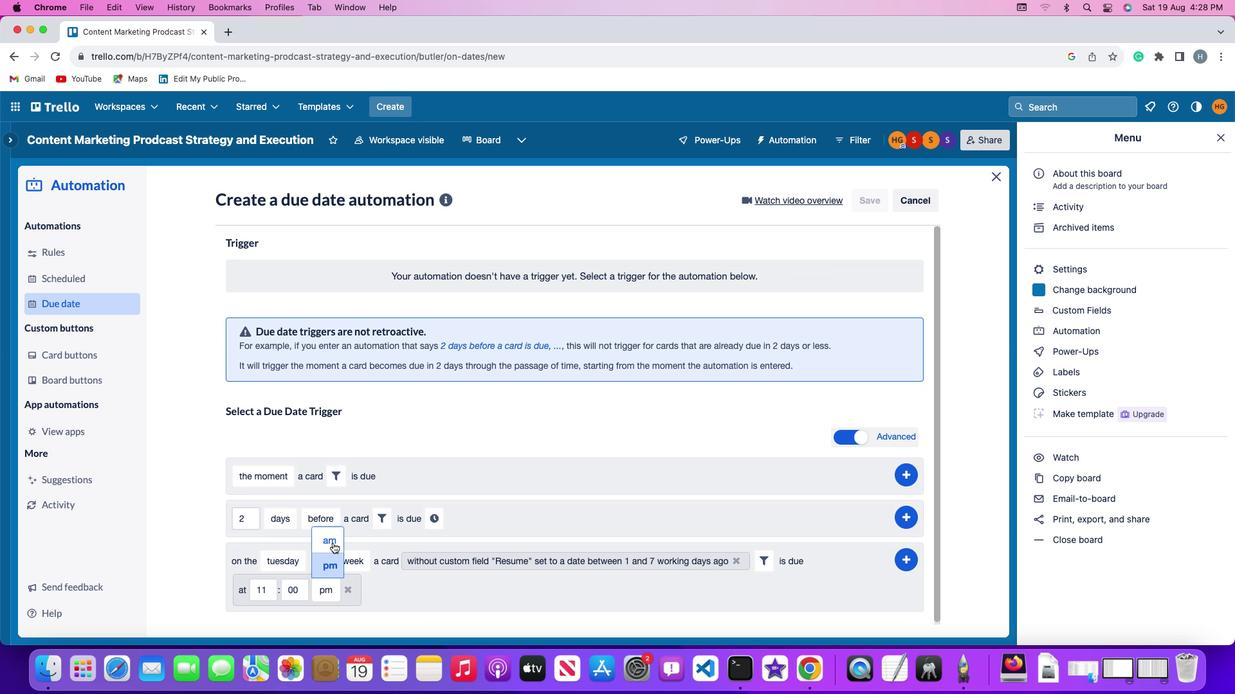 
Action: Mouse moved to (910, 557)
Screenshot: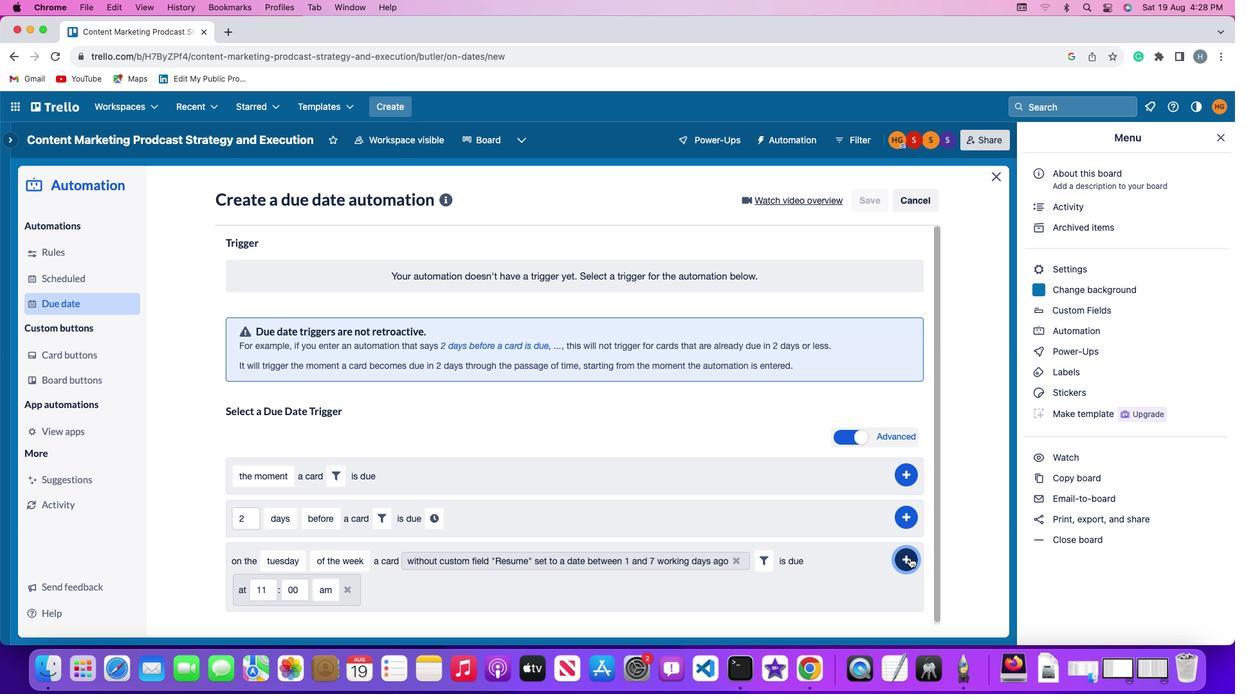 
Action: Mouse pressed left at (910, 557)
Screenshot: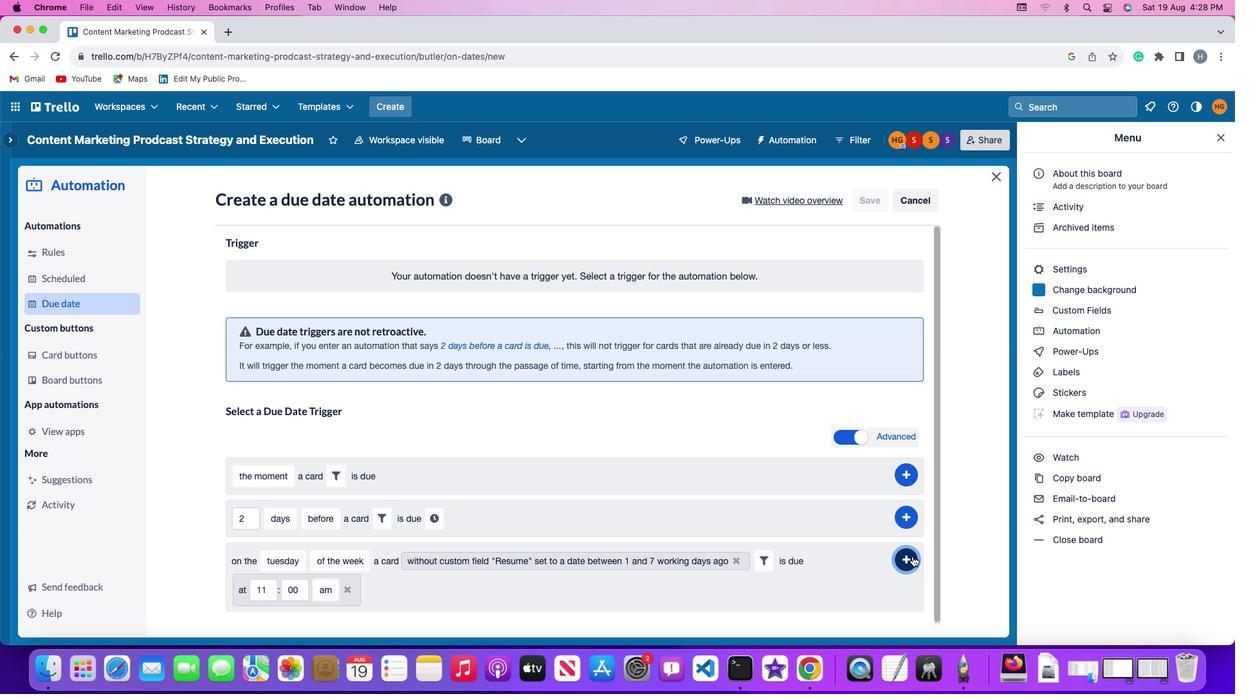 
Action: Mouse moved to (949, 476)
Screenshot: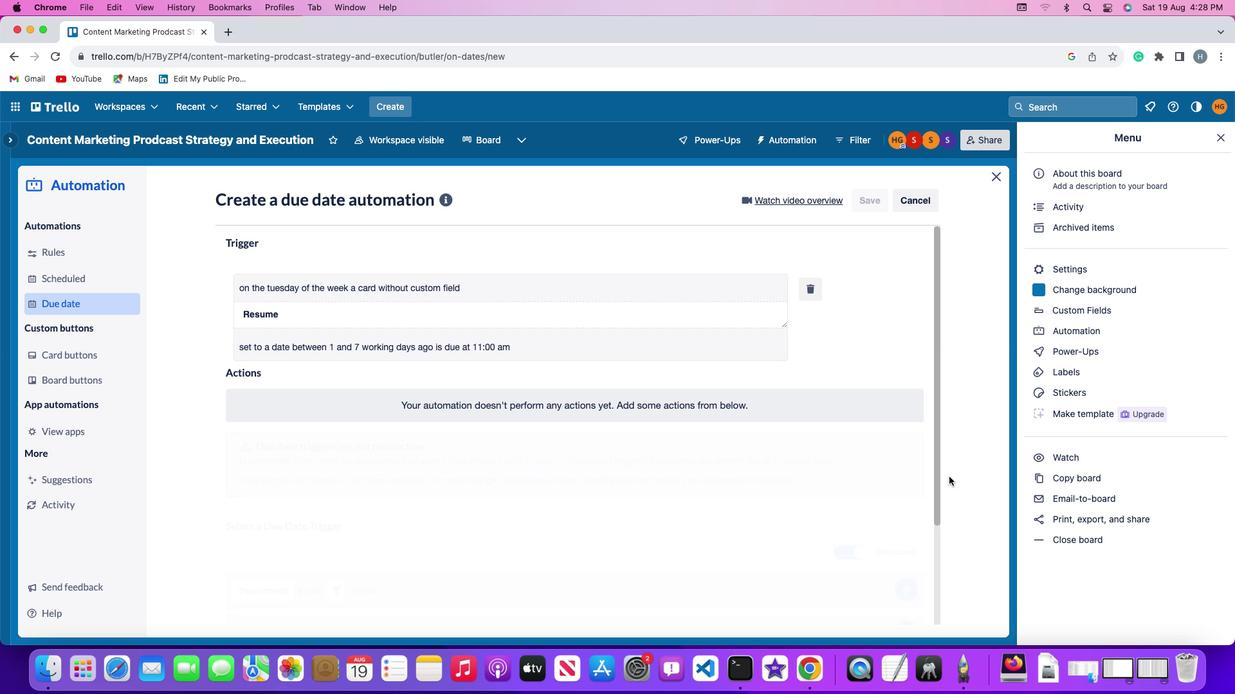 
